 Task: Find connections with filter location Kaarina with filter topic #Advertisingandmarketingwith filter profile language English with filter current company JCB with filter school INSAID with filter industry Alternative Medicine with filter service category Pricing Strategy with filter keywords title Event Planner
Action: Mouse moved to (332, 266)
Screenshot: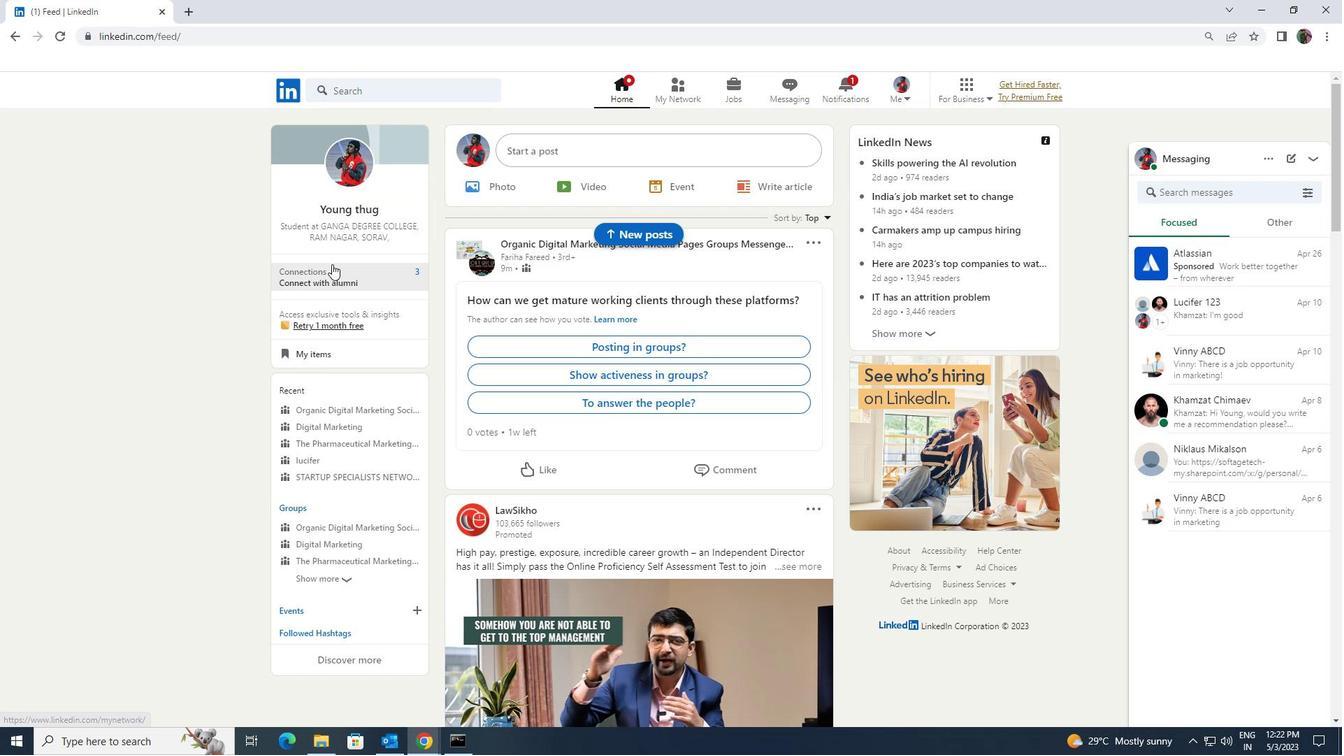 
Action: Mouse pressed left at (332, 266)
Screenshot: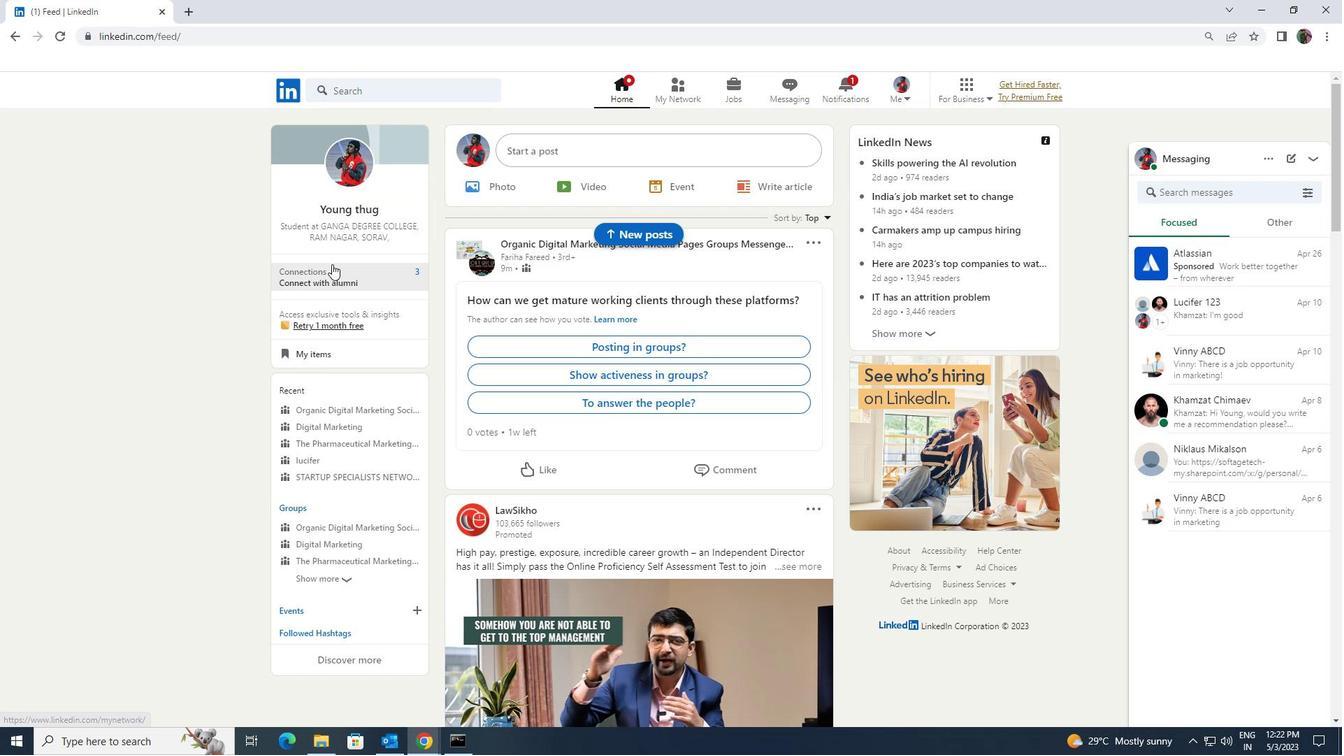 
Action: Mouse moved to (360, 161)
Screenshot: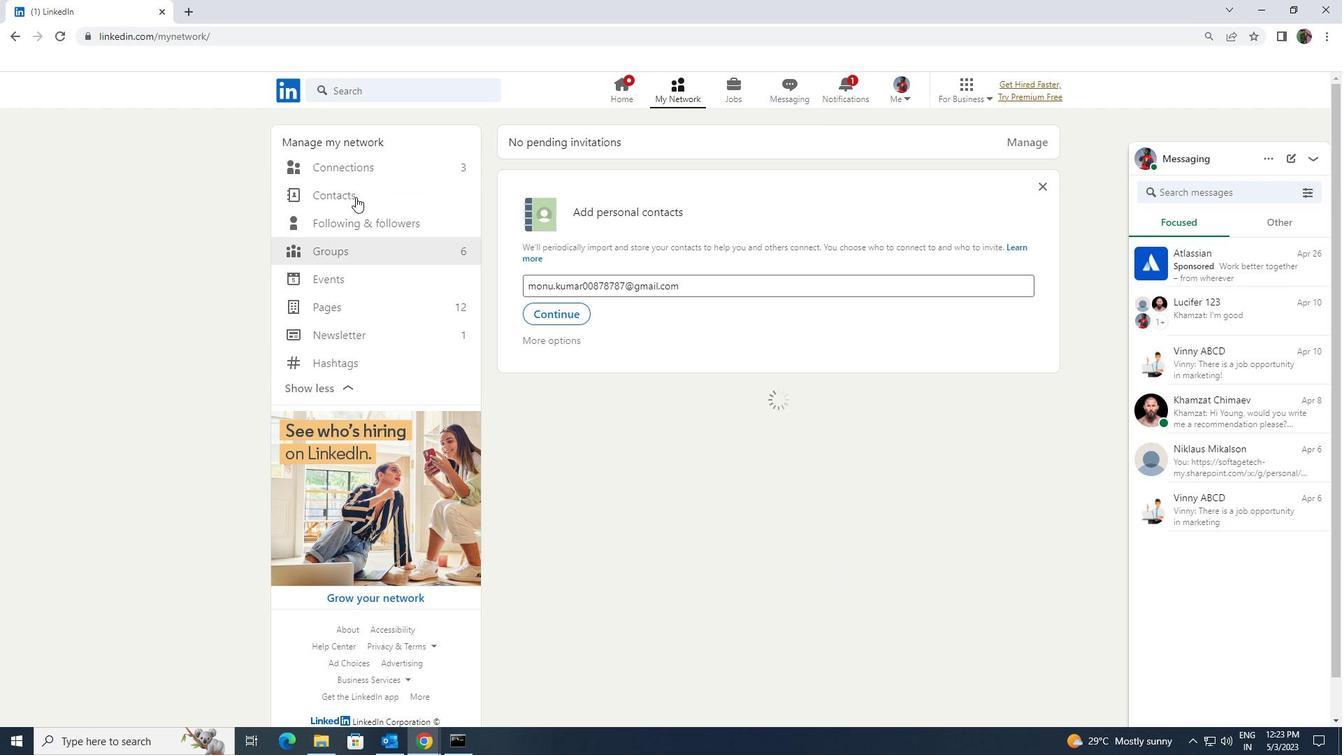 
Action: Mouse pressed left at (360, 161)
Screenshot: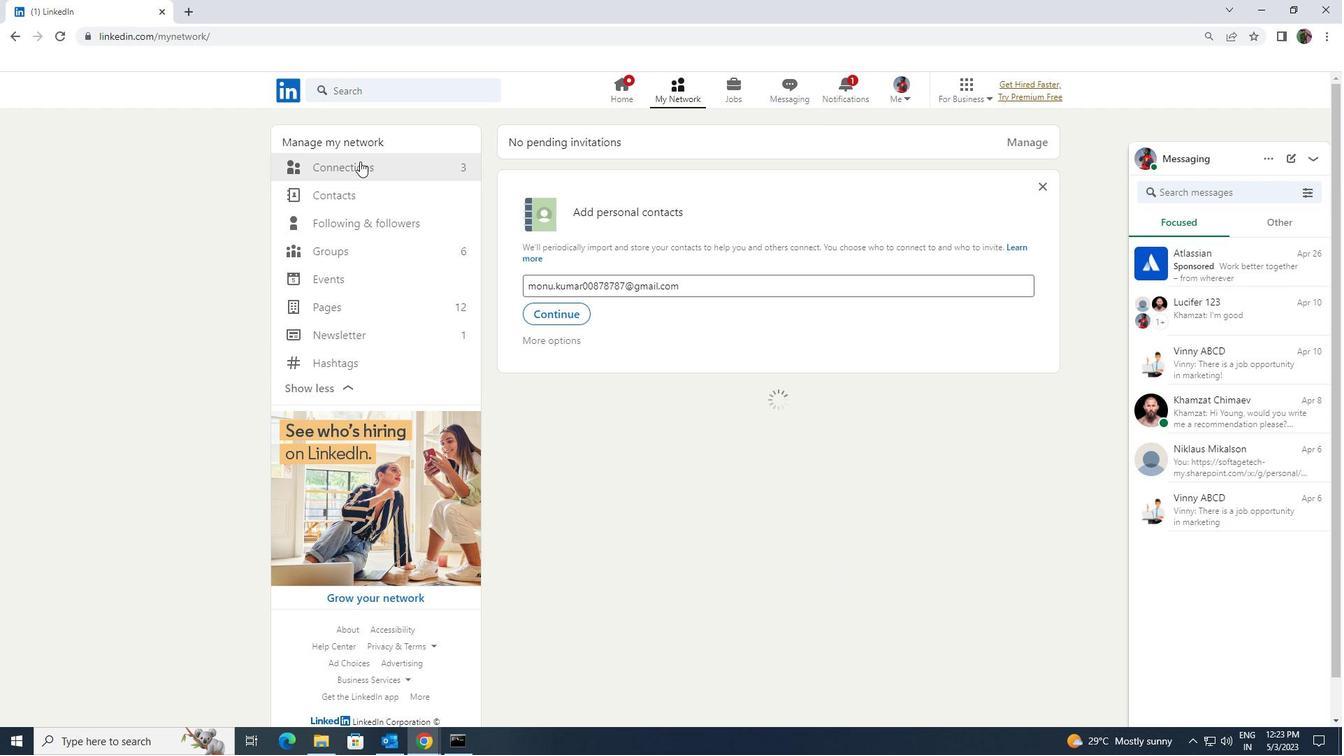 
Action: Mouse moved to (761, 165)
Screenshot: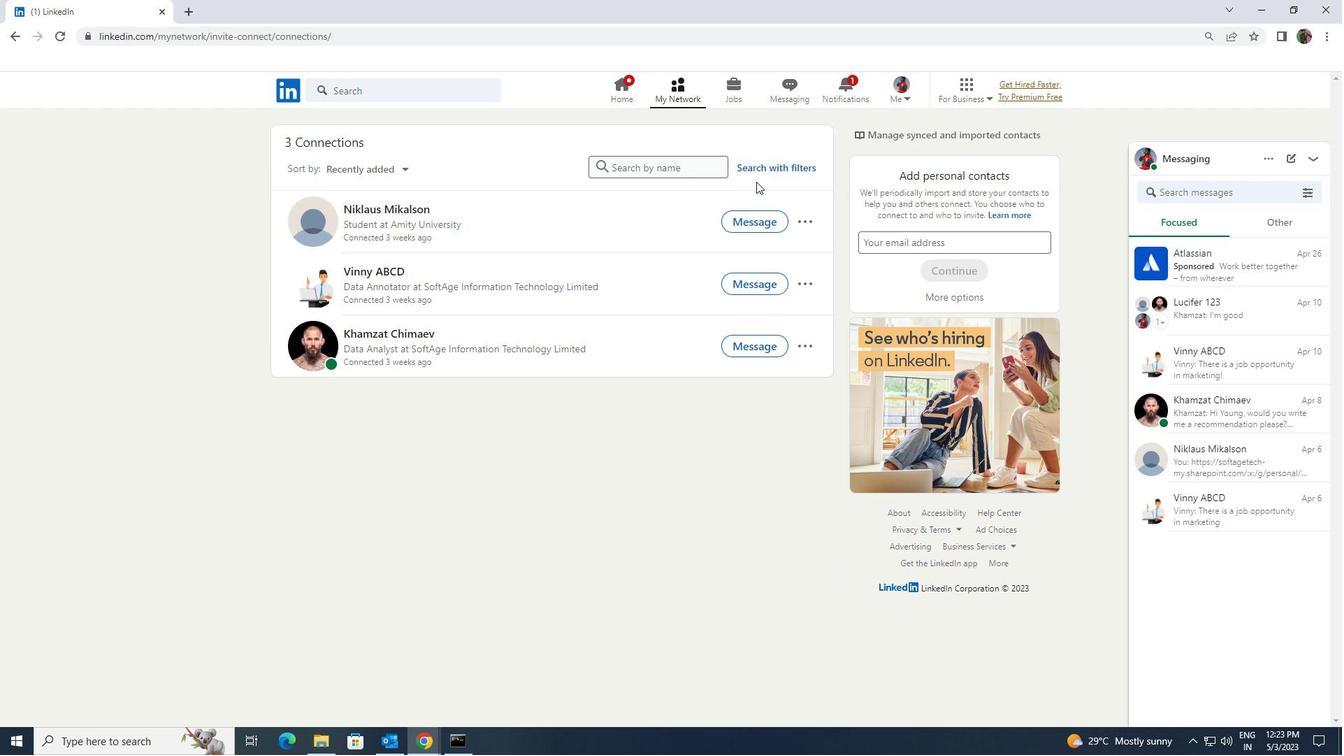 
Action: Mouse pressed left at (761, 165)
Screenshot: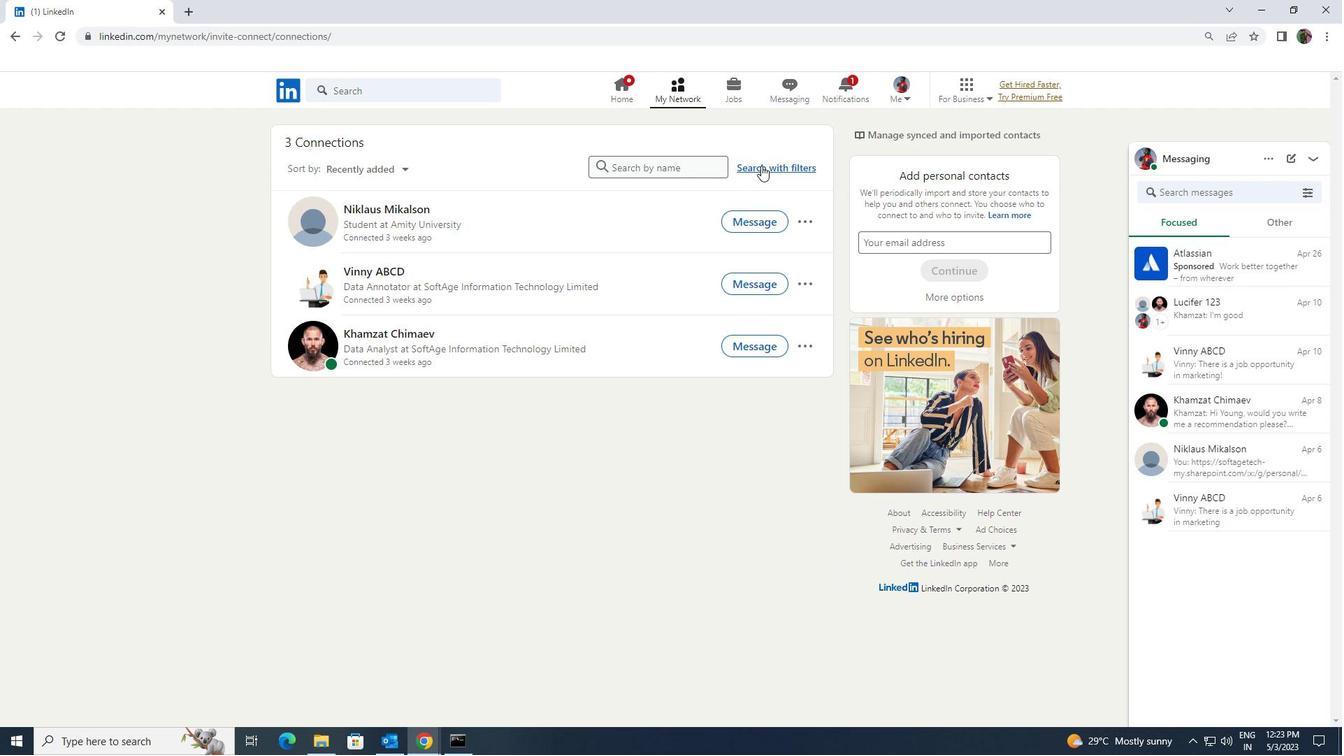 
Action: Mouse moved to (719, 132)
Screenshot: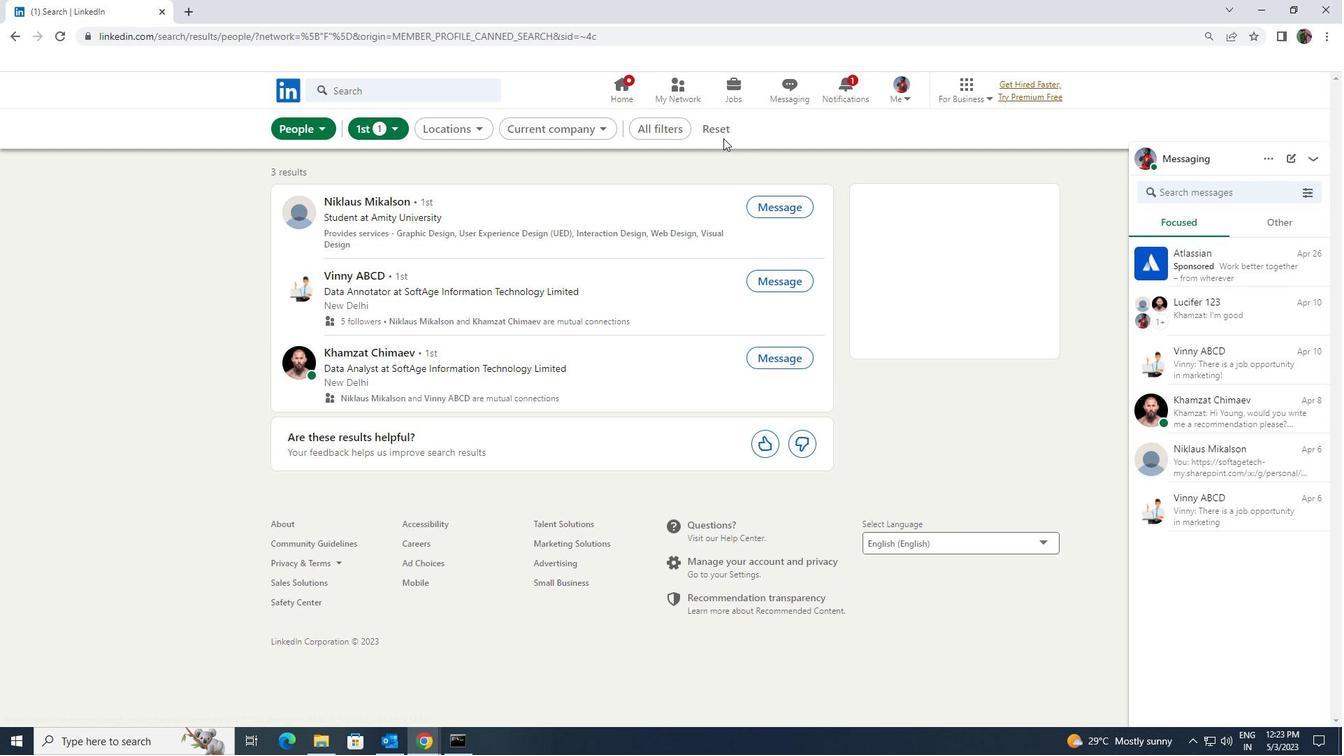 
Action: Mouse pressed left at (719, 132)
Screenshot: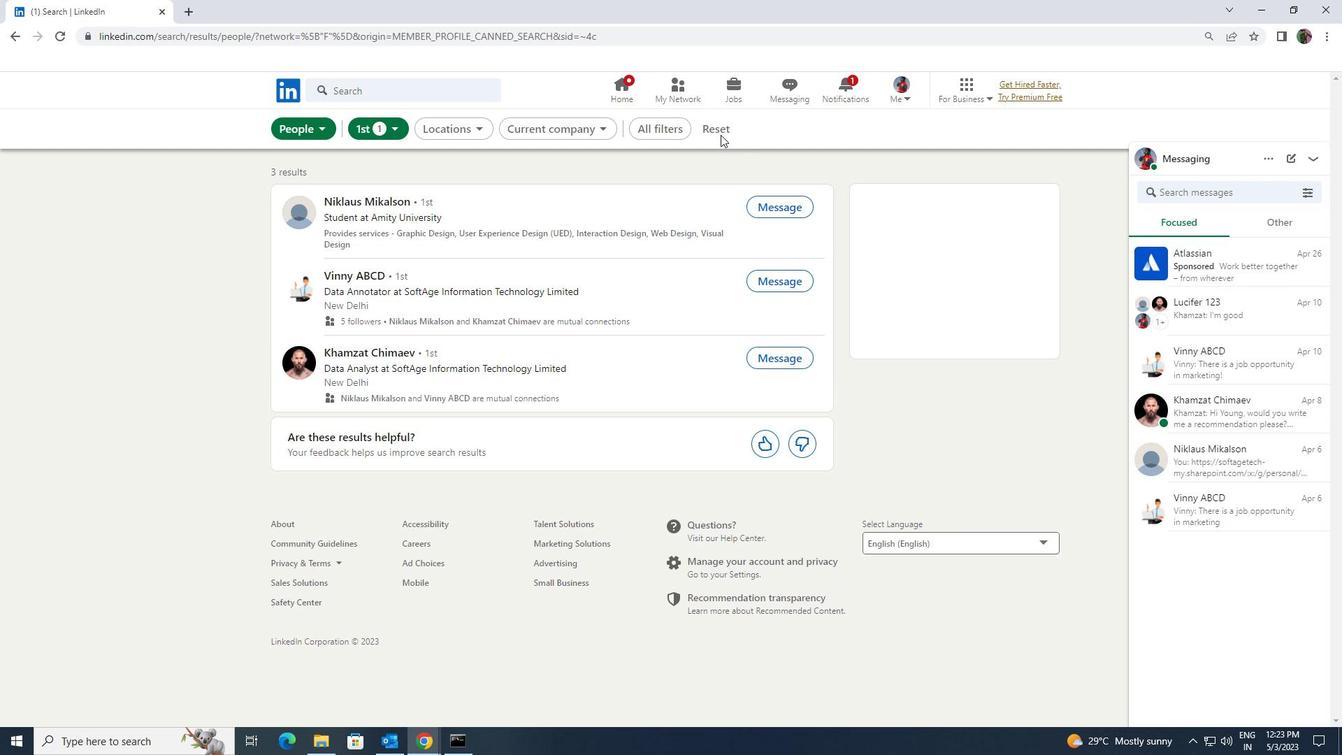 
Action: Mouse moved to (691, 124)
Screenshot: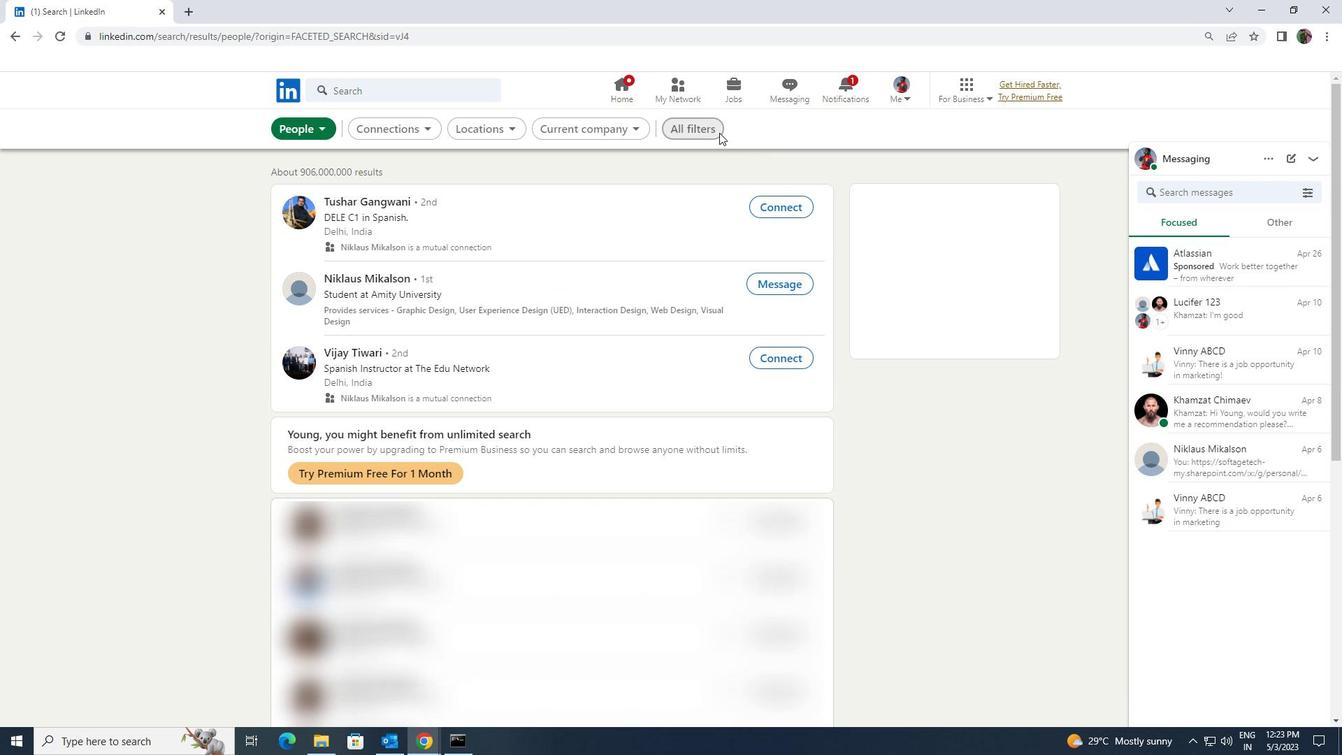 
Action: Mouse pressed left at (691, 124)
Screenshot: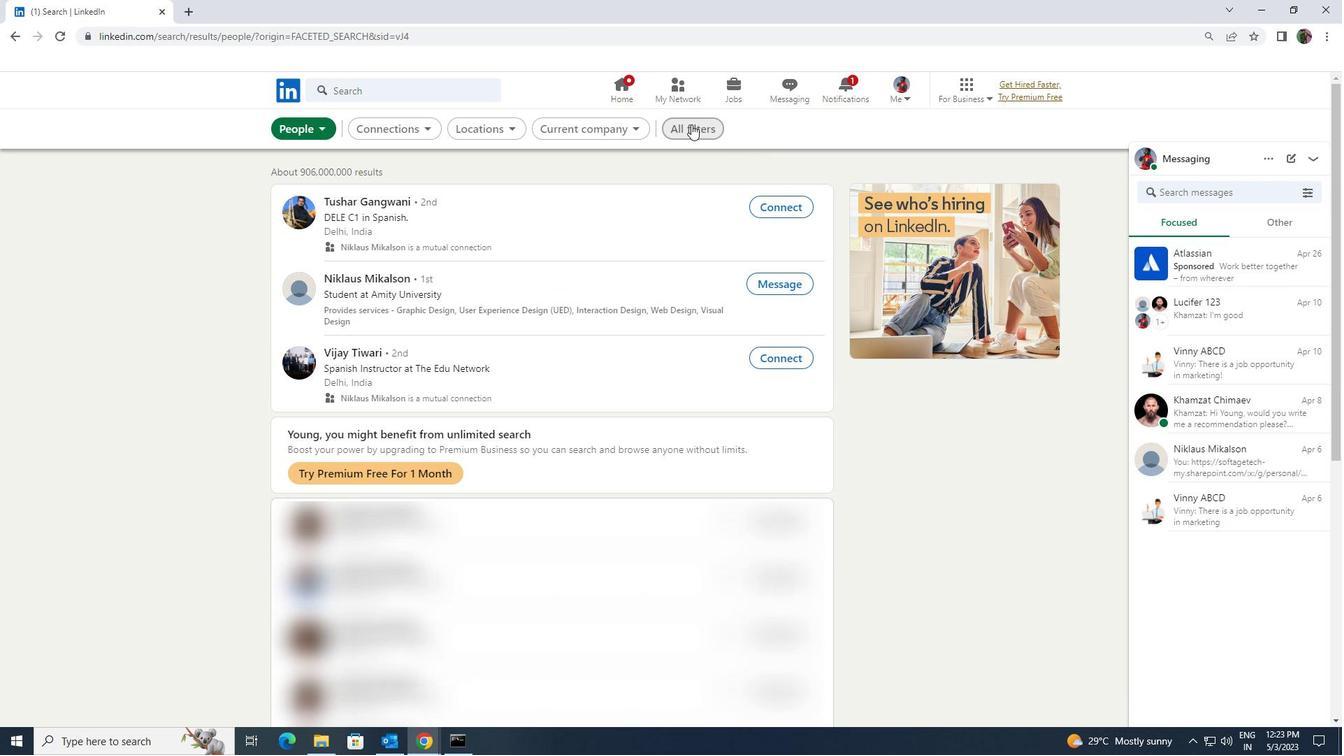 
Action: Mouse moved to (1208, 560)
Screenshot: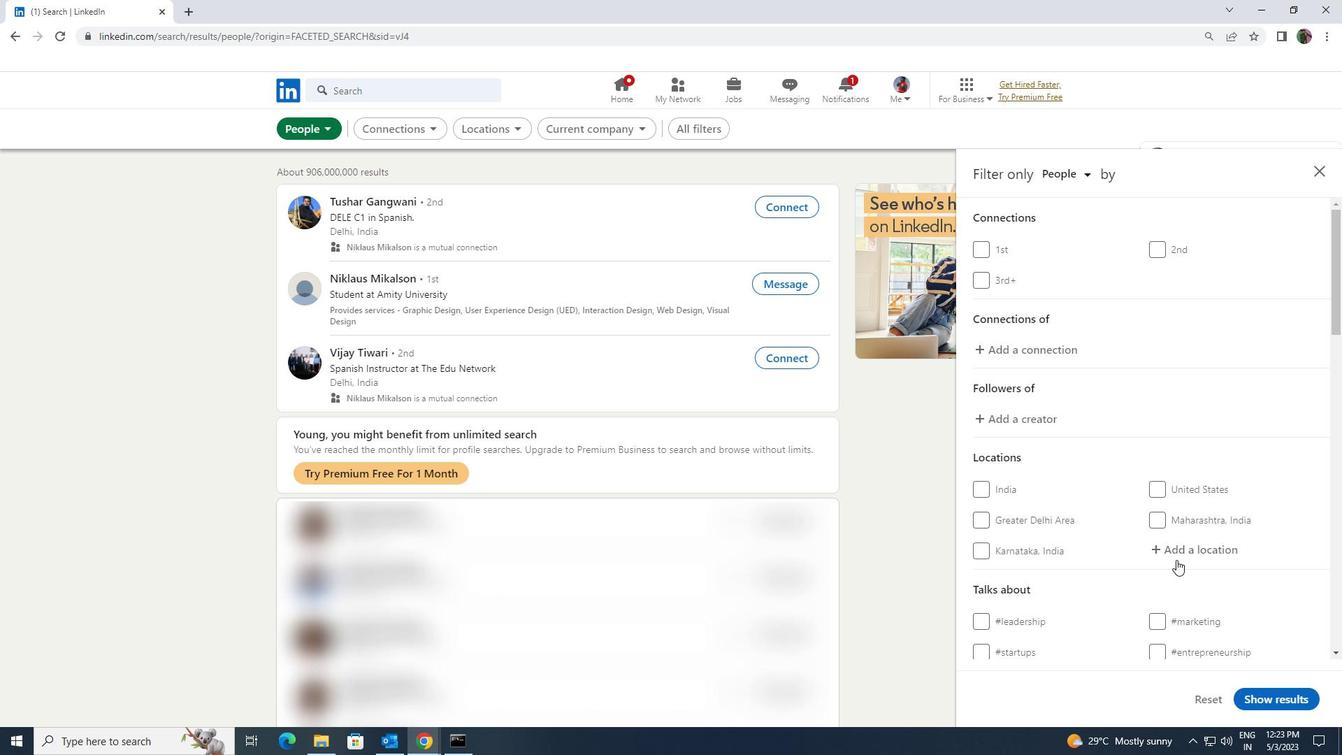 
Action: Mouse pressed left at (1208, 560)
Screenshot: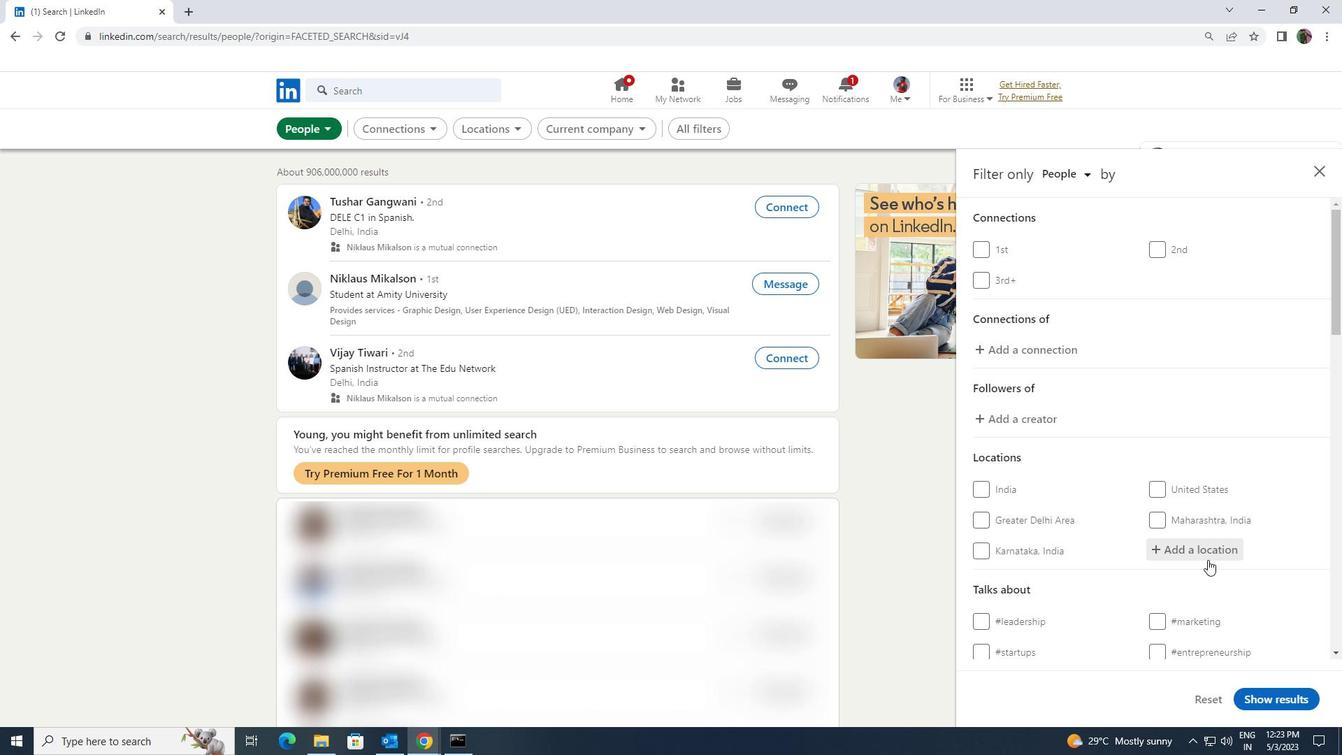 
Action: Key pressed <Key.shift><Key.shift><Key.shift><Key.shift><Key.shift><Key.shift><Key.shift>KAARINA
Screenshot: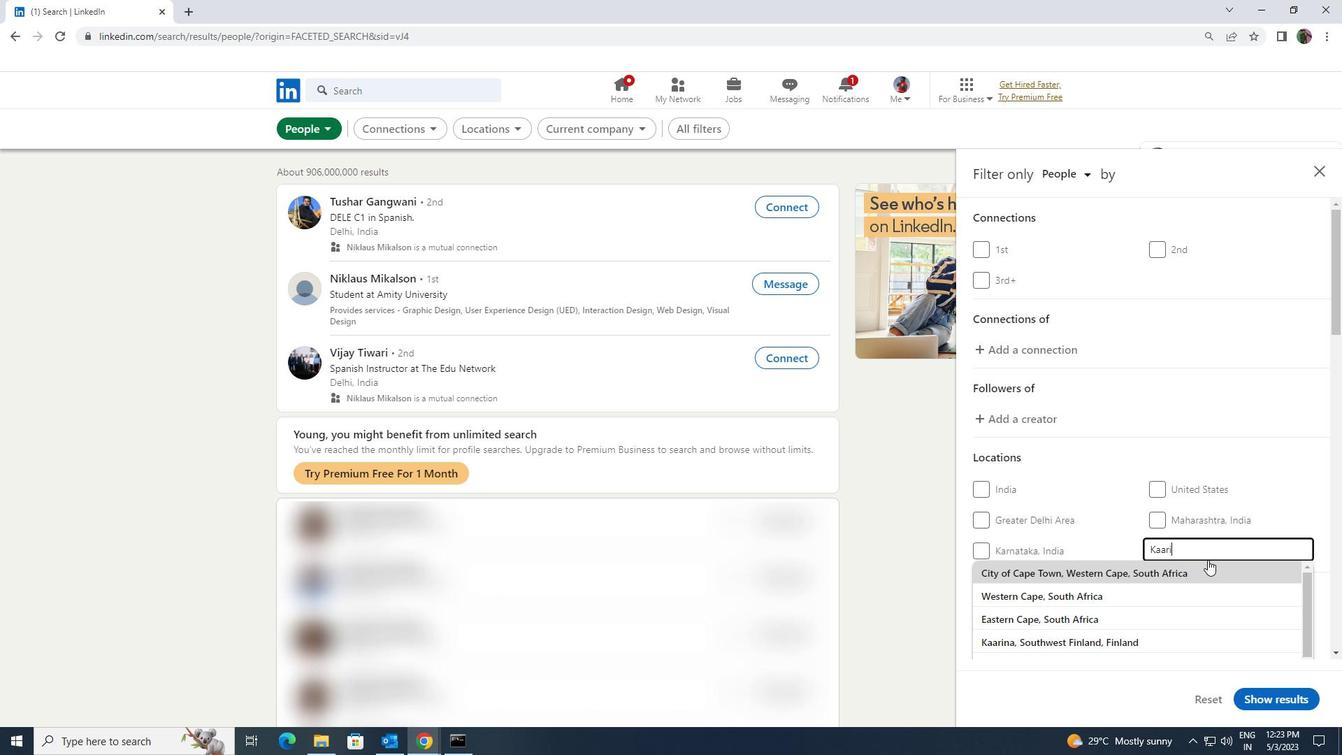 
Action: Mouse pressed left at (1208, 560)
Screenshot: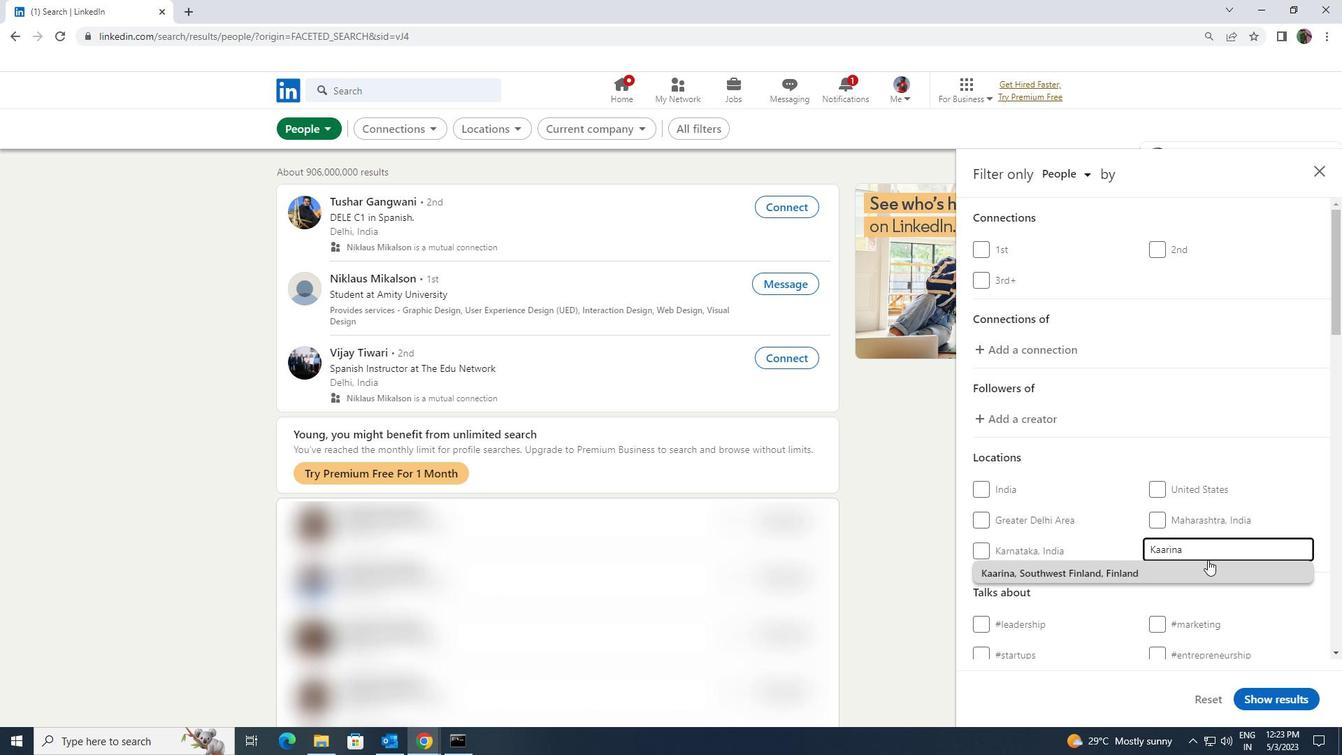 
Action: Mouse scrolled (1208, 559) with delta (0, 0)
Screenshot: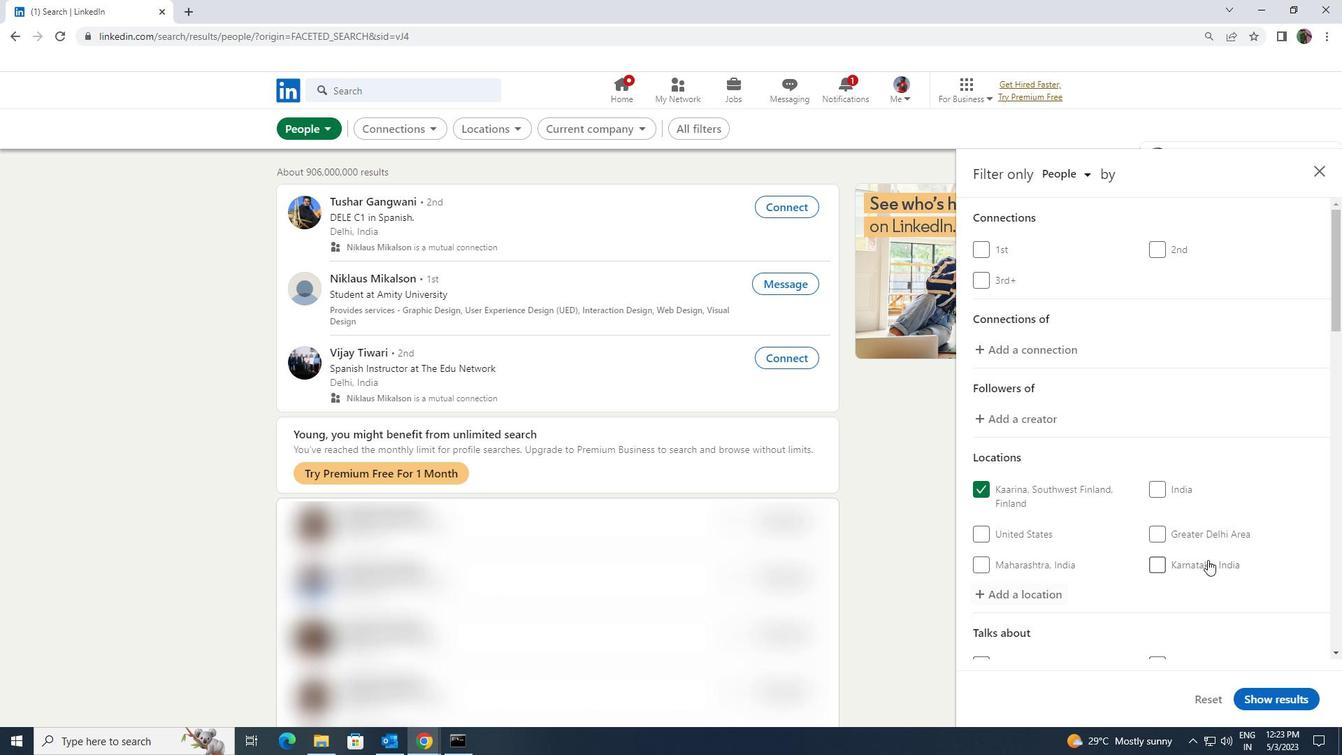 
Action: Mouse scrolled (1208, 559) with delta (0, 0)
Screenshot: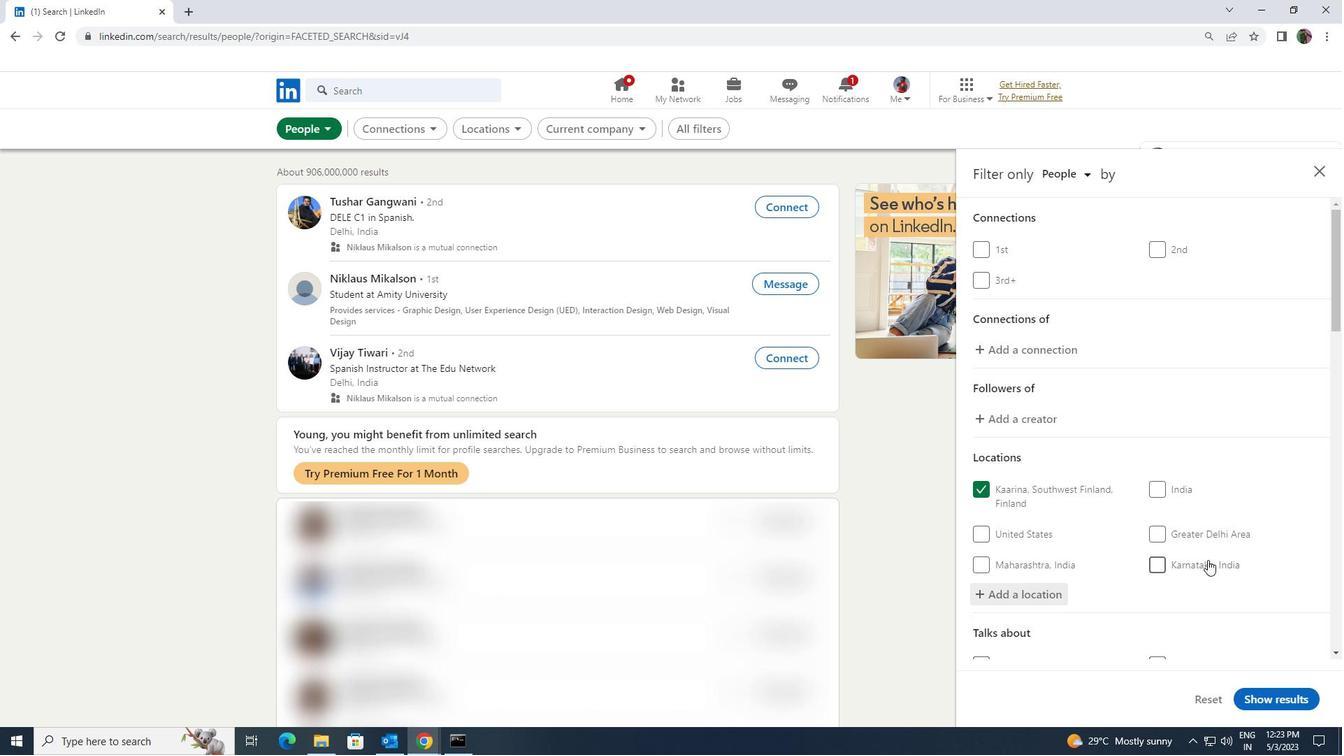 
Action: Mouse moved to (1199, 580)
Screenshot: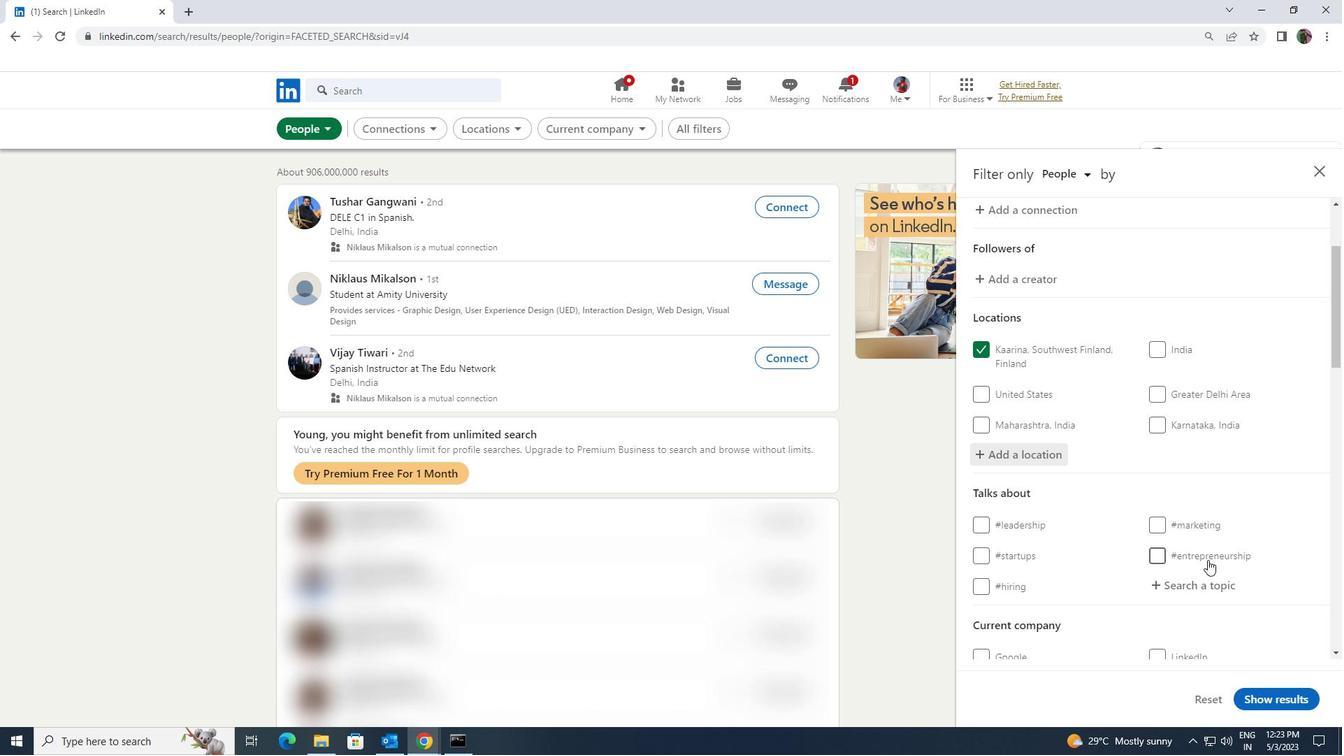 
Action: Mouse pressed left at (1199, 580)
Screenshot: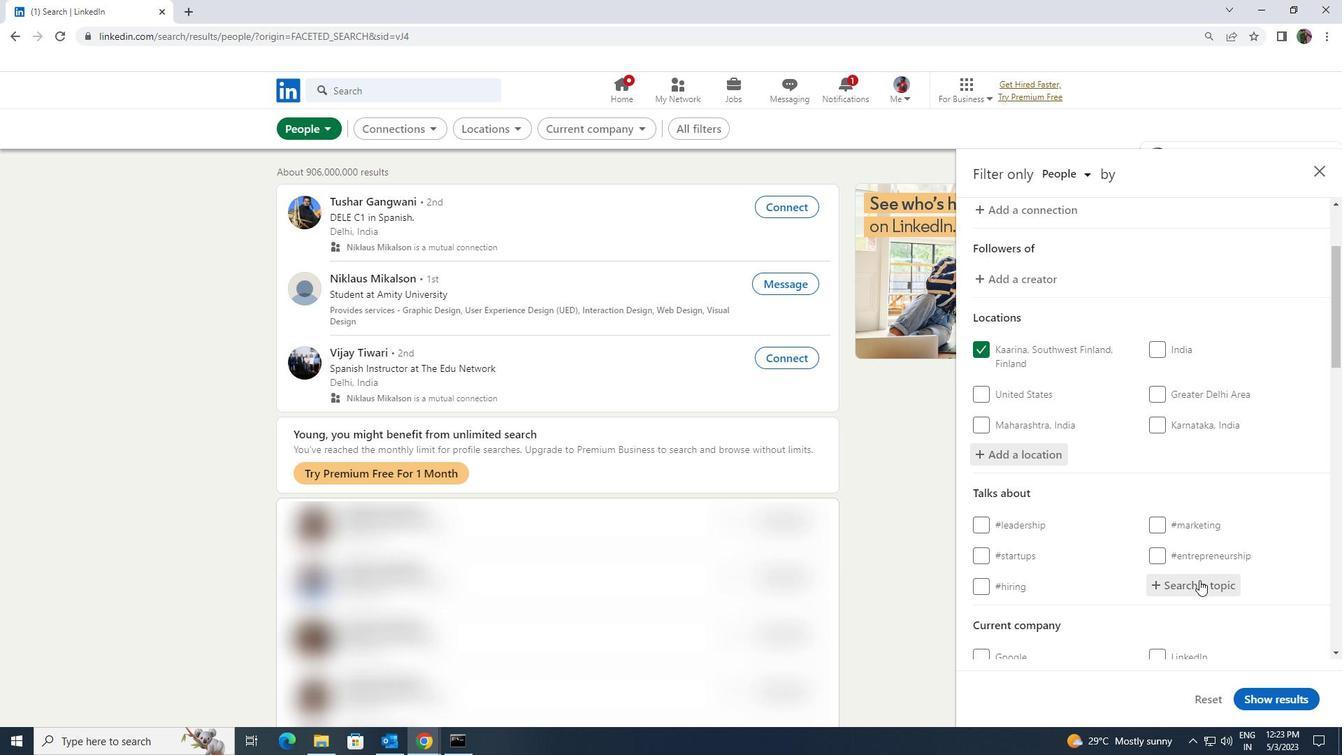 
Action: Key pressed <Key.shift><Key.shift><Key.shift><Key.shift><Key.shift><Key.shift><Key.shift><Key.shift><Key.shift><Key.shift><Key.shift><Key.shift><Key.shift><Key.shift><Key.shift><Key.shift><Key.shift><Key.shift><Key.shift><Key.shift><Key.shift><Key.shift><Key.shift><Key.shift><Key.shift>ADVERTISINGAND
Screenshot: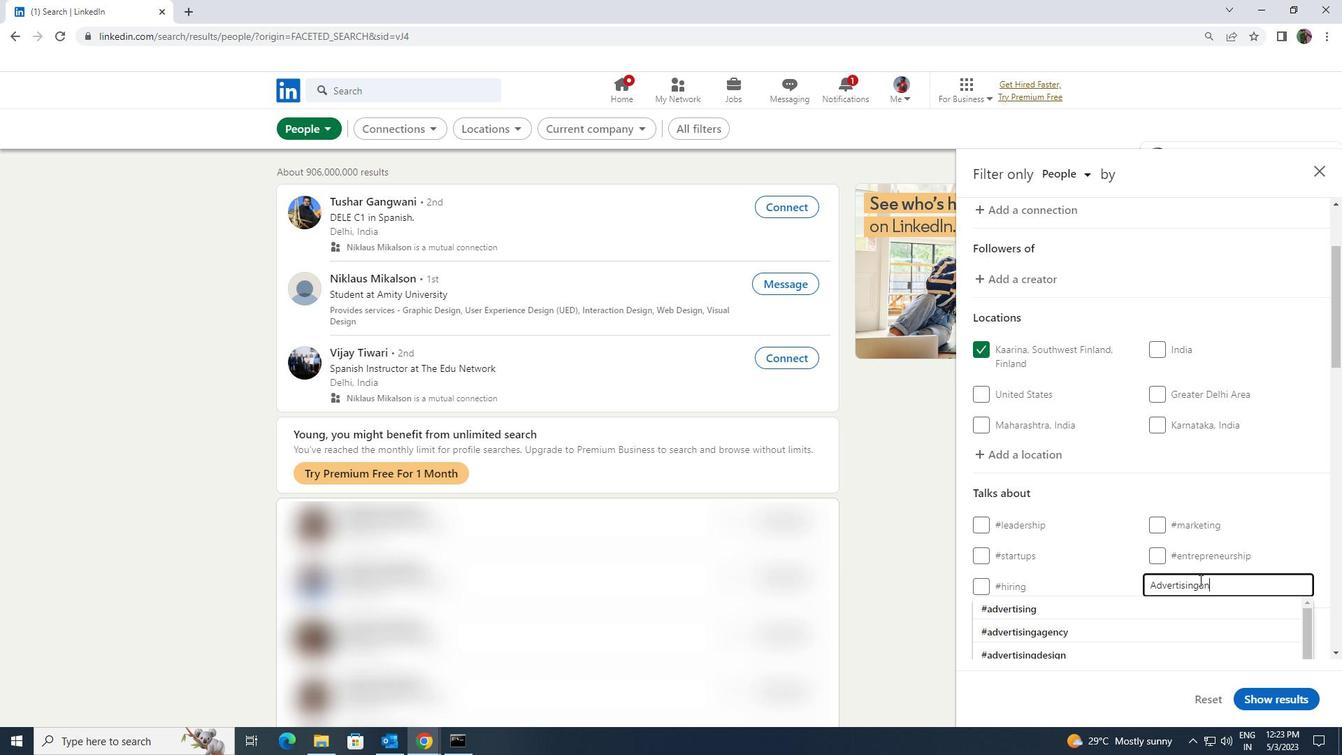 
Action: Mouse moved to (1148, 605)
Screenshot: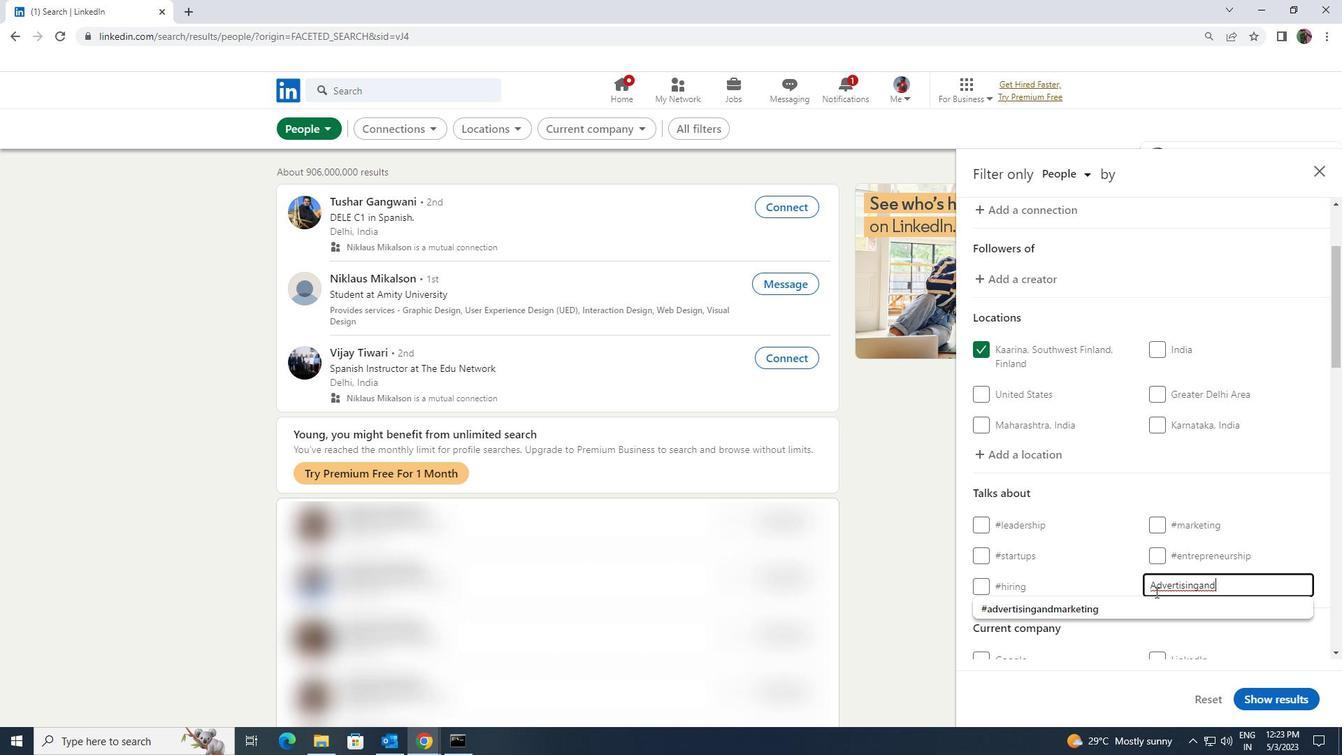 
Action: Mouse pressed left at (1148, 605)
Screenshot: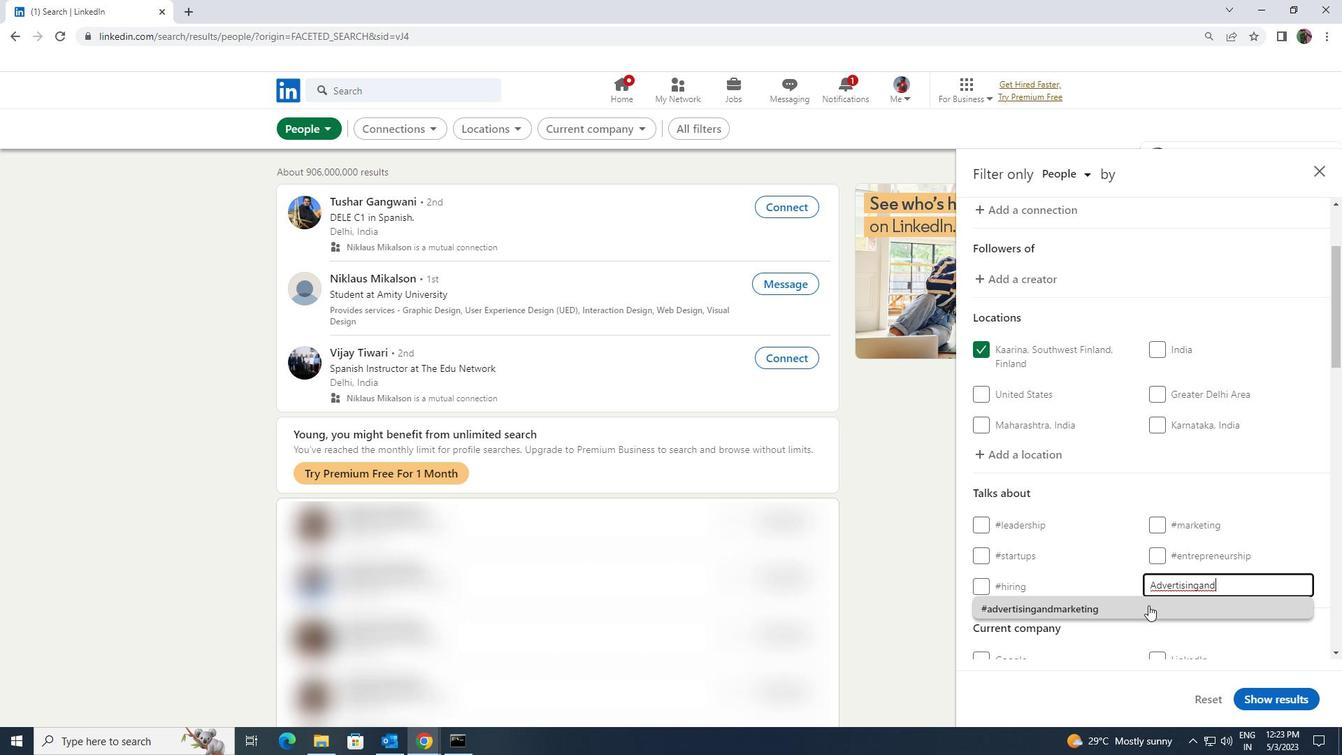 
Action: Mouse scrolled (1148, 604) with delta (0, 0)
Screenshot: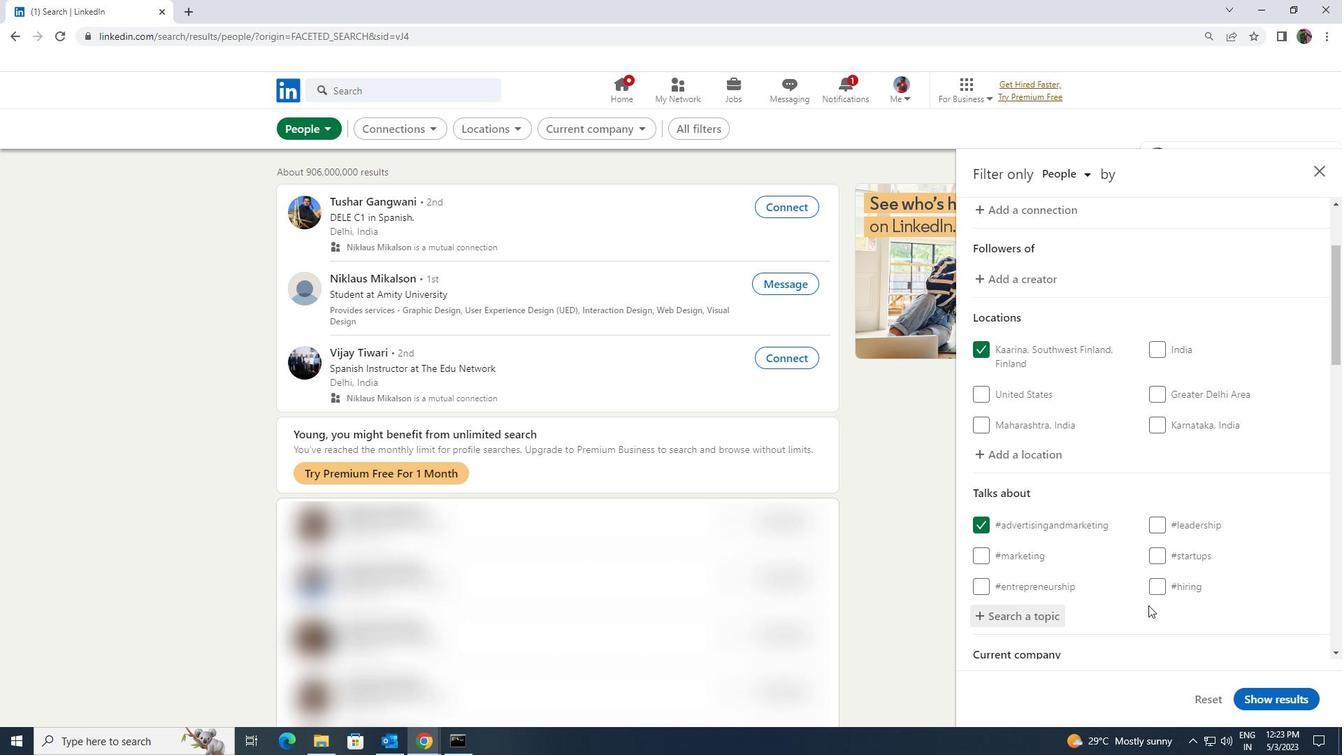 
Action: Mouse scrolled (1148, 604) with delta (0, 0)
Screenshot: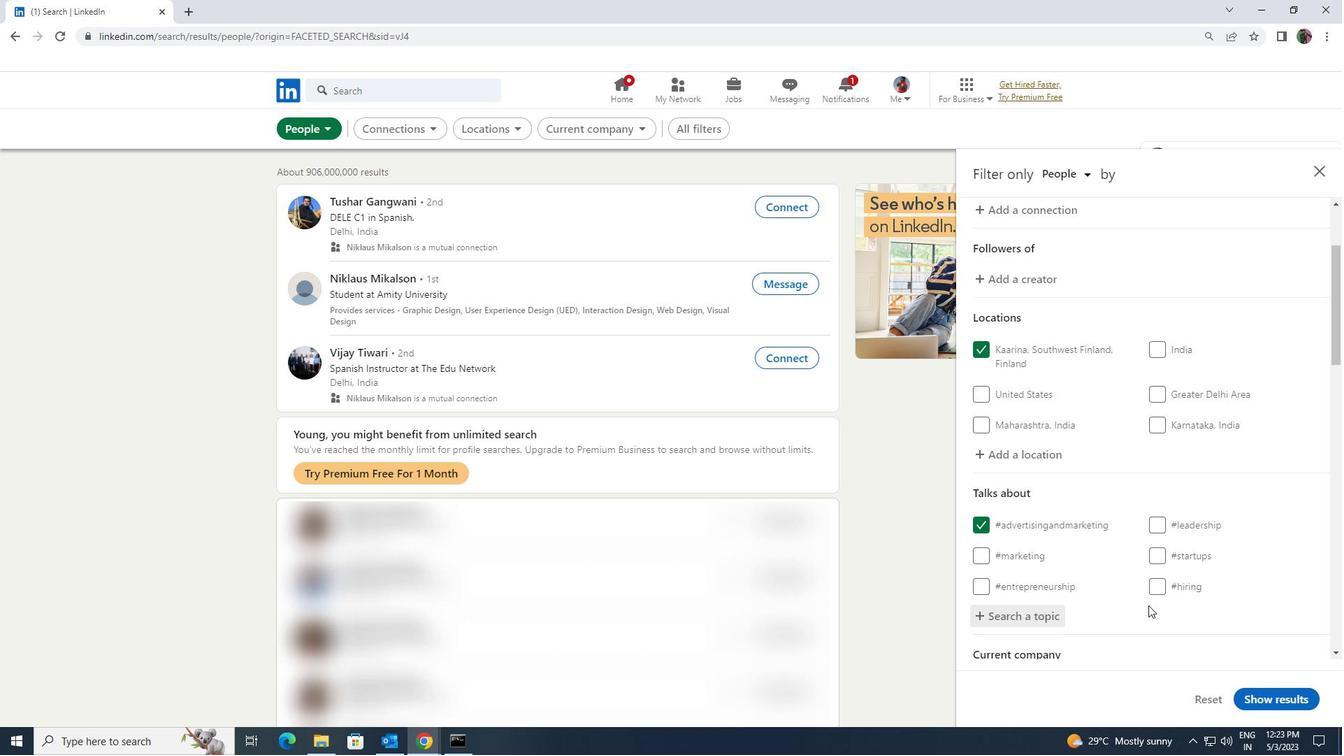 
Action: Mouse moved to (1148, 597)
Screenshot: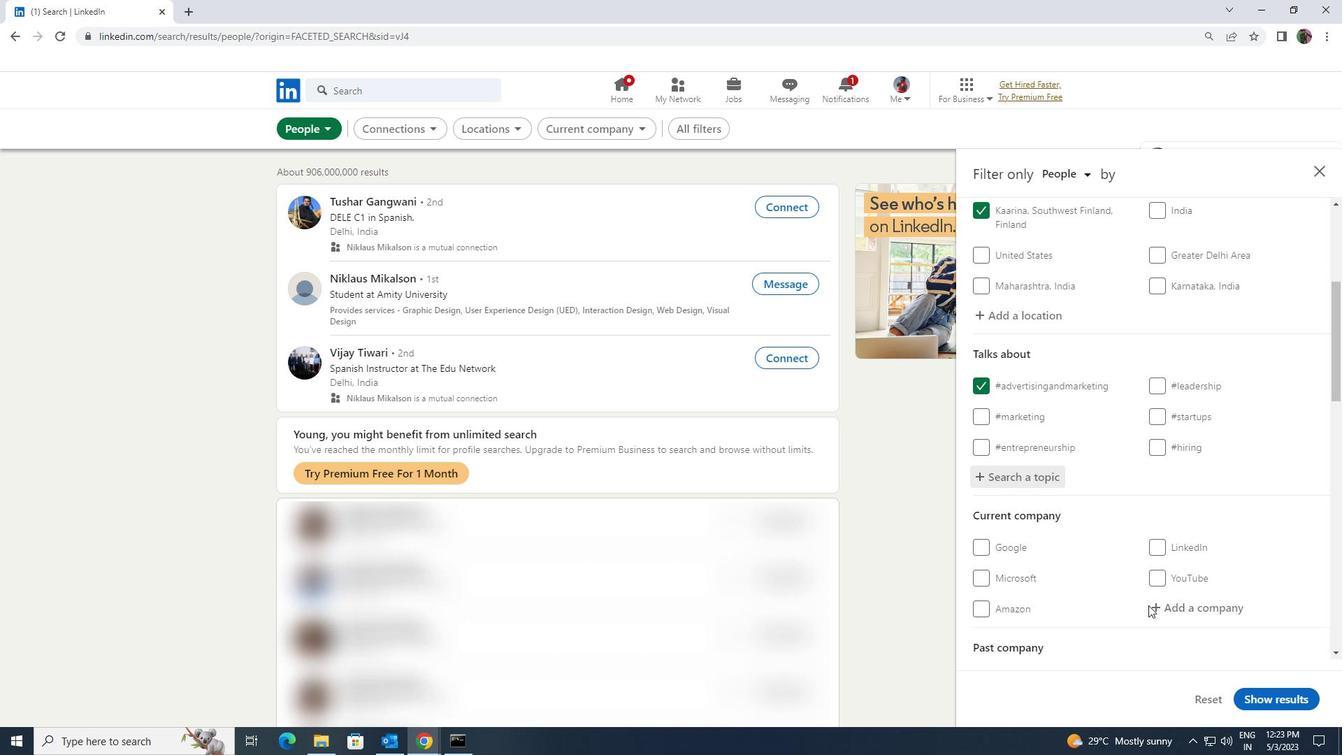 
Action: Mouse scrolled (1148, 597) with delta (0, 0)
Screenshot: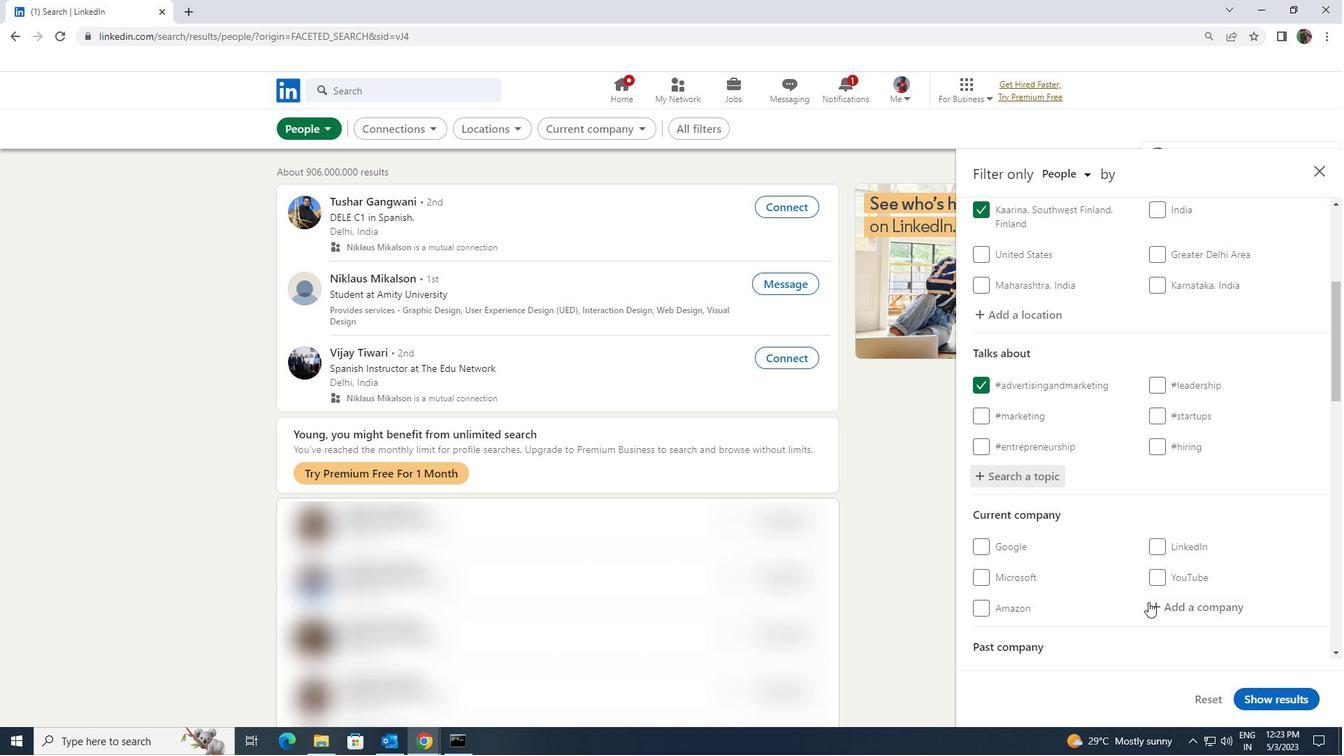 
Action: Mouse moved to (1148, 596)
Screenshot: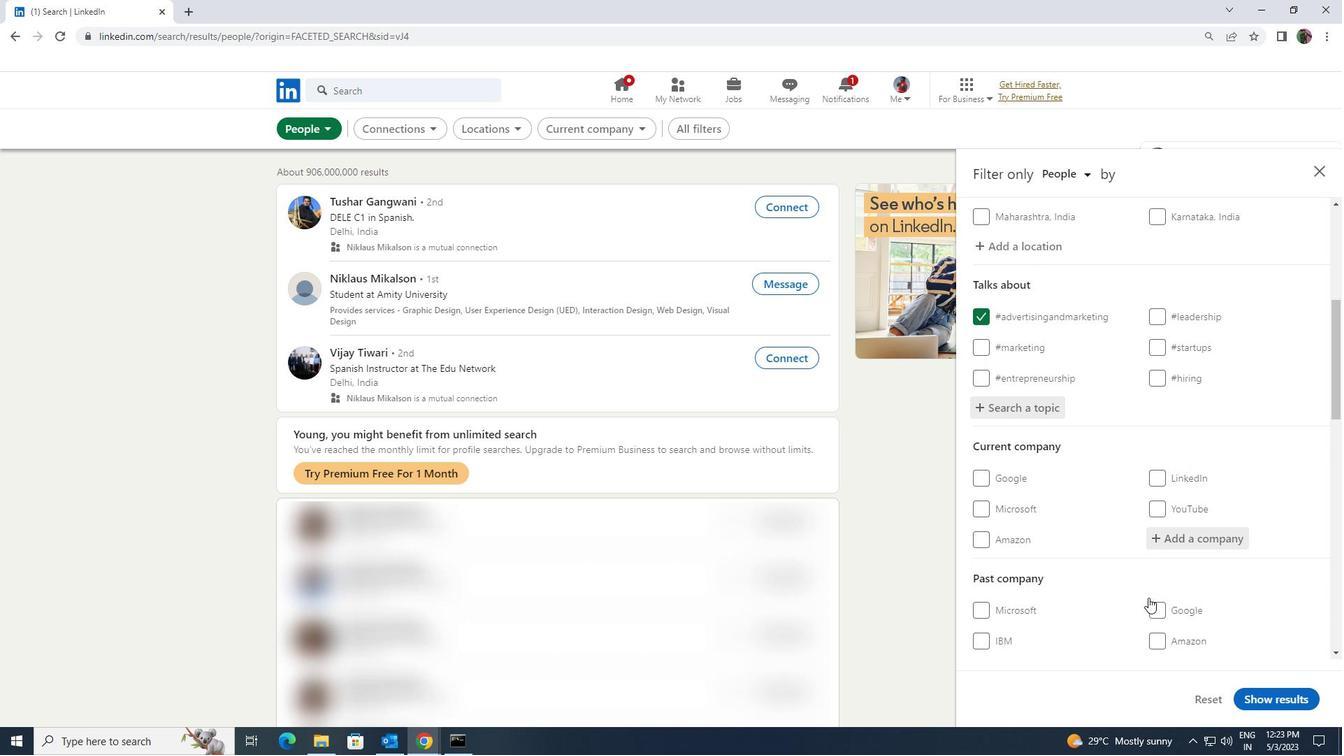 
Action: Mouse scrolled (1148, 595) with delta (0, 0)
Screenshot: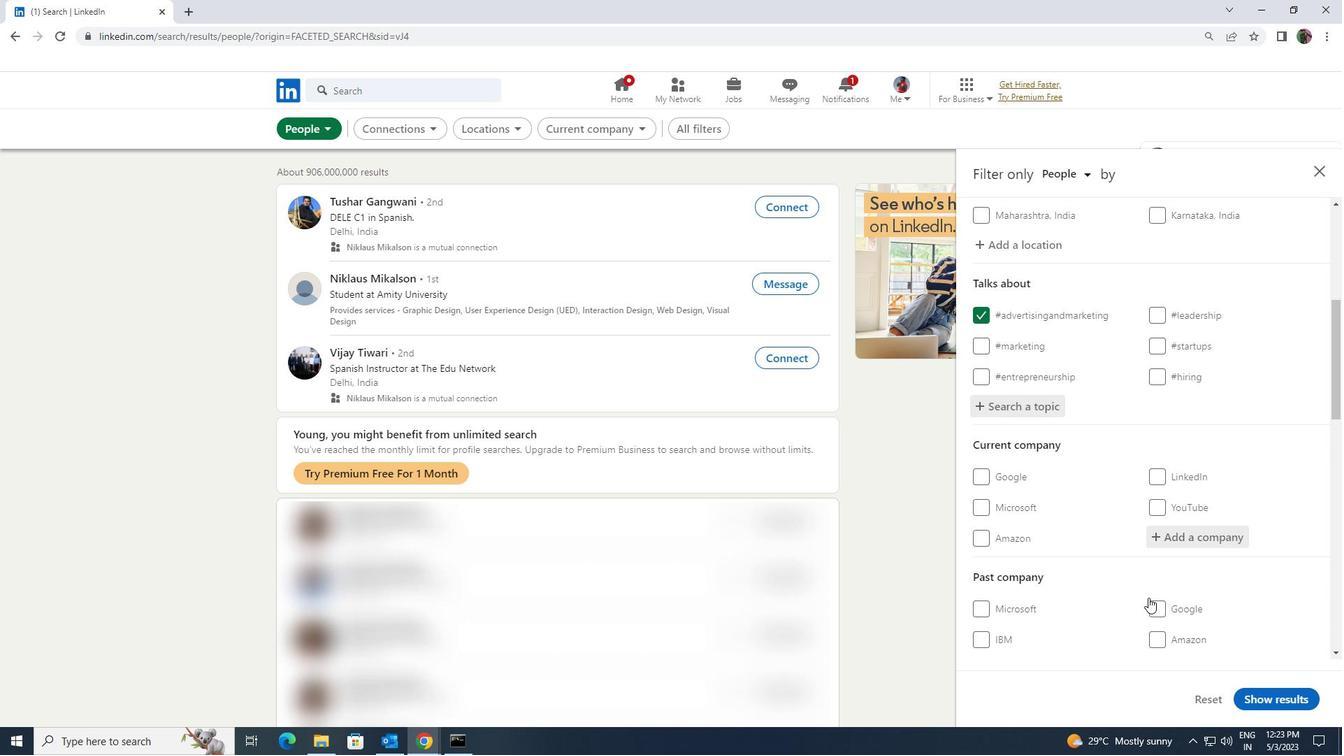 
Action: Mouse scrolled (1148, 595) with delta (0, 0)
Screenshot: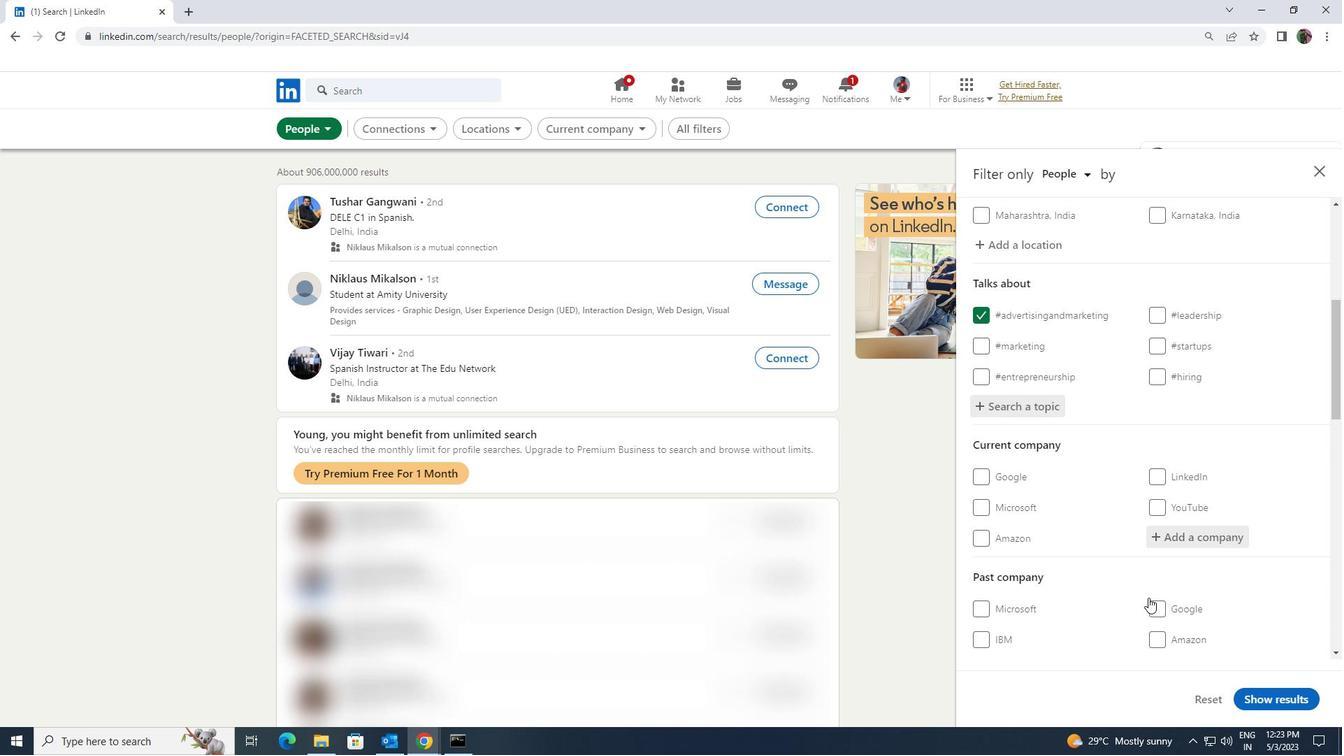 
Action: Mouse moved to (1152, 590)
Screenshot: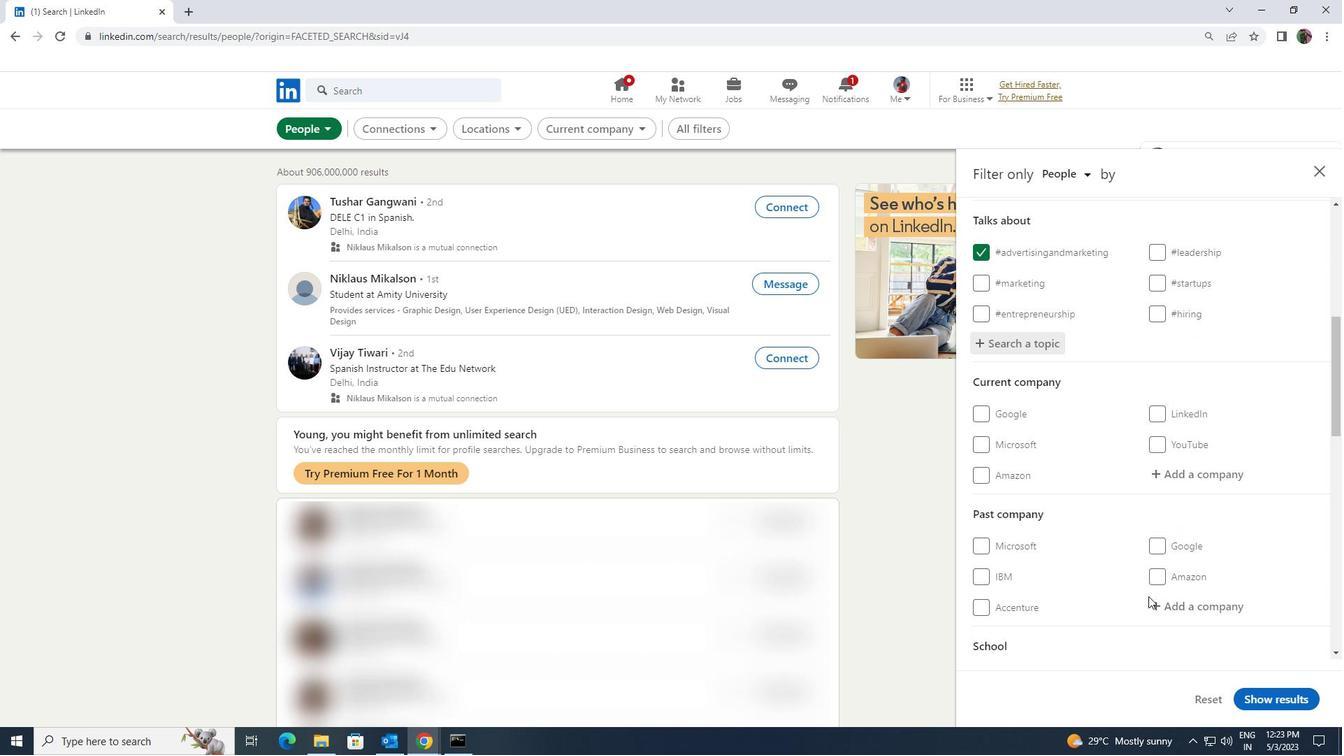 
Action: Mouse scrolled (1152, 590) with delta (0, 0)
Screenshot: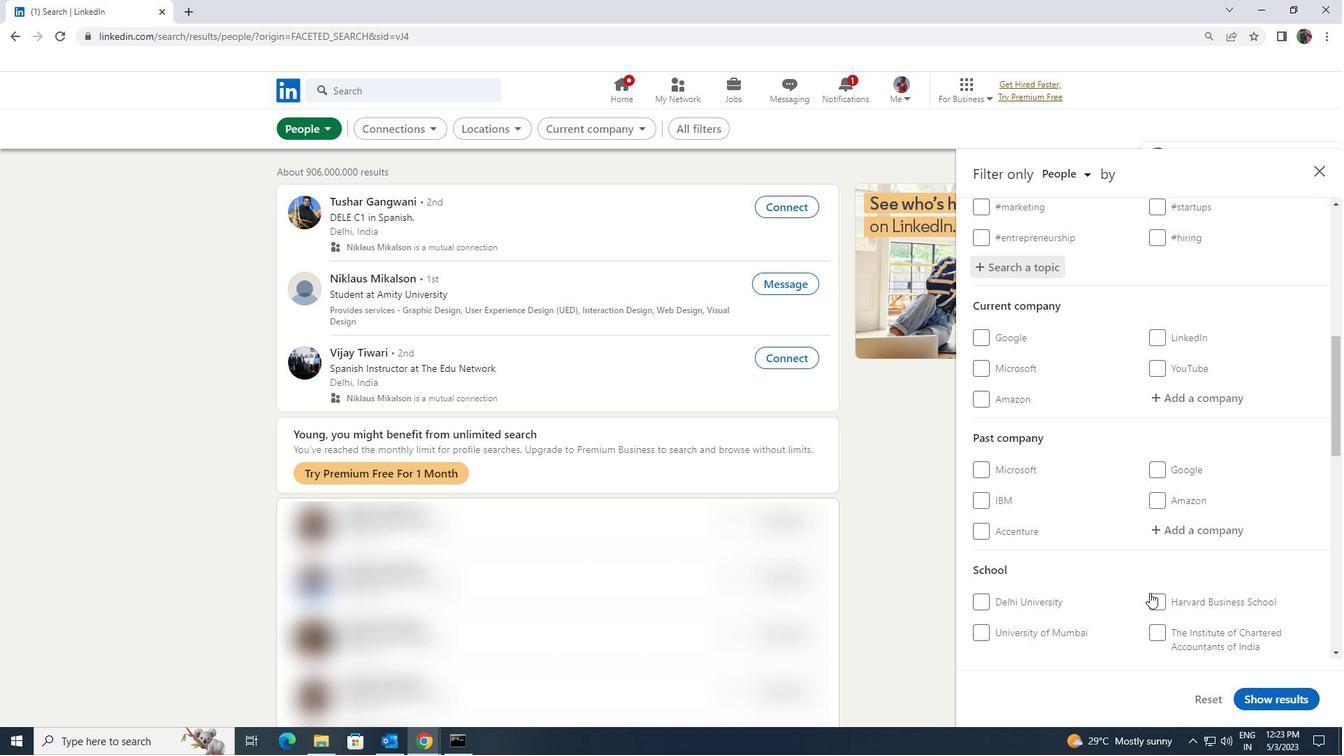 
Action: Mouse scrolled (1152, 590) with delta (0, 0)
Screenshot: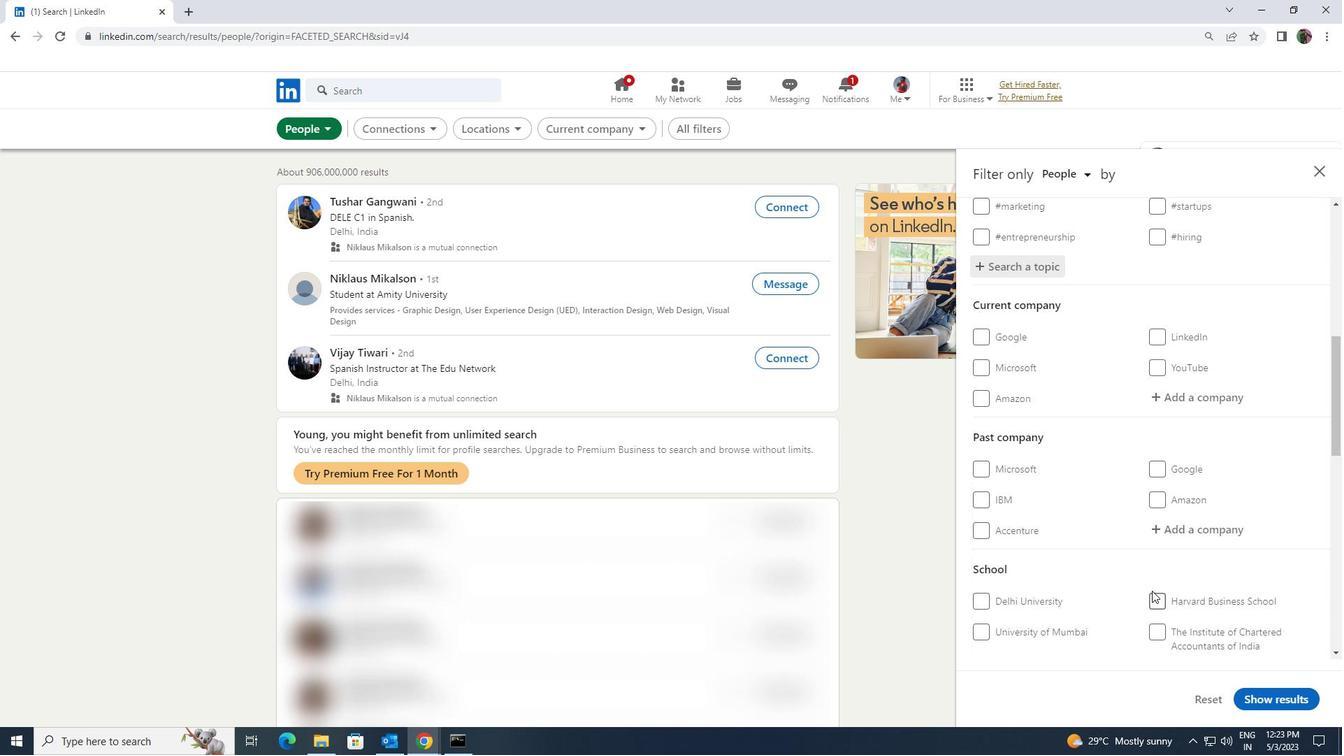 
Action: Mouse moved to (1157, 586)
Screenshot: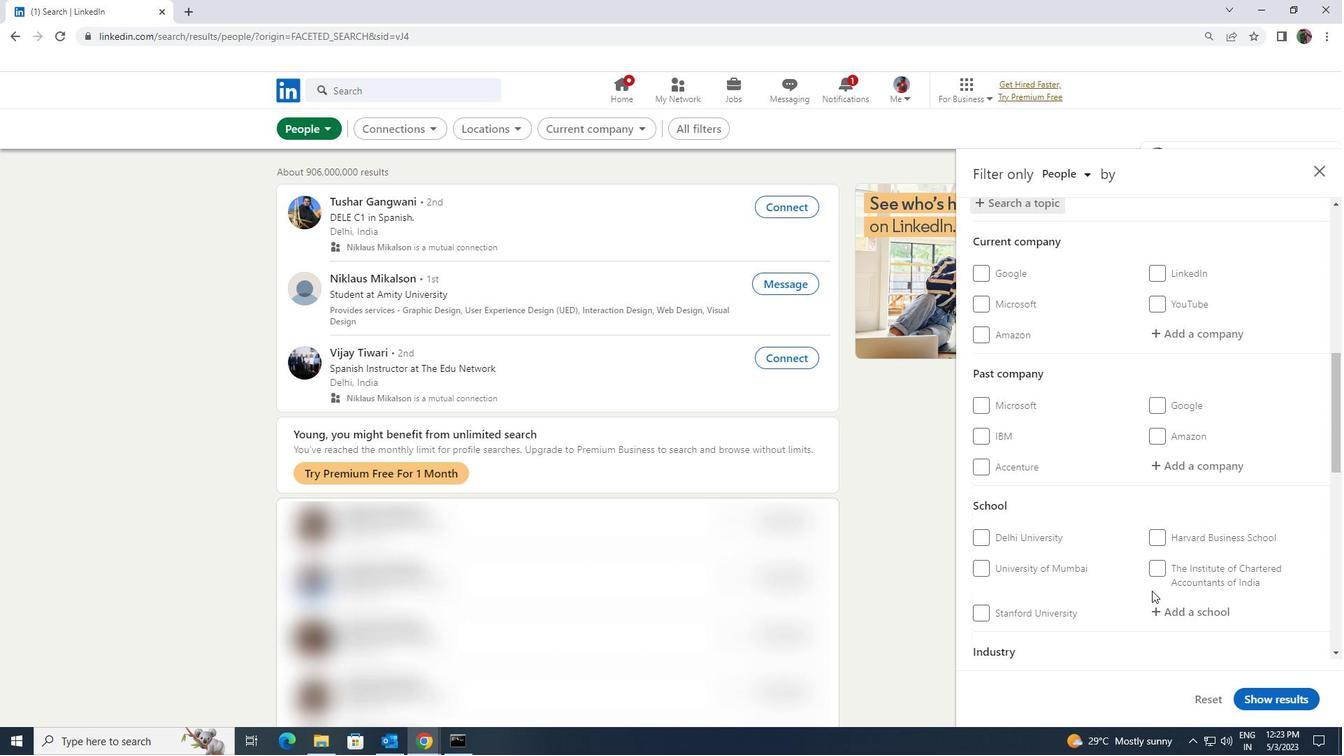 
Action: Mouse scrolled (1157, 585) with delta (0, 0)
Screenshot: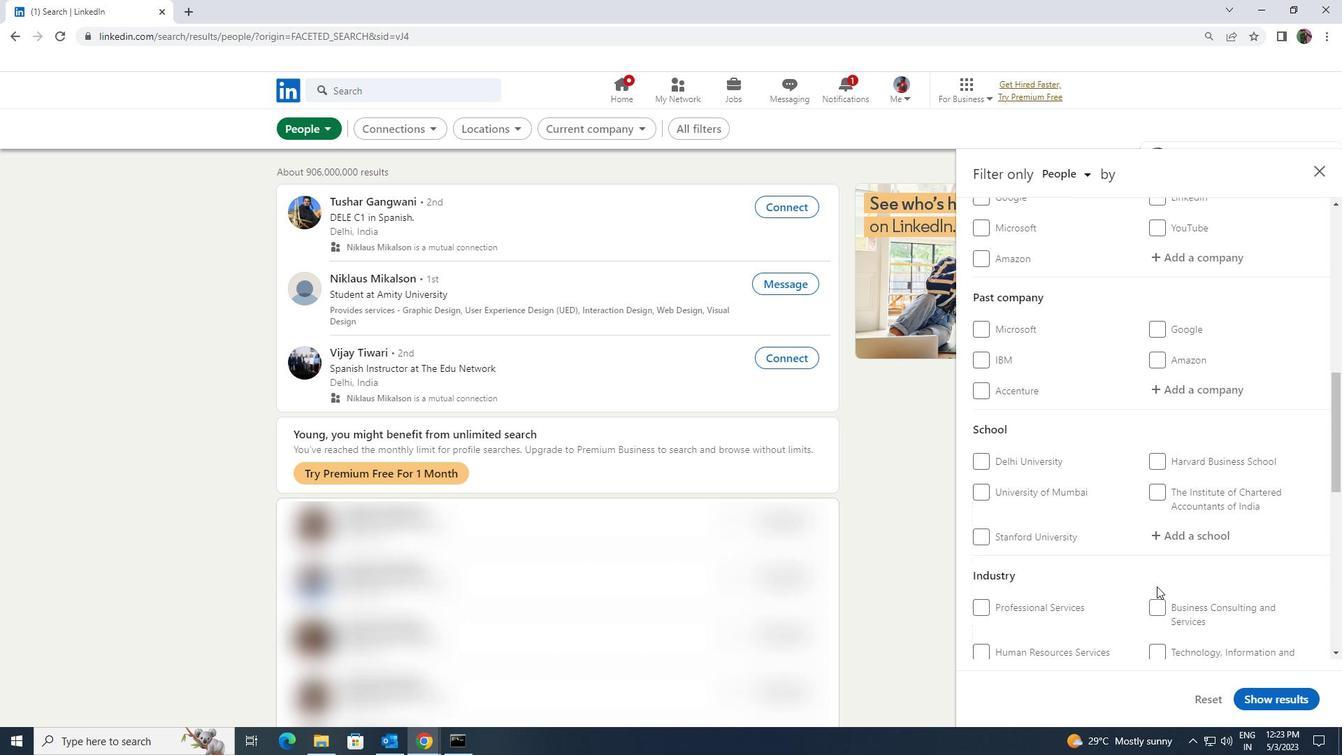 
Action: Mouse moved to (1157, 586)
Screenshot: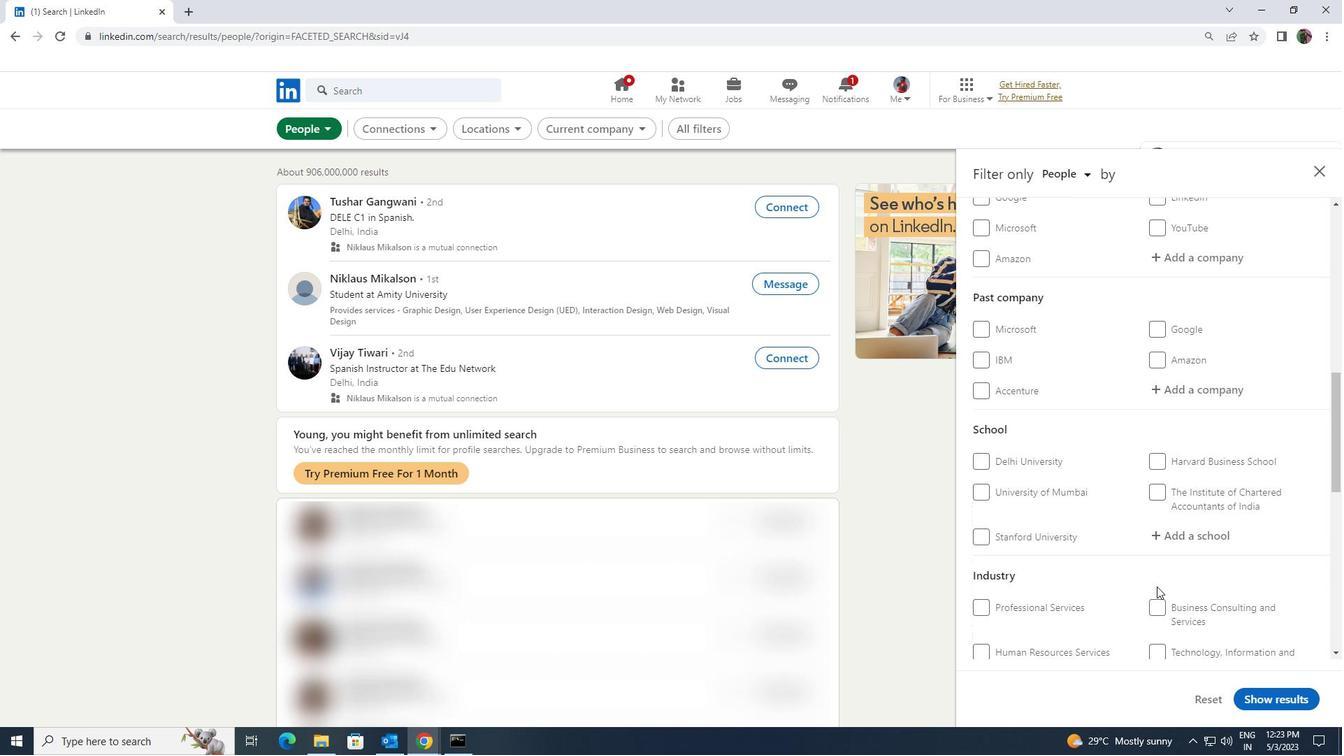 
Action: Mouse scrolled (1157, 585) with delta (0, 0)
Screenshot: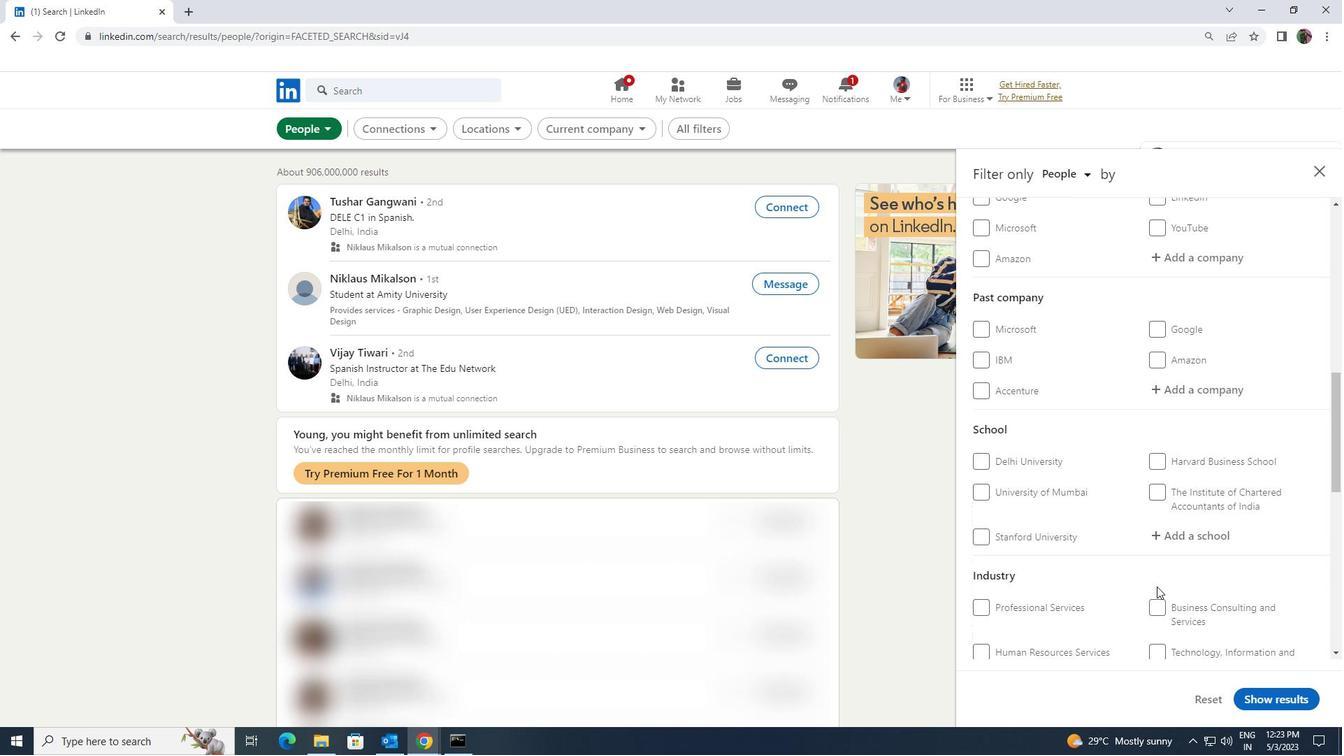 
Action: Mouse moved to (1157, 585)
Screenshot: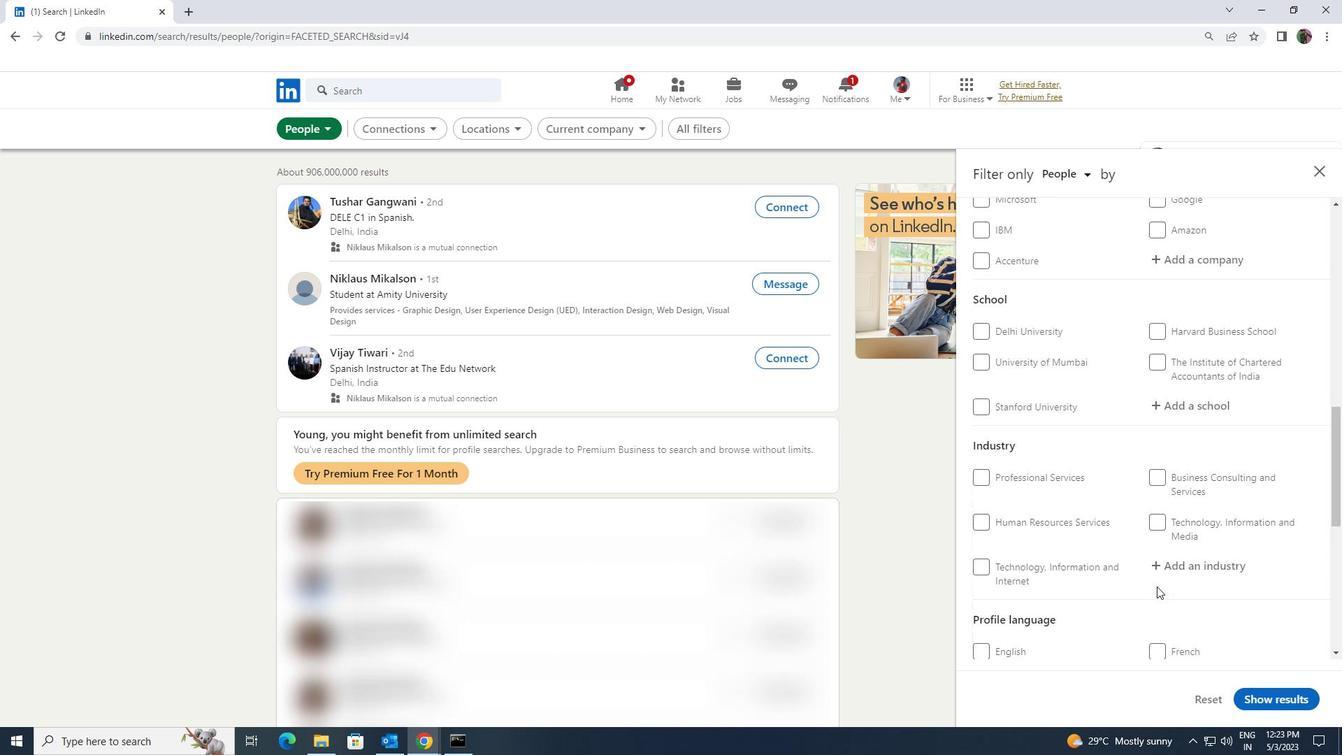 
Action: Mouse scrolled (1157, 585) with delta (0, 0)
Screenshot: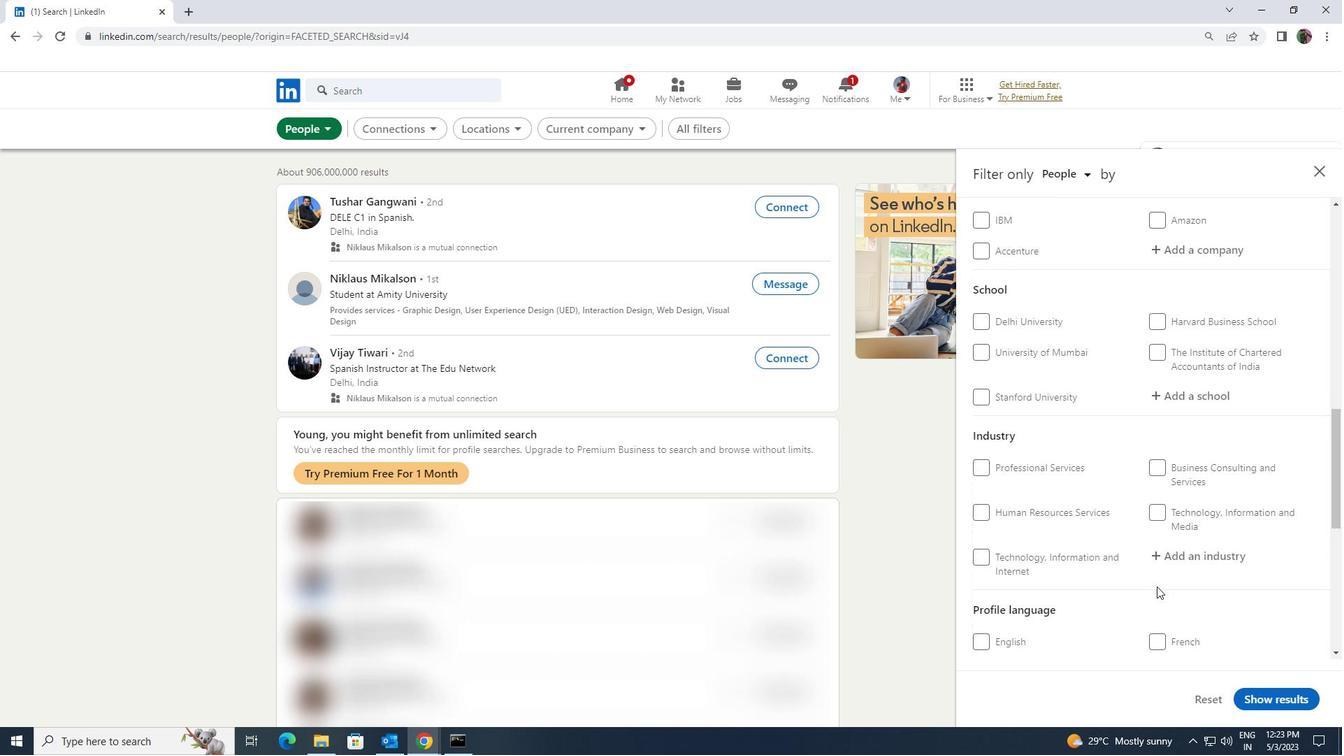 
Action: Mouse moved to (1157, 585)
Screenshot: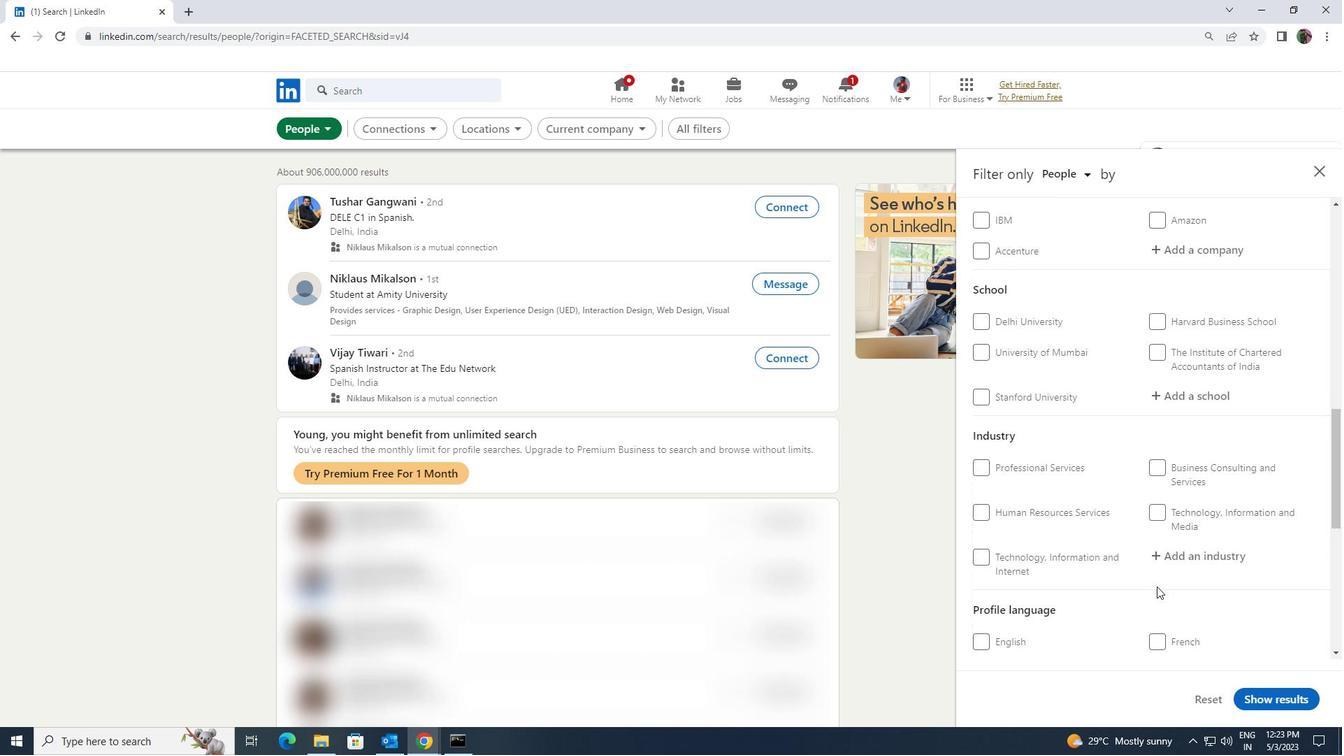 
Action: Mouse scrolled (1157, 584) with delta (0, 0)
Screenshot: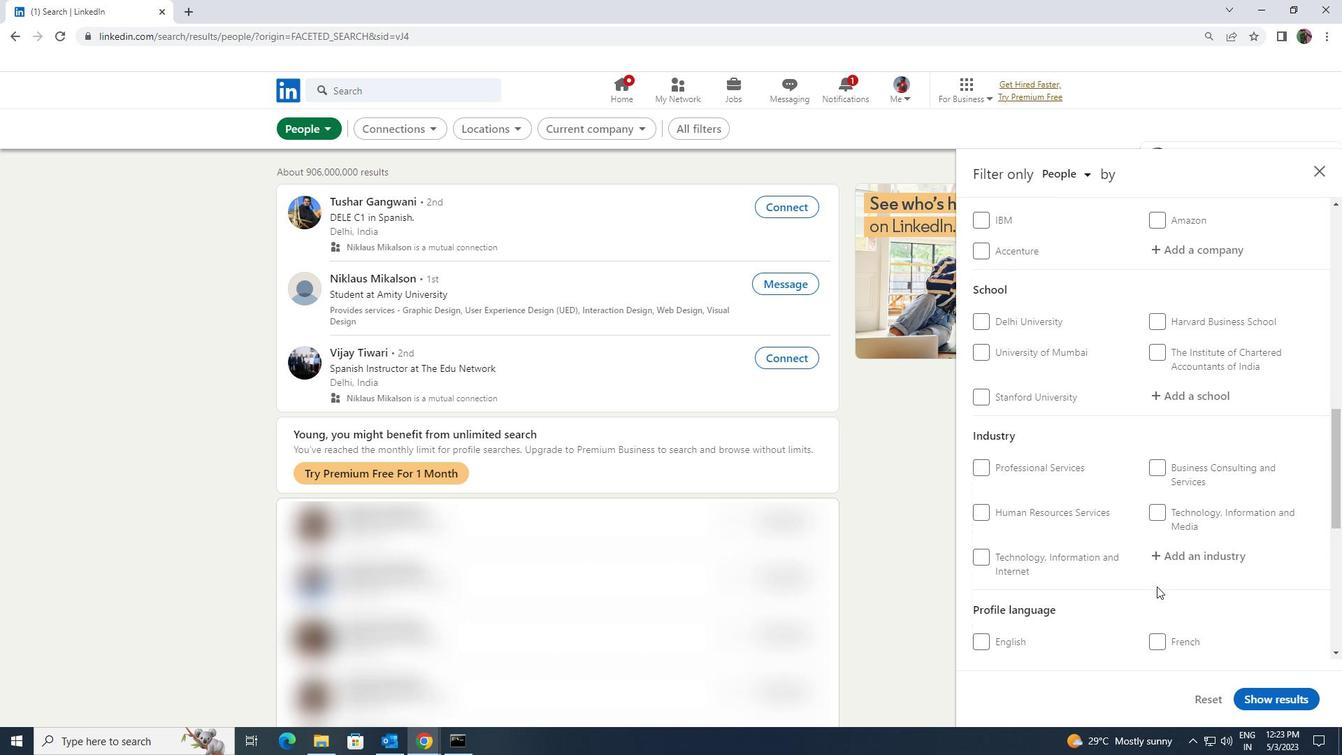 
Action: Mouse moved to (988, 503)
Screenshot: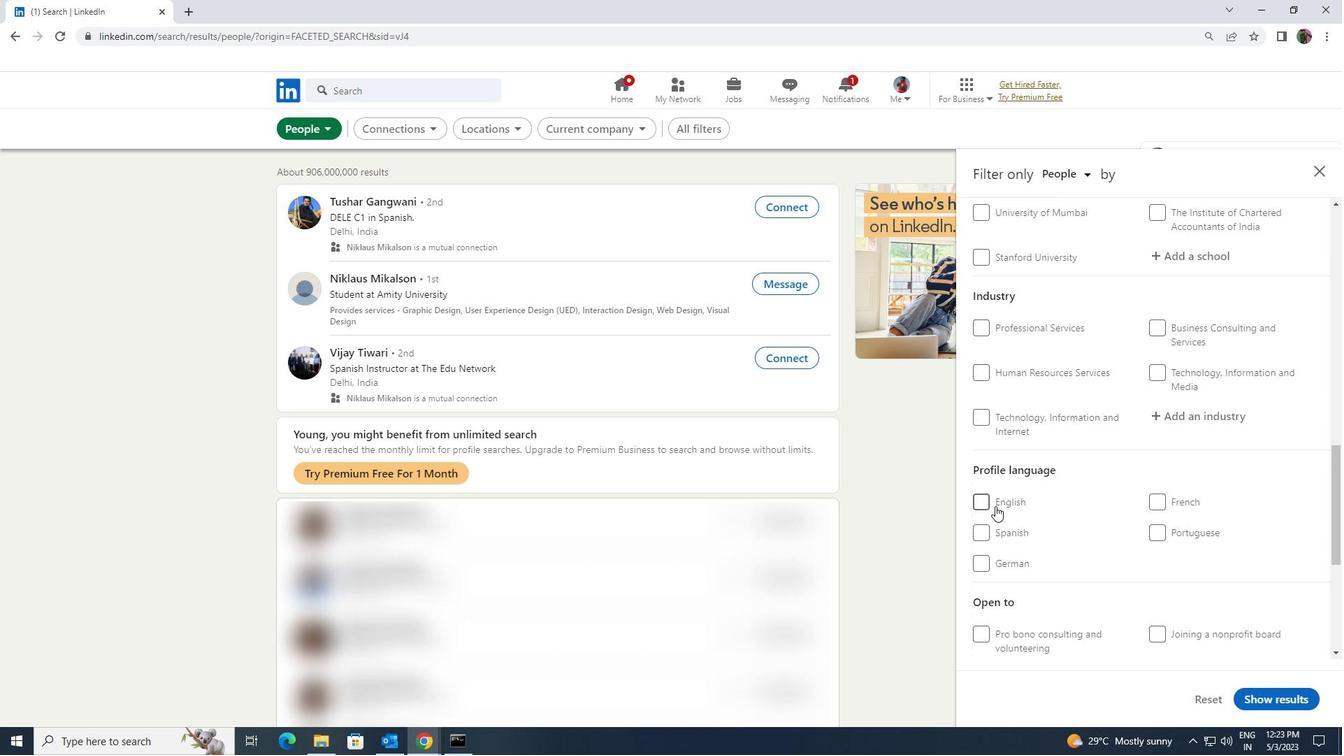 
Action: Mouse pressed left at (988, 503)
Screenshot: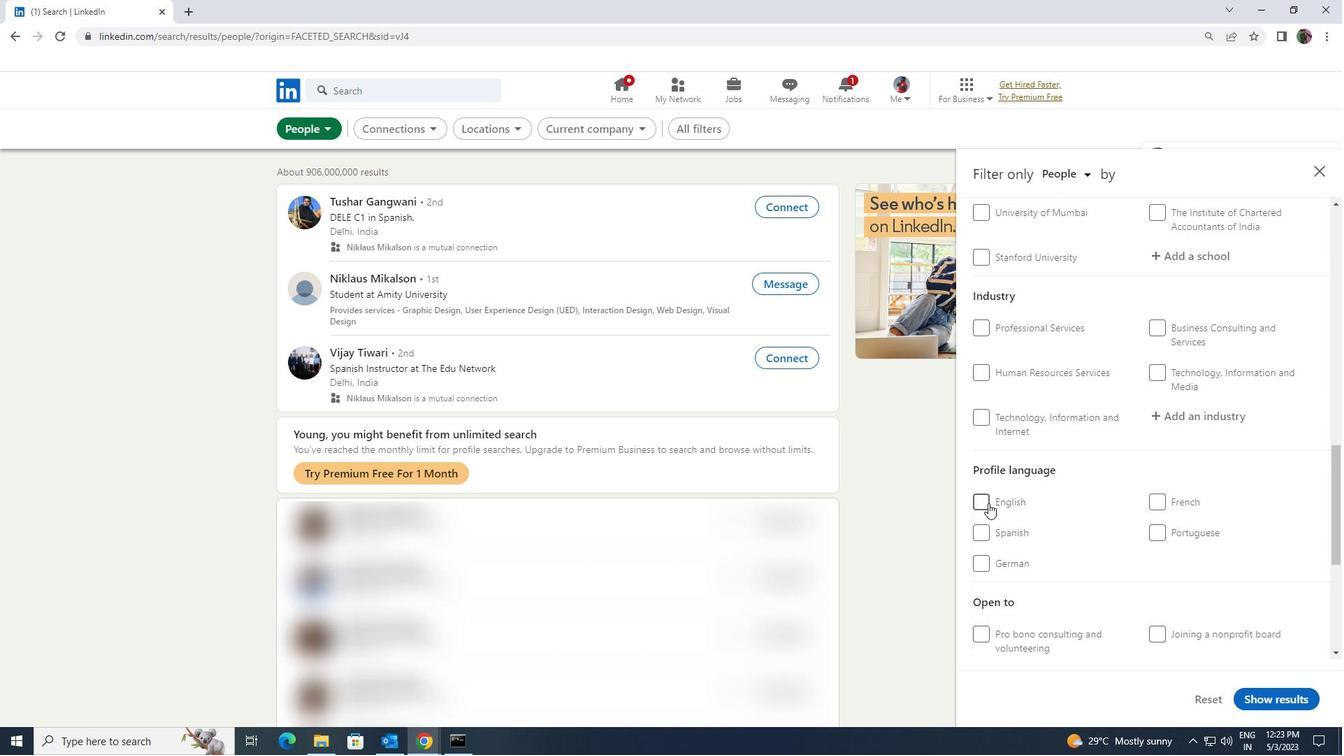 
Action: Mouse moved to (1093, 506)
Screenshot: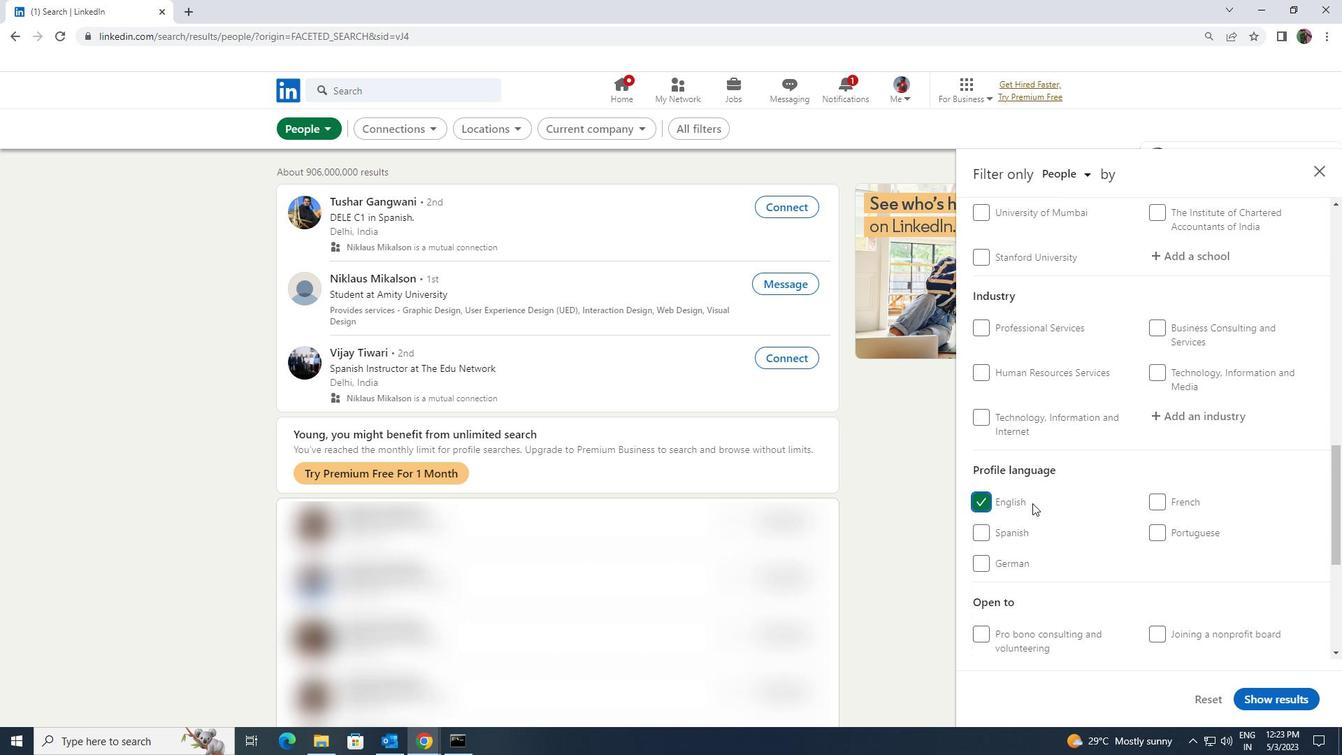 
Action: Mouse scrolled (1093, 507) with delta (0, 0)
Screenshot: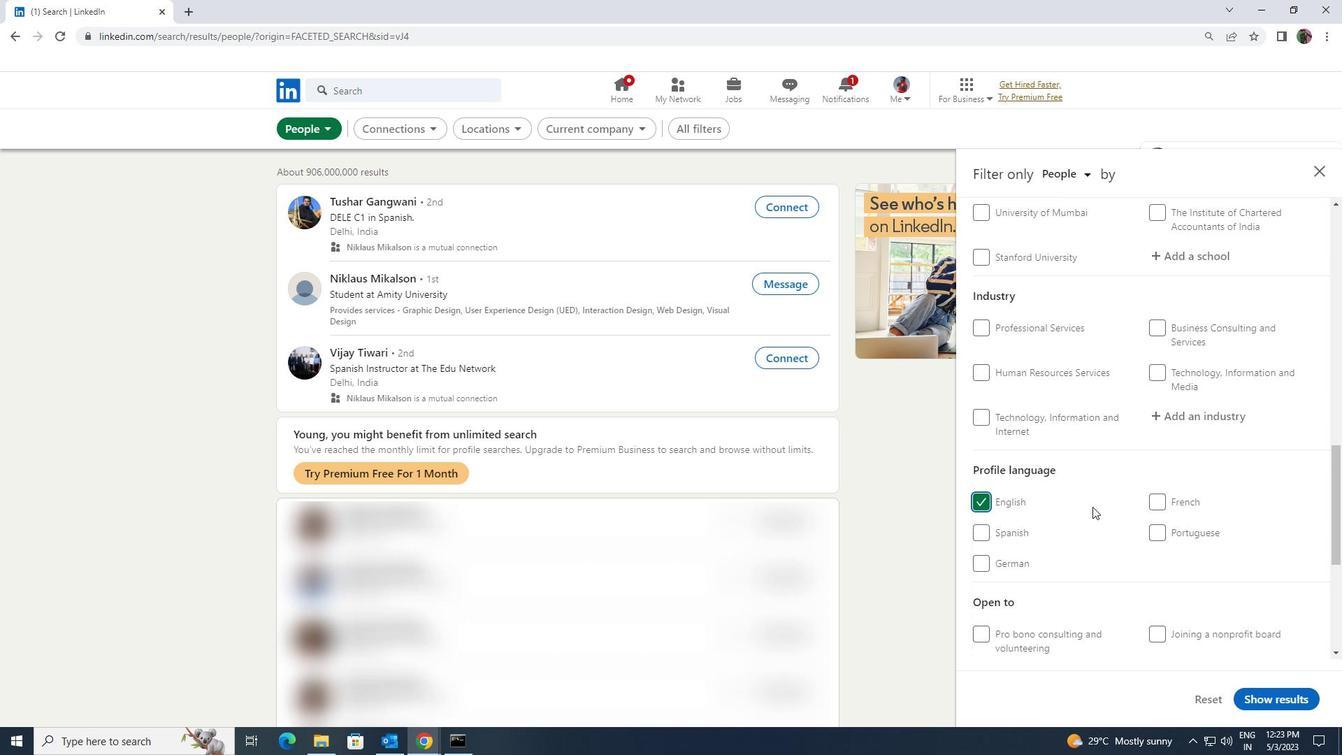 
Action: Mouse moved to (1094, 506)
Screenshot: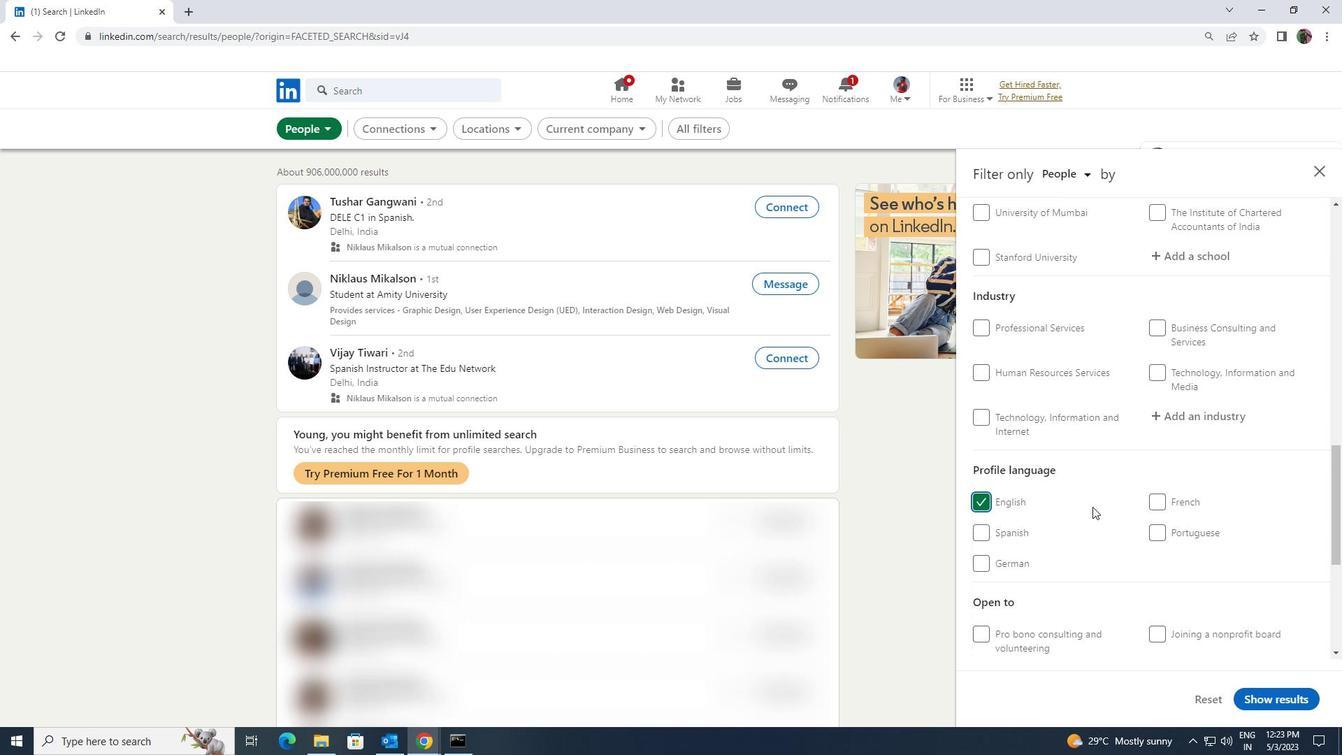 
Action: Mouse scrolled (1094, 507) with delta (0, 0)
Screenshot: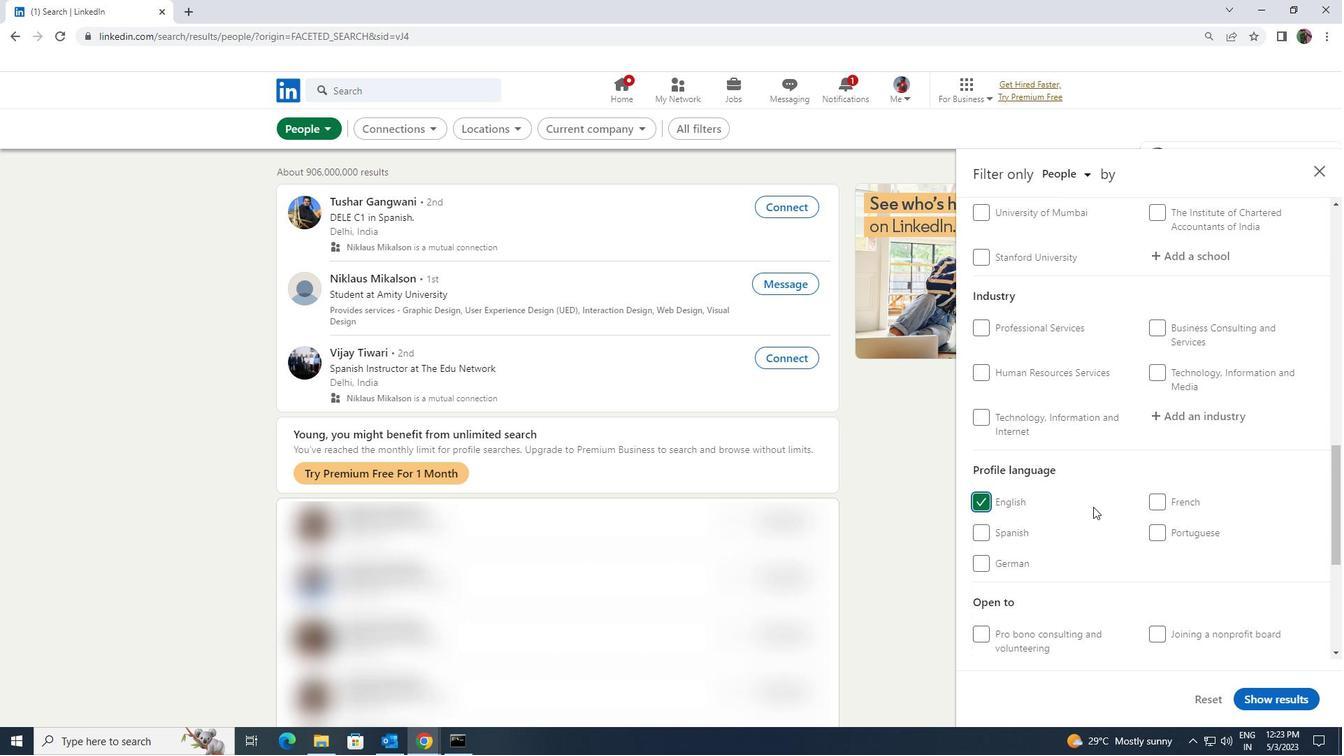 
Action: Mouse moved to (1097, 509)
Screenshot: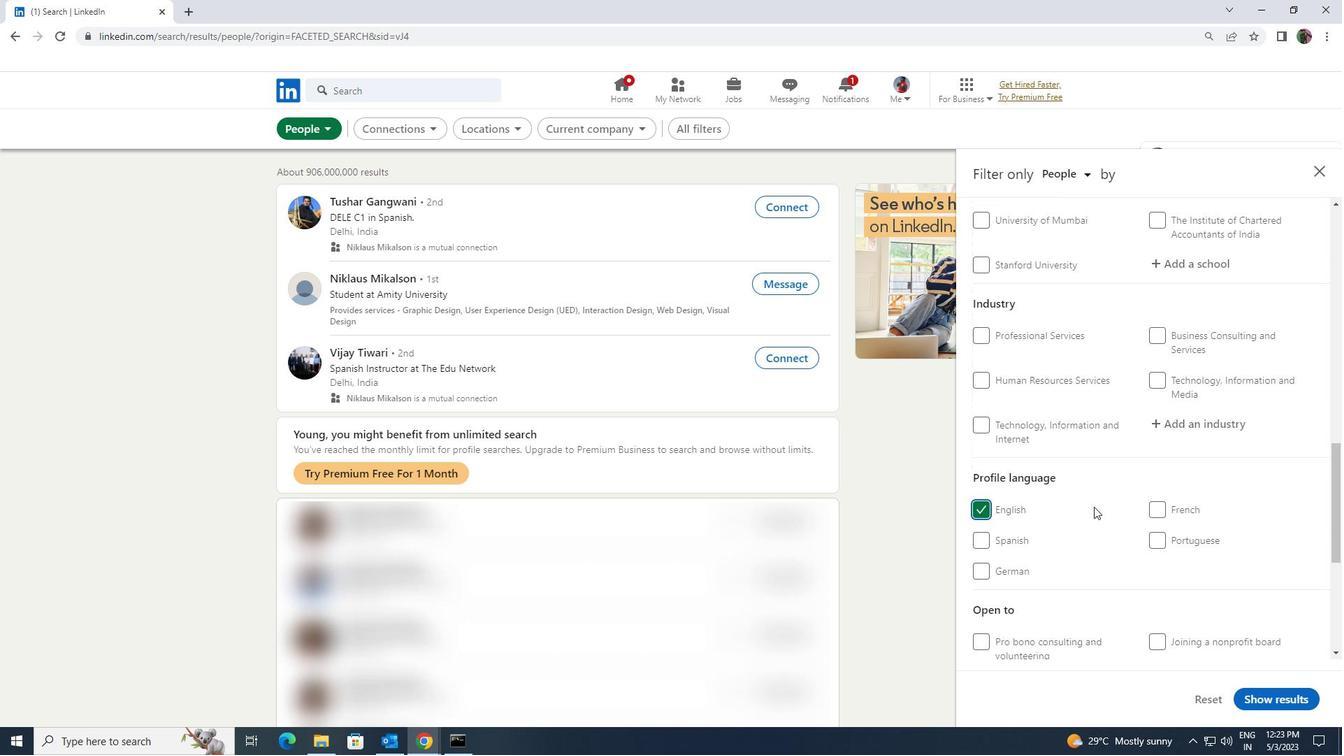 
Action: Mouse scrolled (1097, 510) with delta (0, 0)
Screenshot: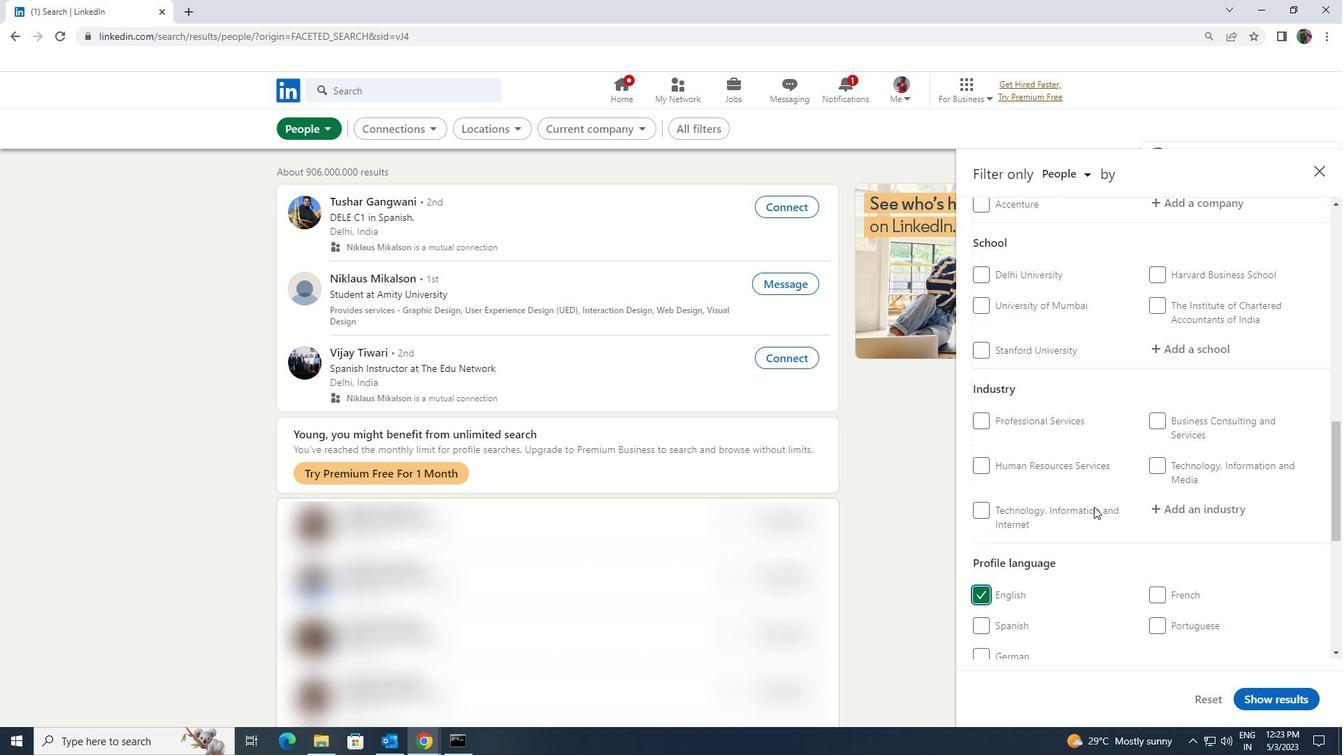 
Action: Mouse scrolled (1097, 510) with delta (0, 0)
Screenshot: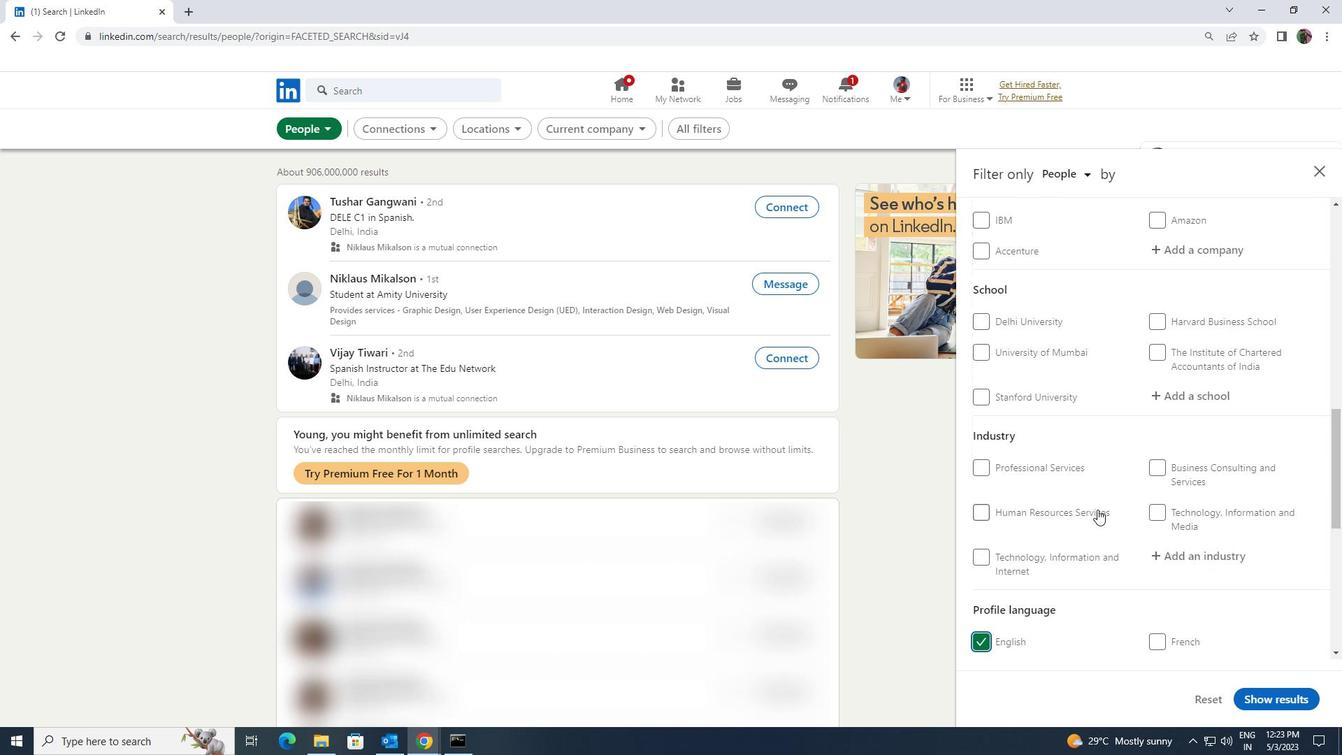 
Action: Mouse scrolled (1097, 510) with delta (0, 0)
Screenshot: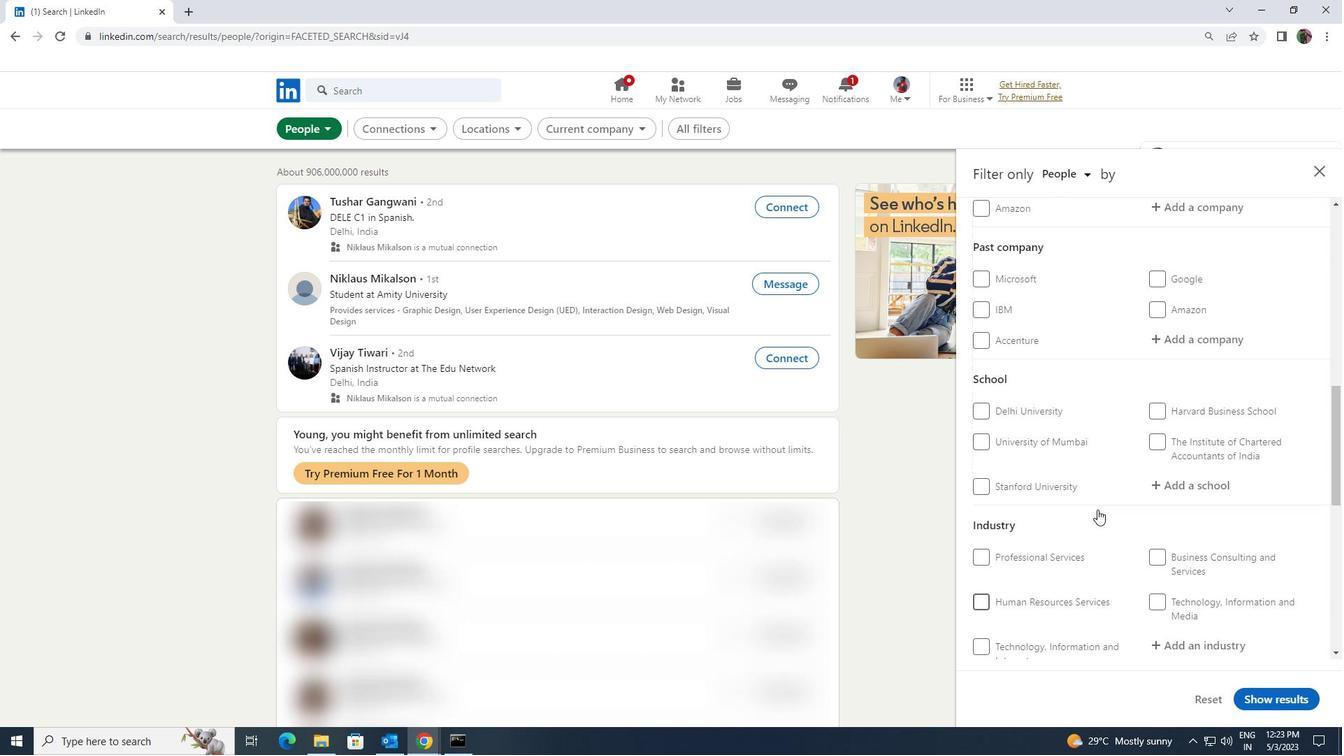 
Action: Mouse scrolled (1097, 510) with delta (0, 0)
Screenshot: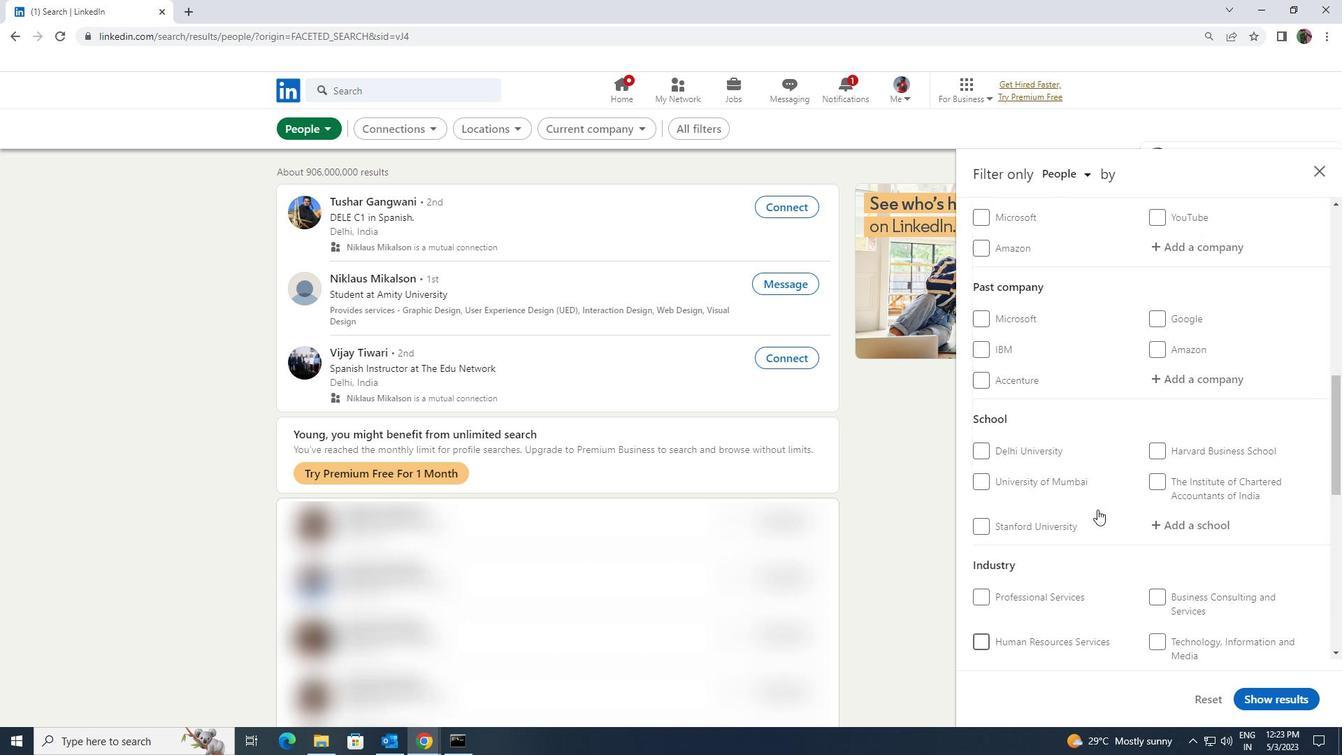 
Action: Mouse scrolled (1097, 510) with delta (0, 0)
Screenshot: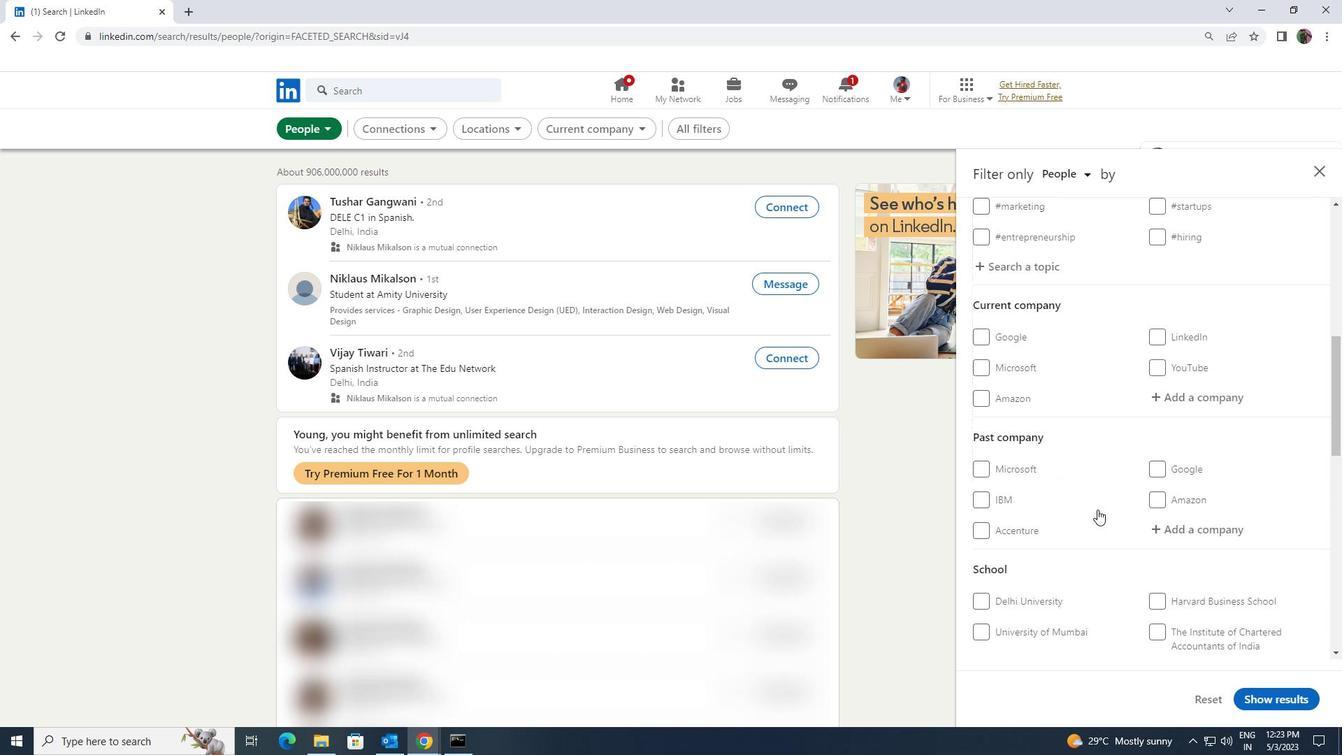 
Action: Mouse moved to (1155, 467)
Screenshot: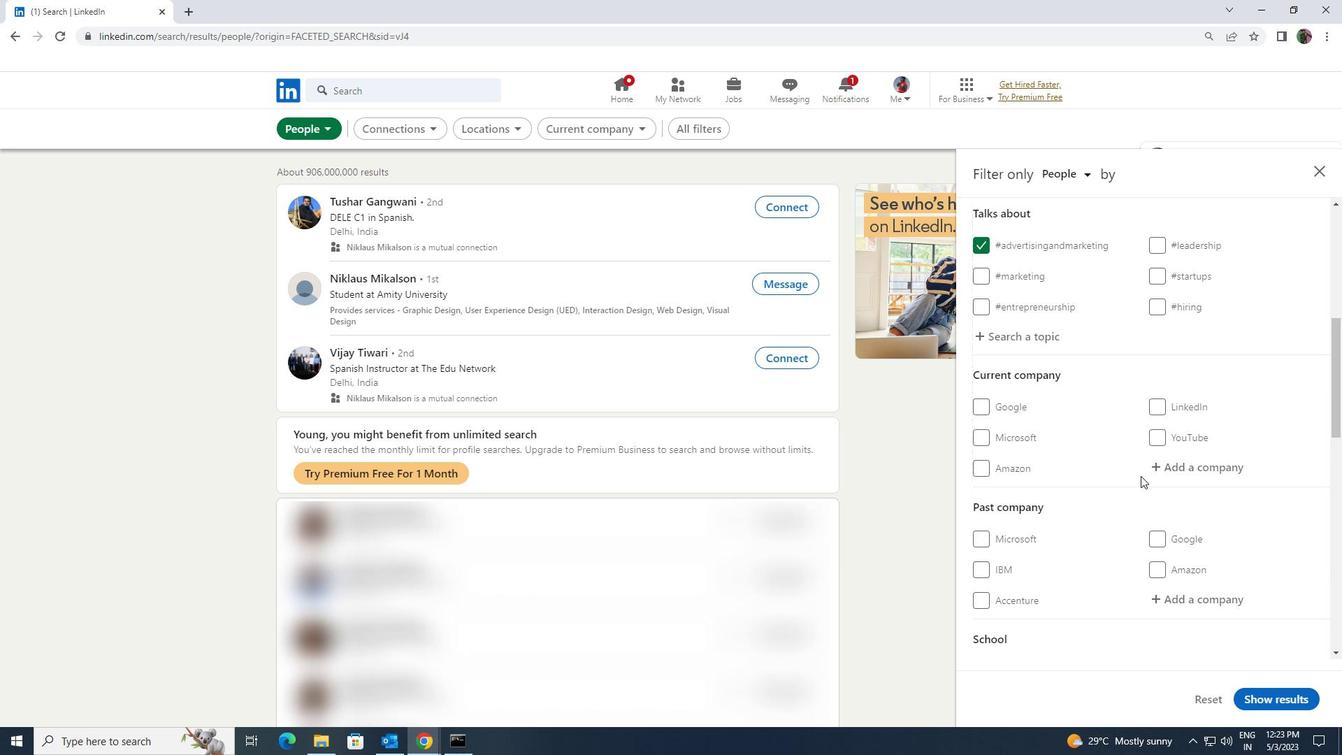 
Action: Mouse pressed left at (1155, 467)
Screenshot: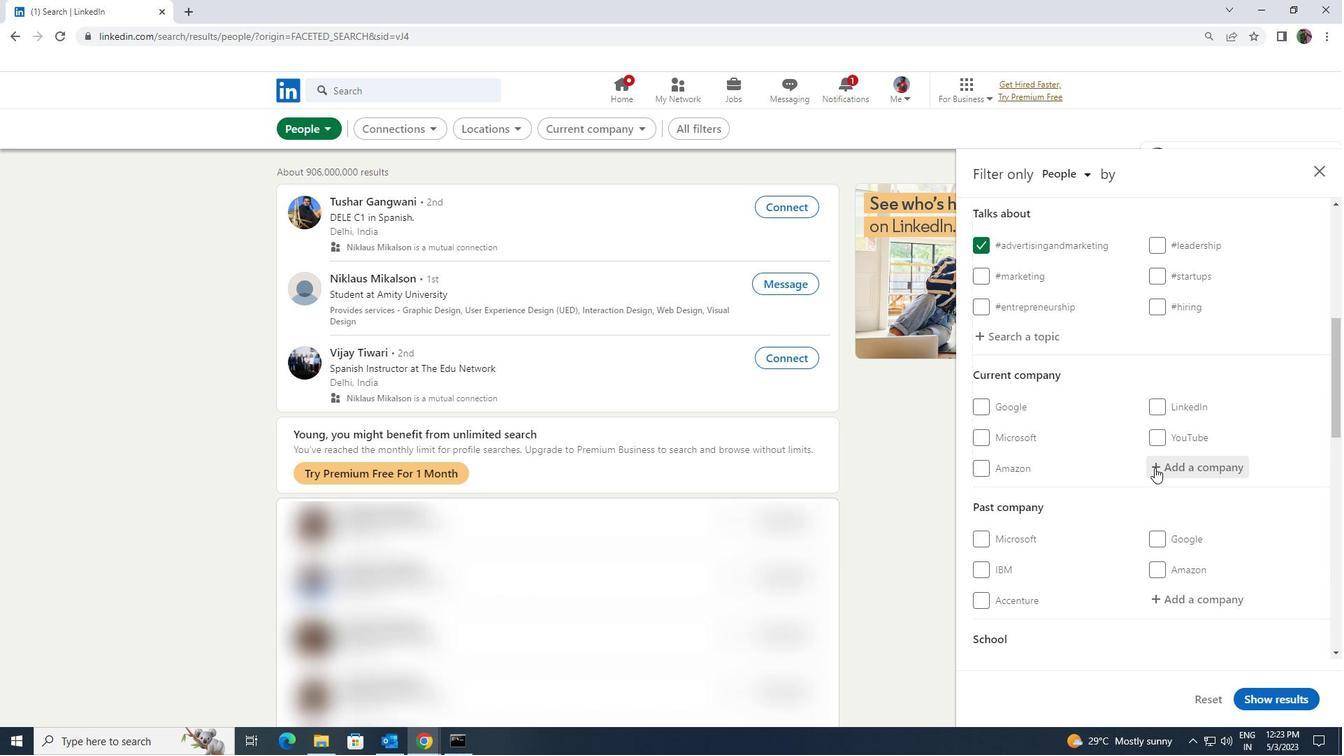 
Action: Key pressed <Key.shift>JCB
Screenshot: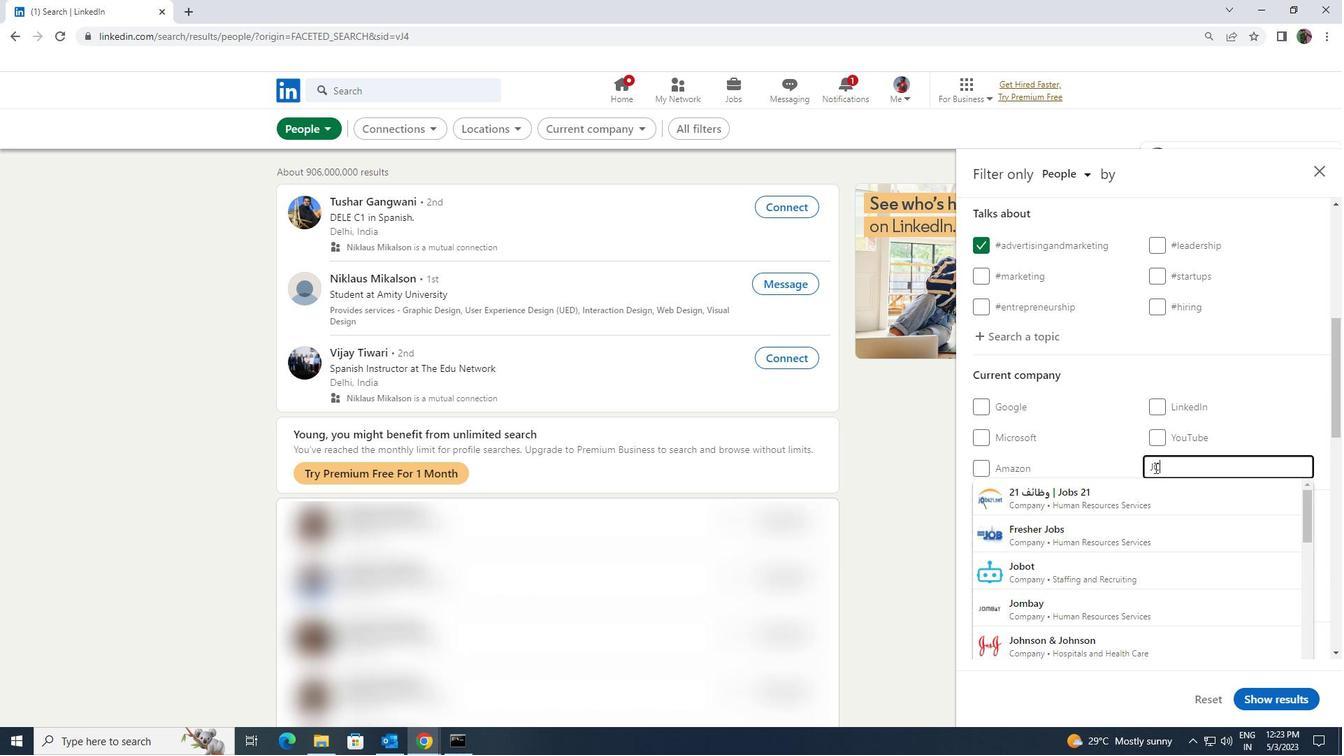 
Action: Mouse moved to (1144, 488)
Screenshot: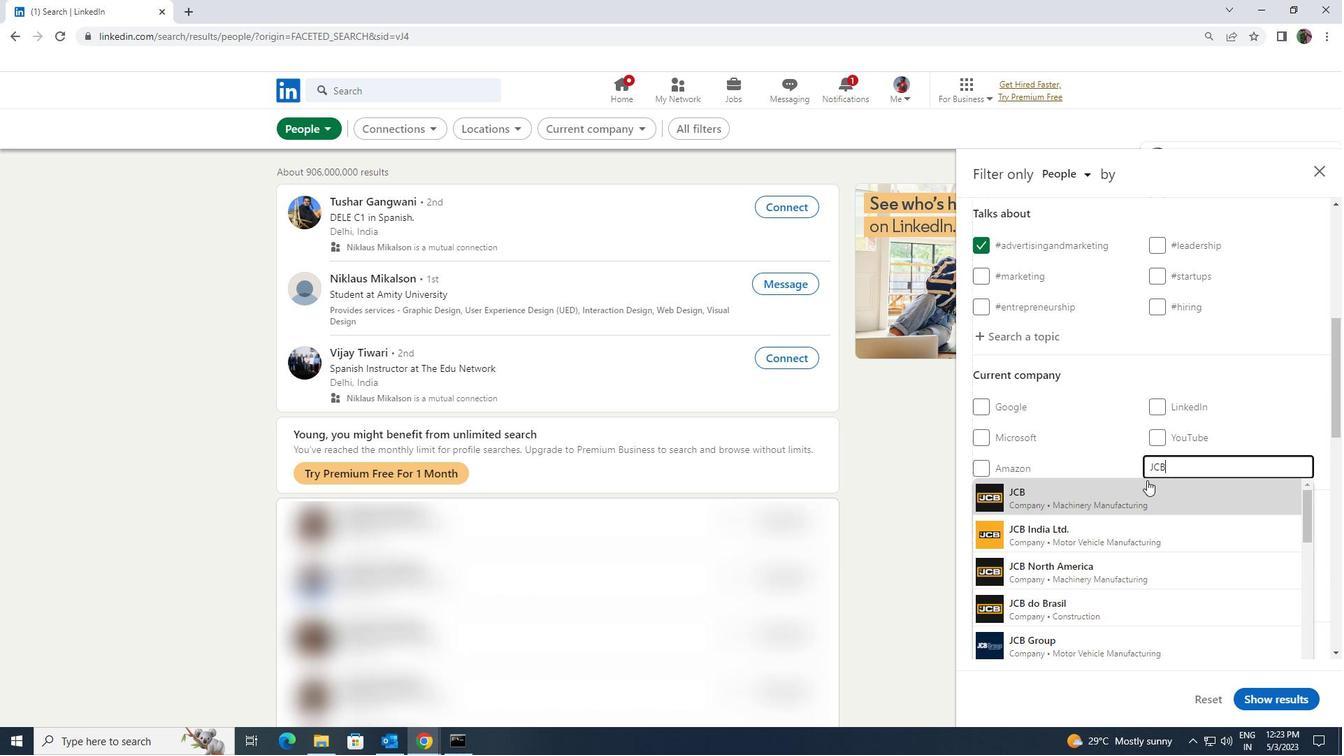 
Action: Mouse pressed left at (1144, 488)
Screenshot: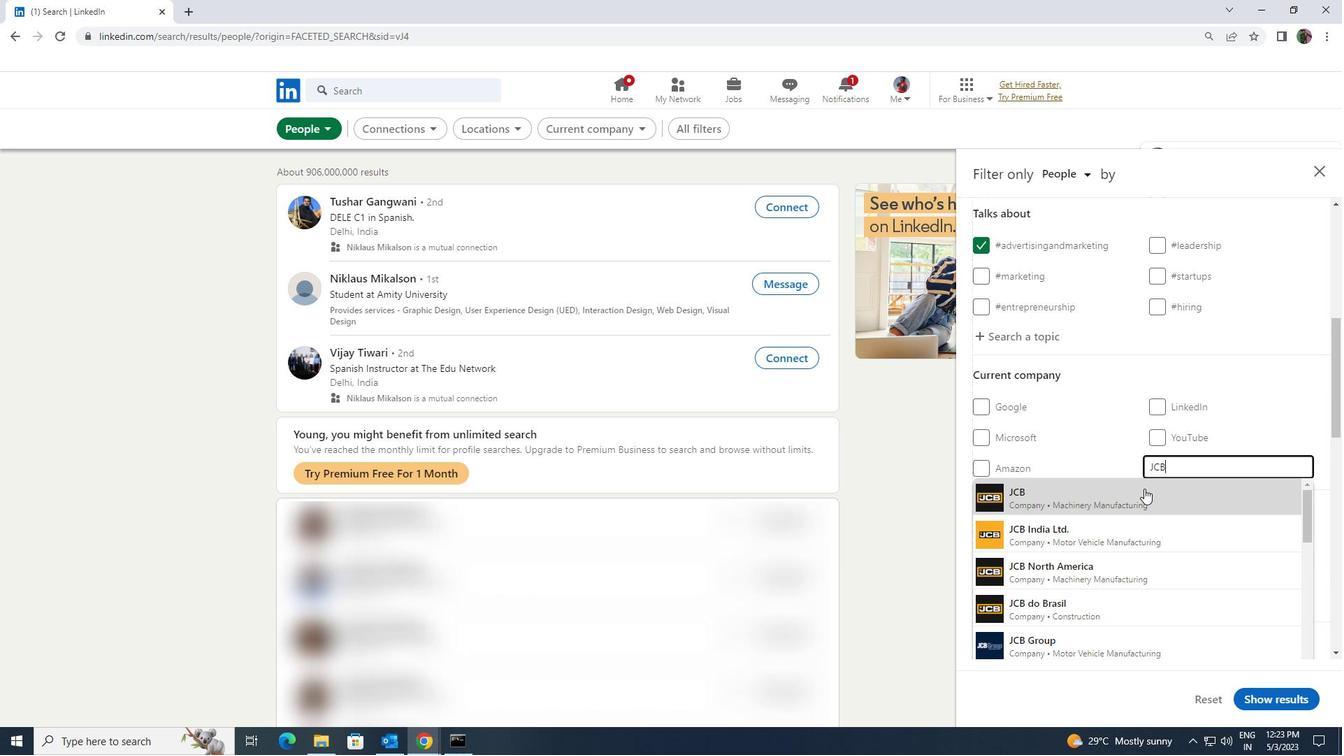
Action: Mouse scrolled (1144, 488) with delta (0, 0)
Screenshot: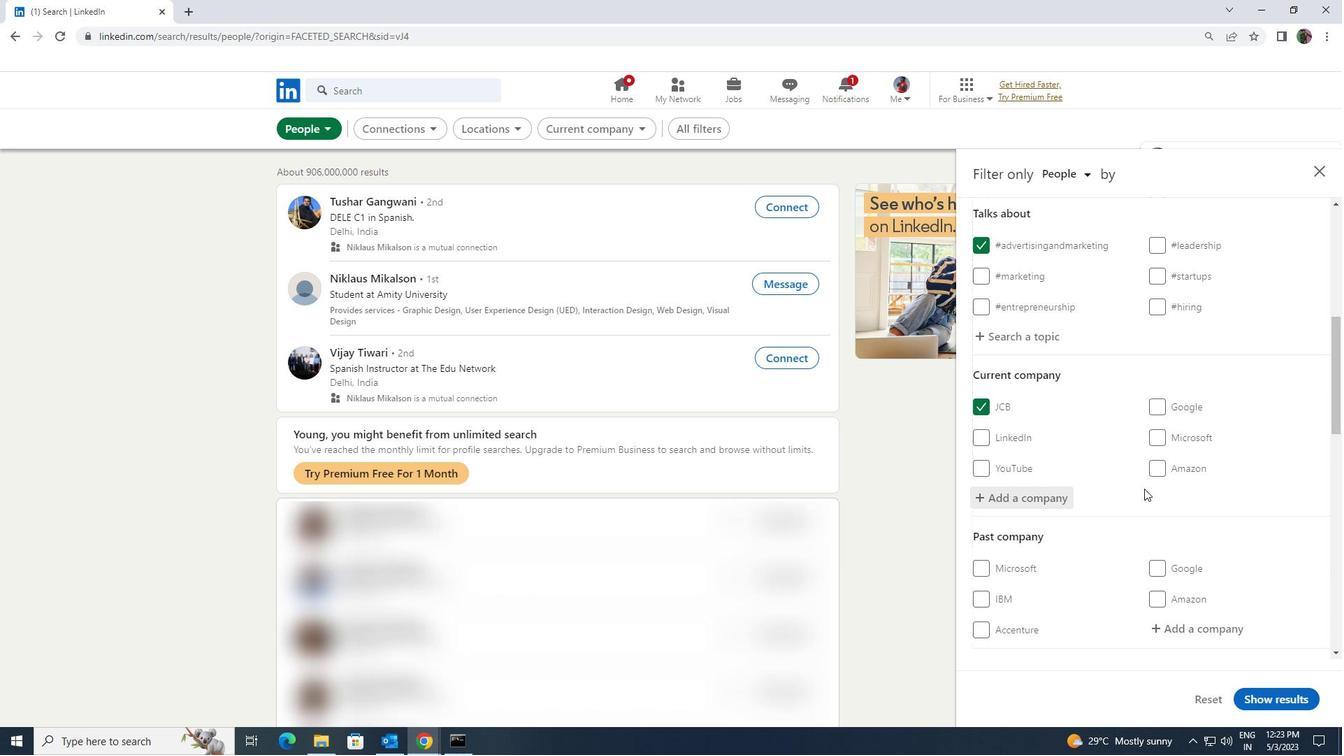 
Action: Mouse scrolled (1144, 488) with delta (0, 0)
Screenshot: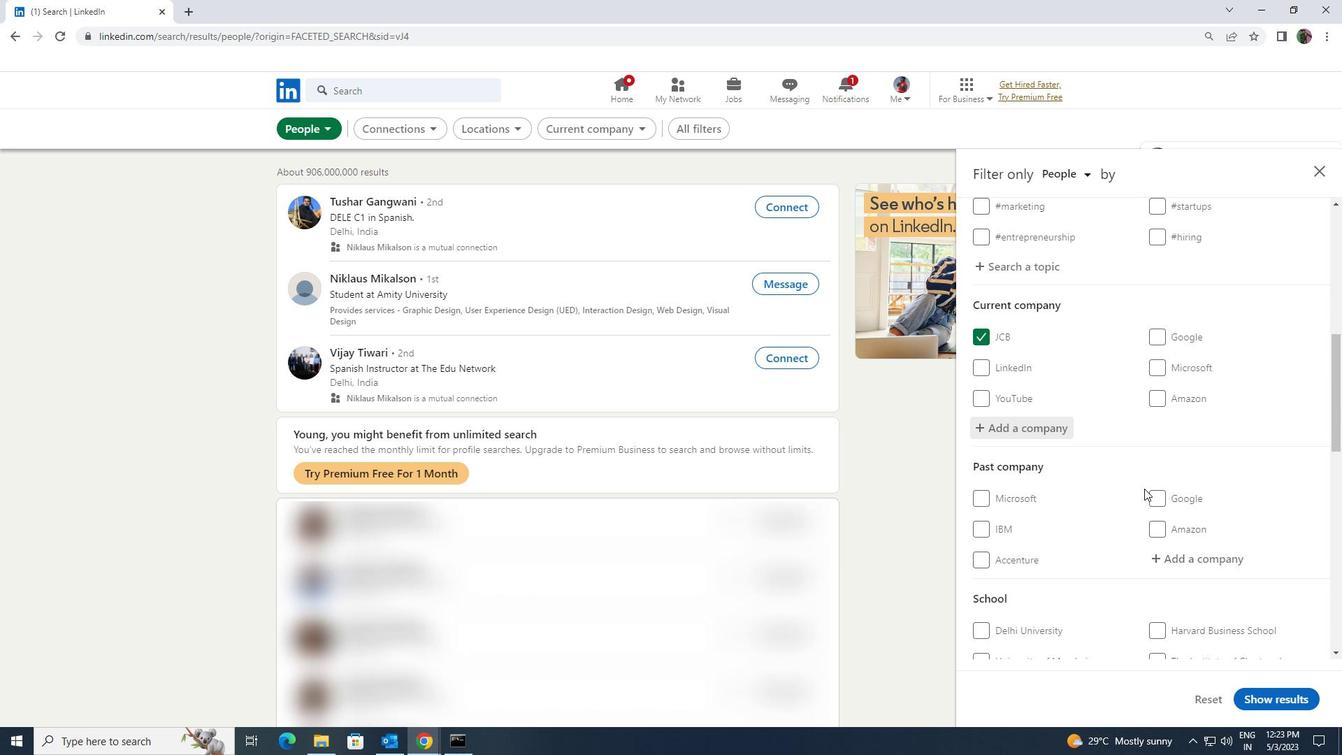 
Action: Mouse scrolled (1144, 488) with delta (0, 0)
Screenshot: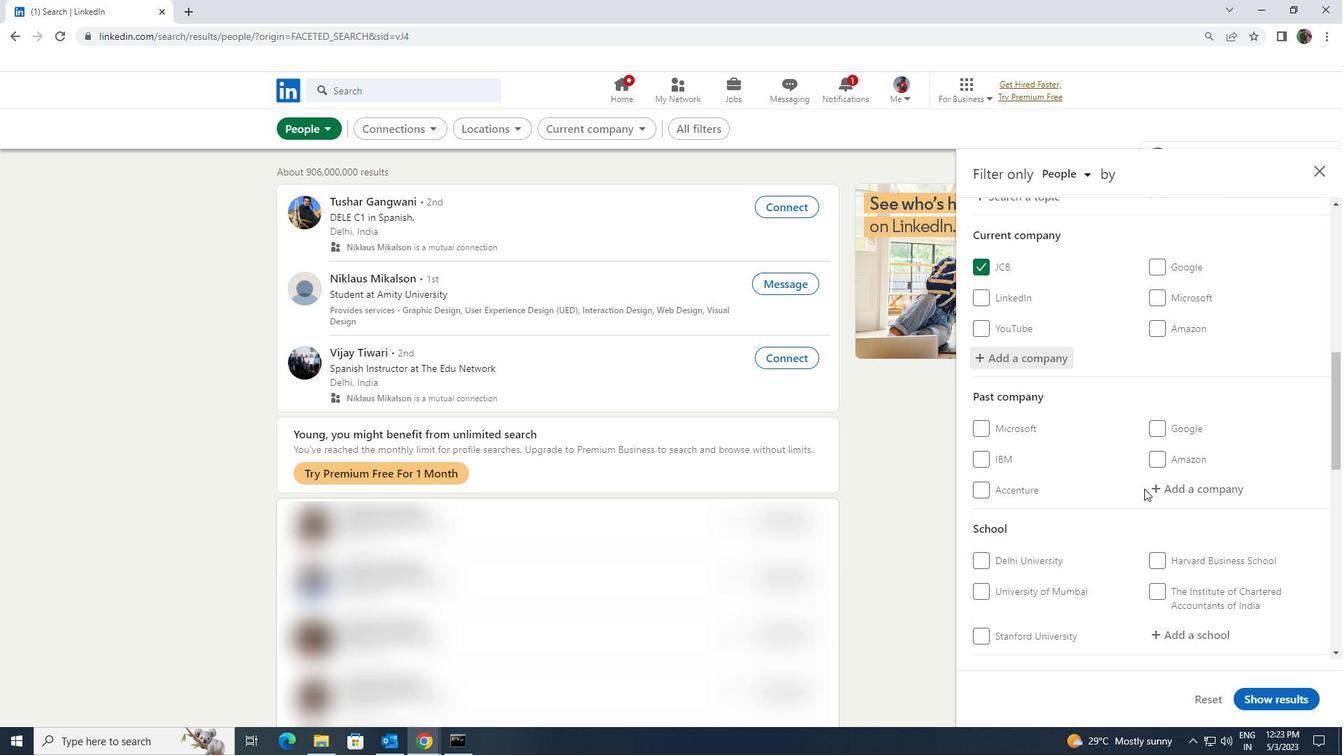
Action: Mouse scrolled (1144, 488) with delta (0, 0)
Screenshot: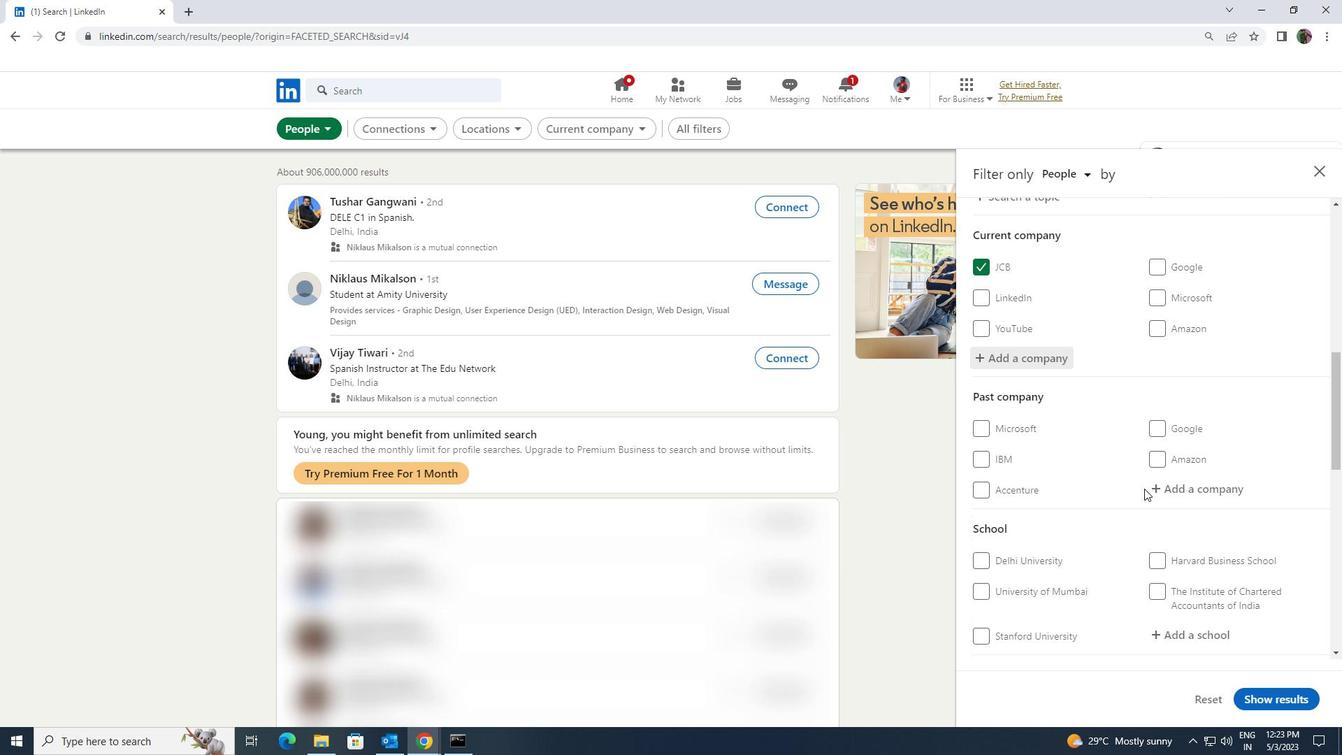 
Action: Mouse moved to (1150, 488)
Screenshot: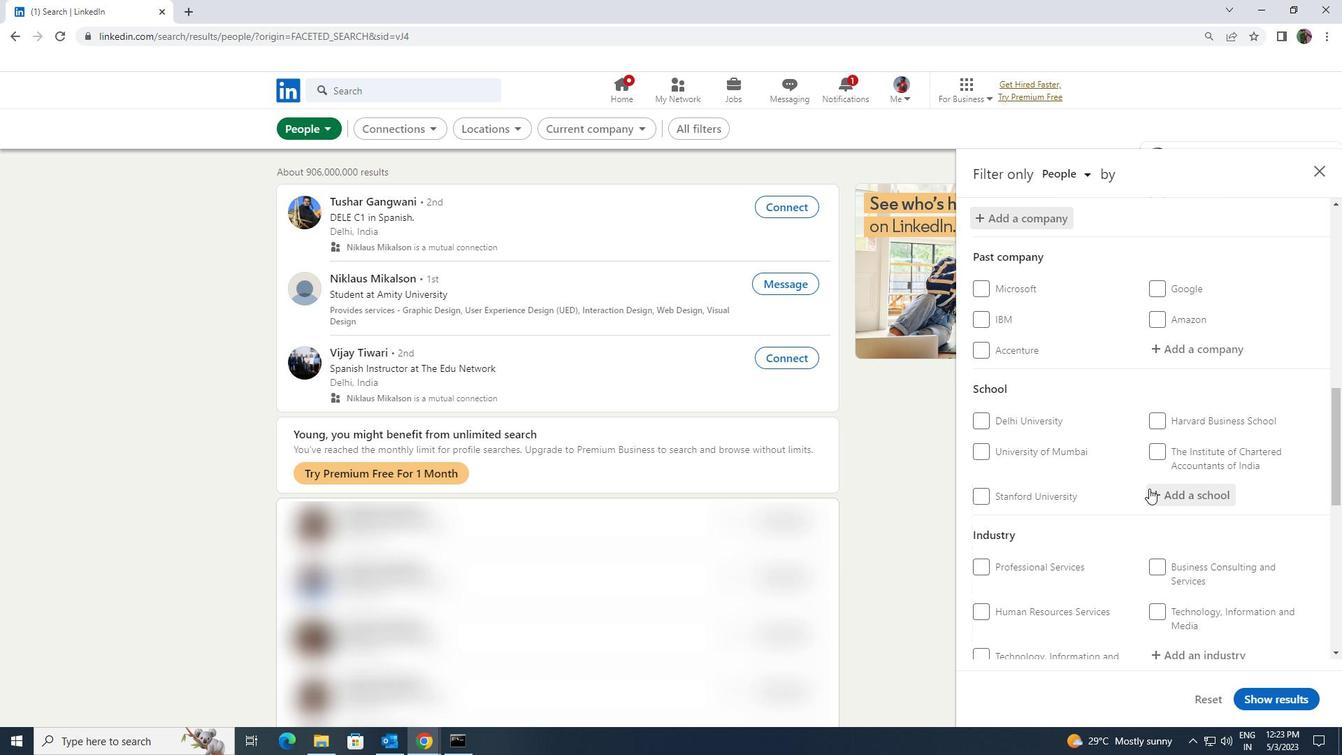 
Action: Mouse pressed left at (1150, 488)
Screenshot: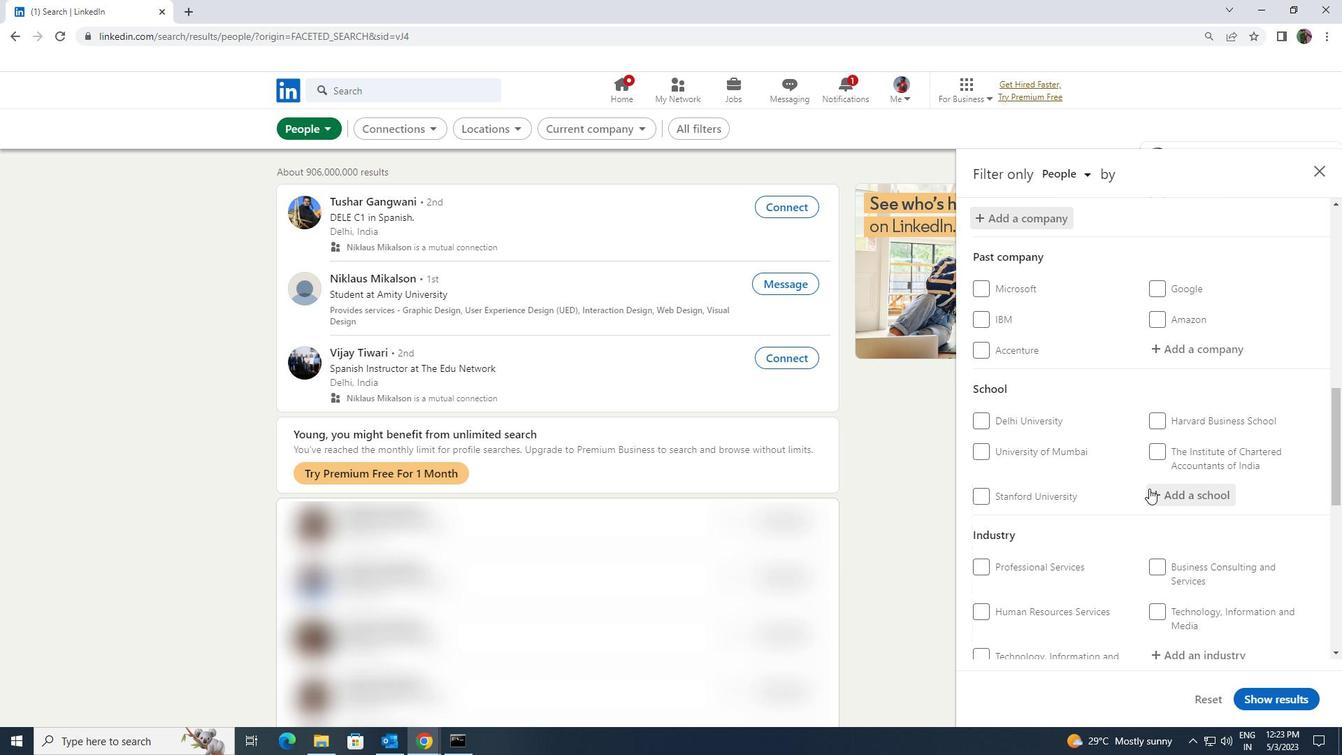 
Action: Key pressed <Key.shift><Key.shift><Key.shift><Key.shift><Key.shift><Key.shift><Key.shift><Key.shift><Key.shift><Key.shift><Key.shift><Key.shift><Key.shift><Key.shift><Key.shift><Key.shift>INSAID
Screenshot: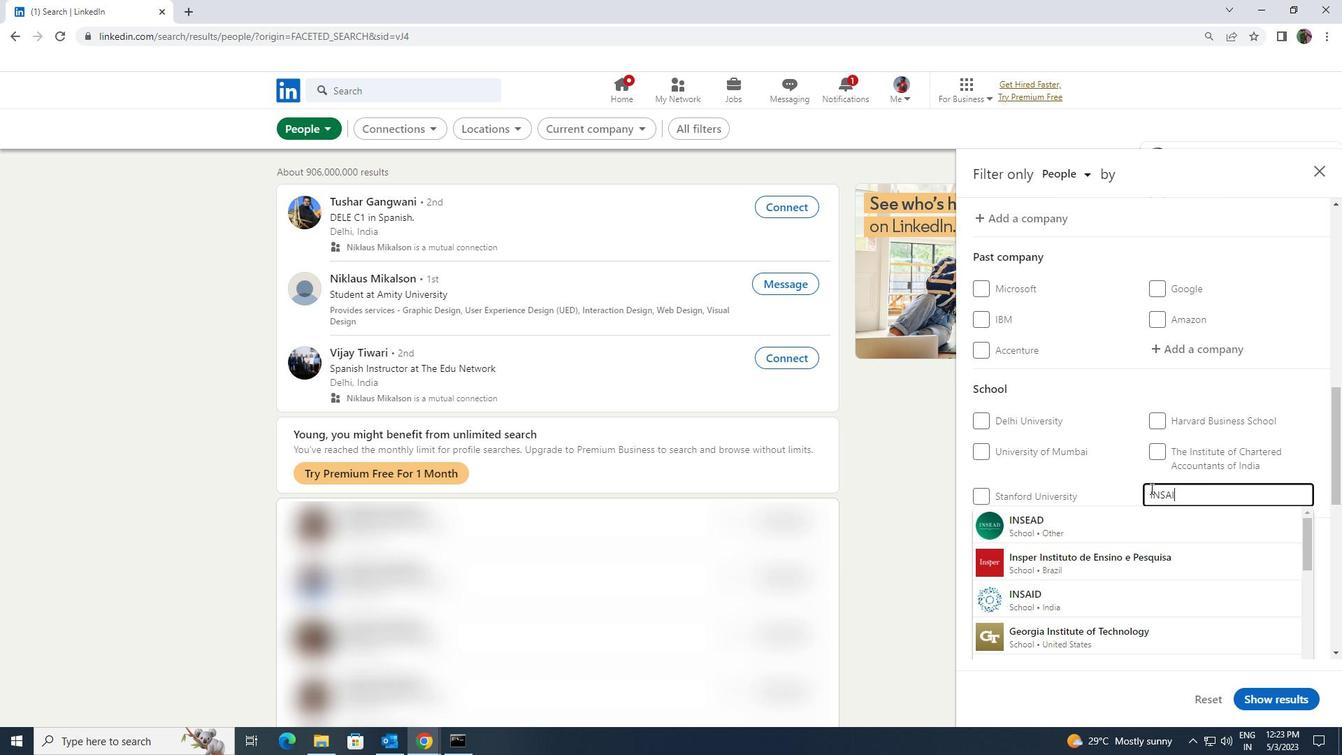 
Action: Mouse moved to (1154, 513)
Screenshot: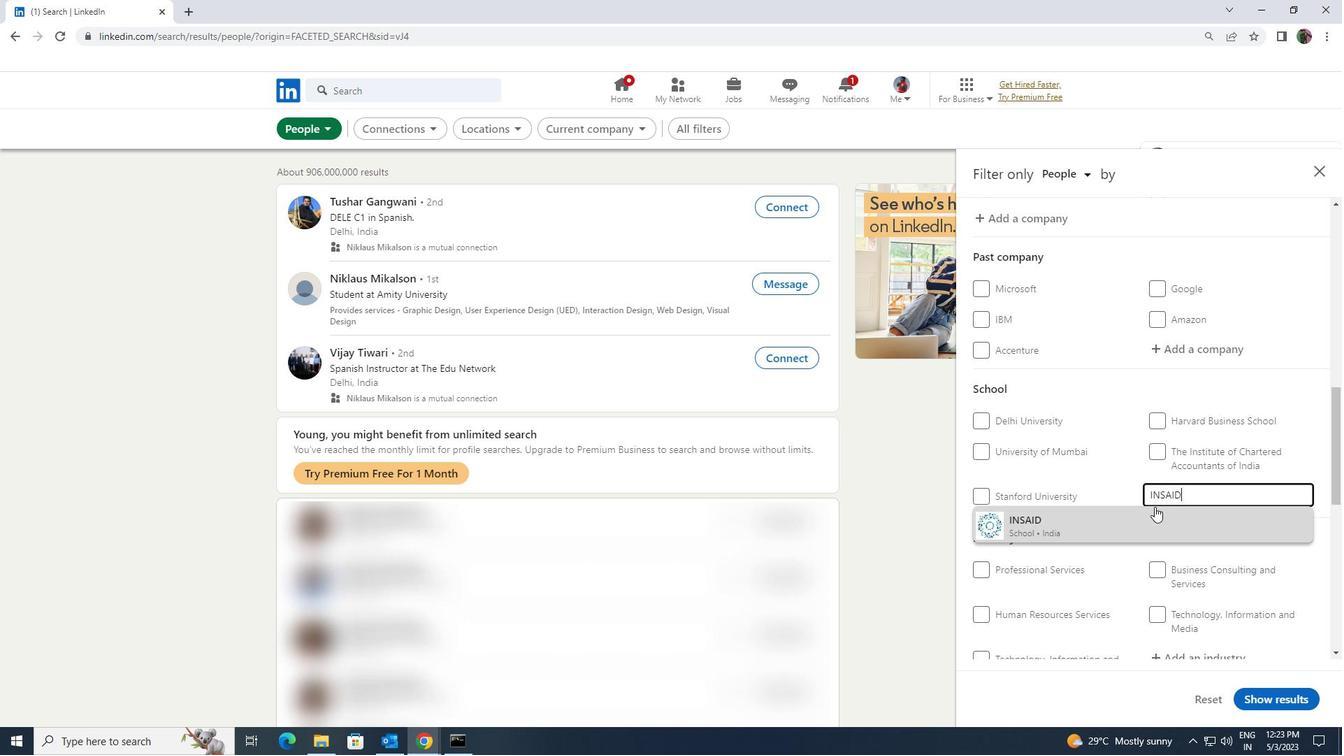 
Action: Mouse pressed left at (1154, 513)
Screenshot: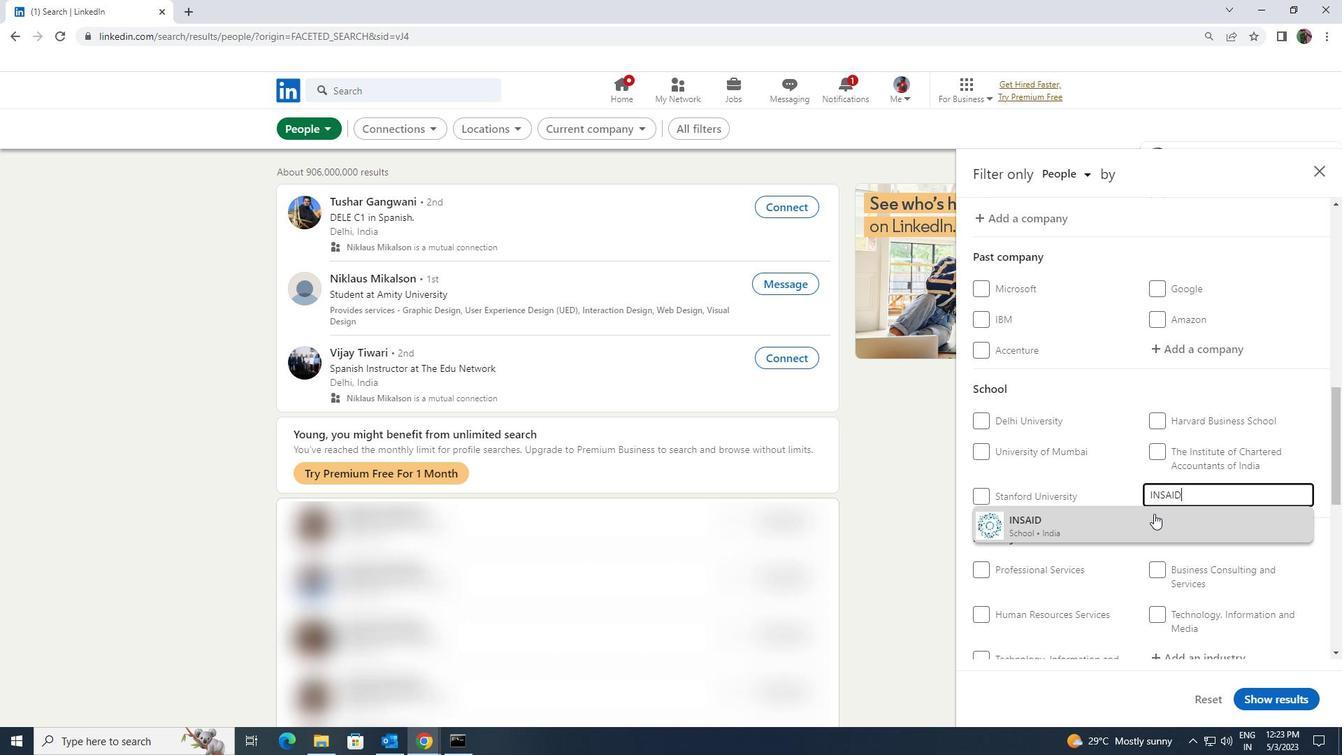 
Action: Mouse moved to (1152, 513)
Screenshot: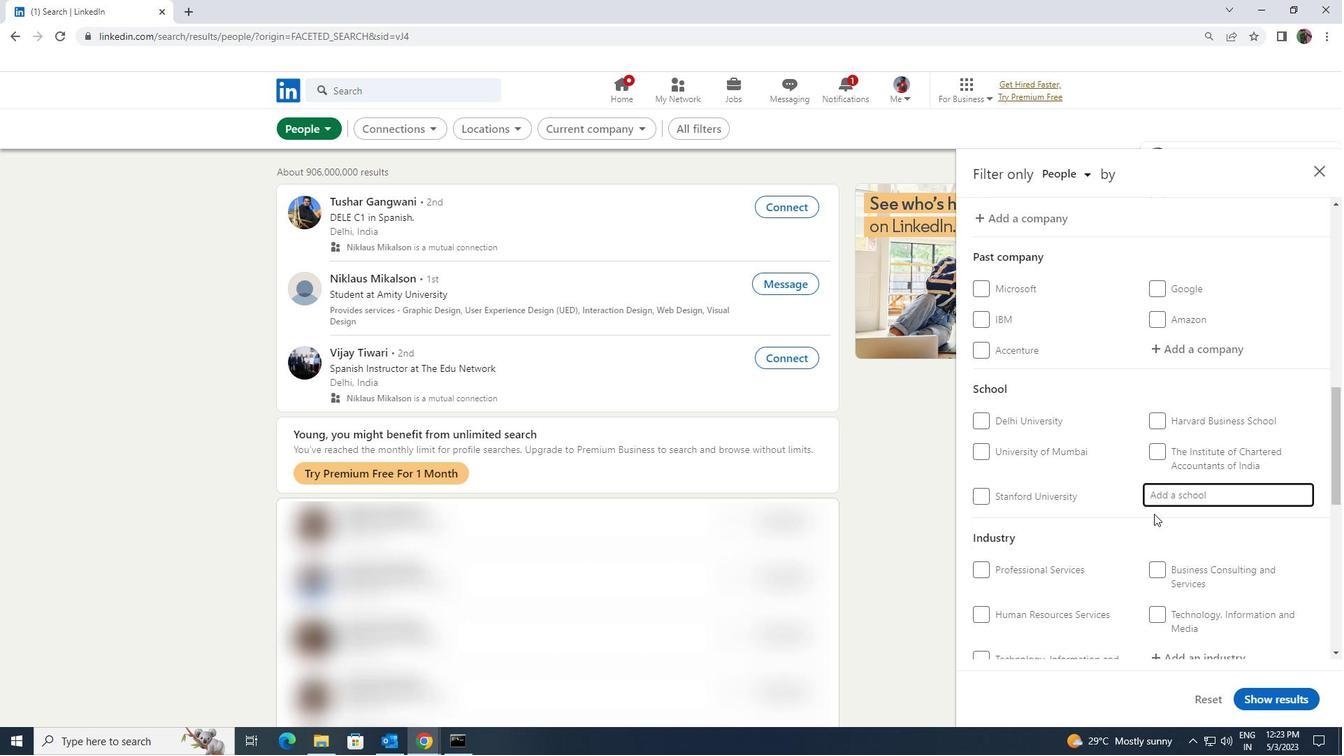 
Action: Mouse scrolled (1152, 512) with delta (0, 0)
Screenshot: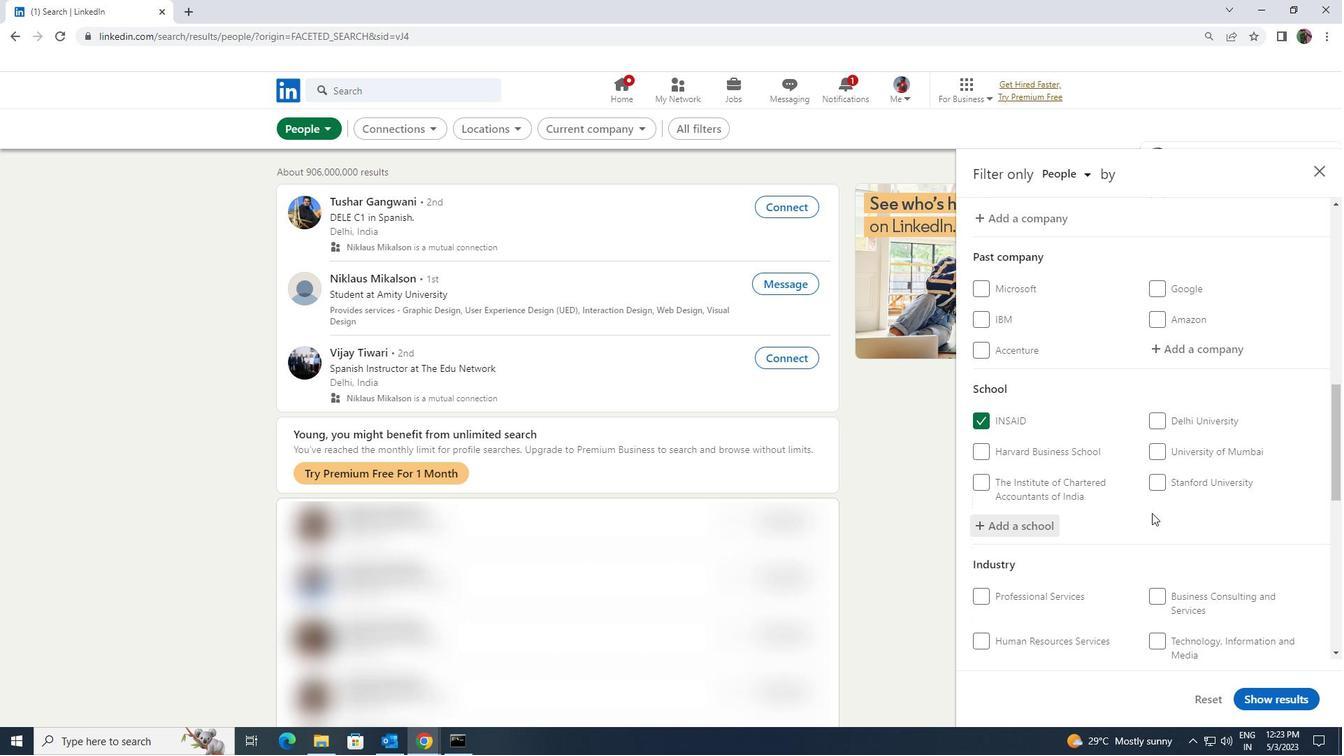 
Action: Mouse scrolled (1152, 512) with delta (0, 0)
Screenshot: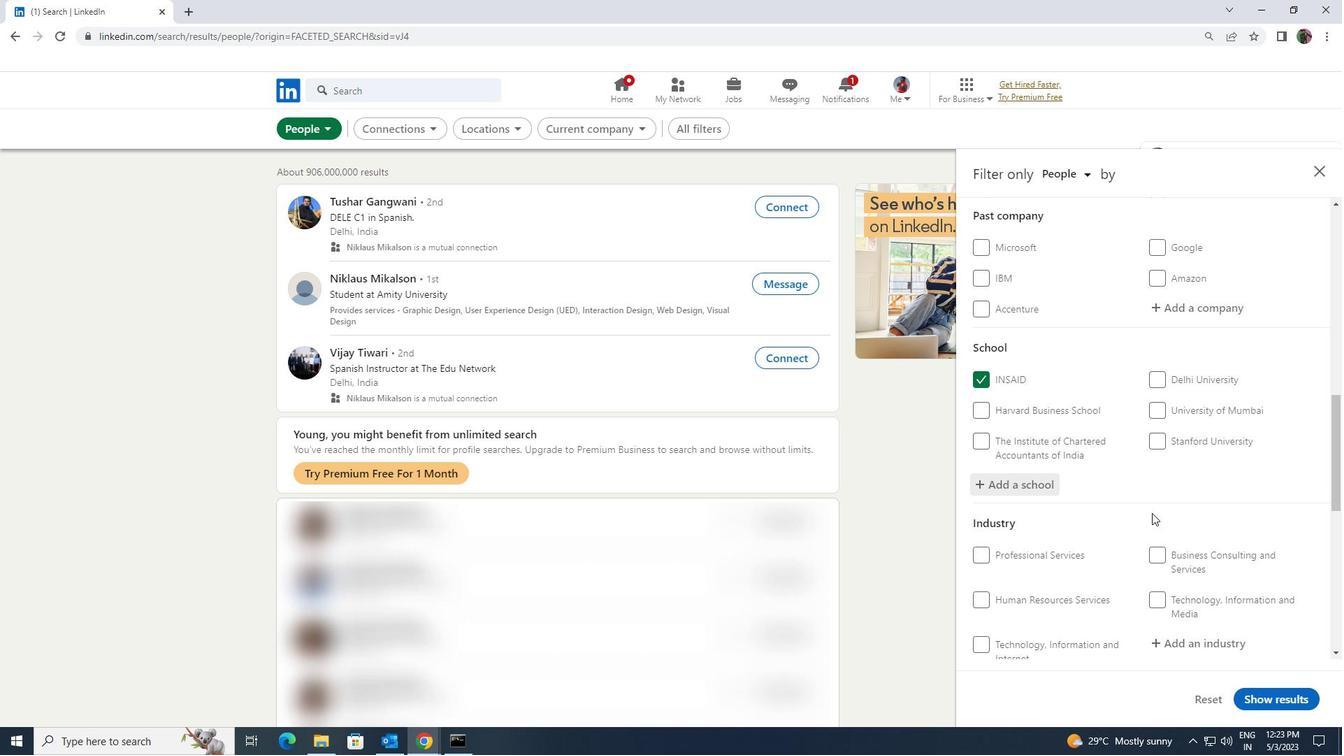
Action: Mouse scrolled (1152, 512) with delta (0, 0)
Screenshot: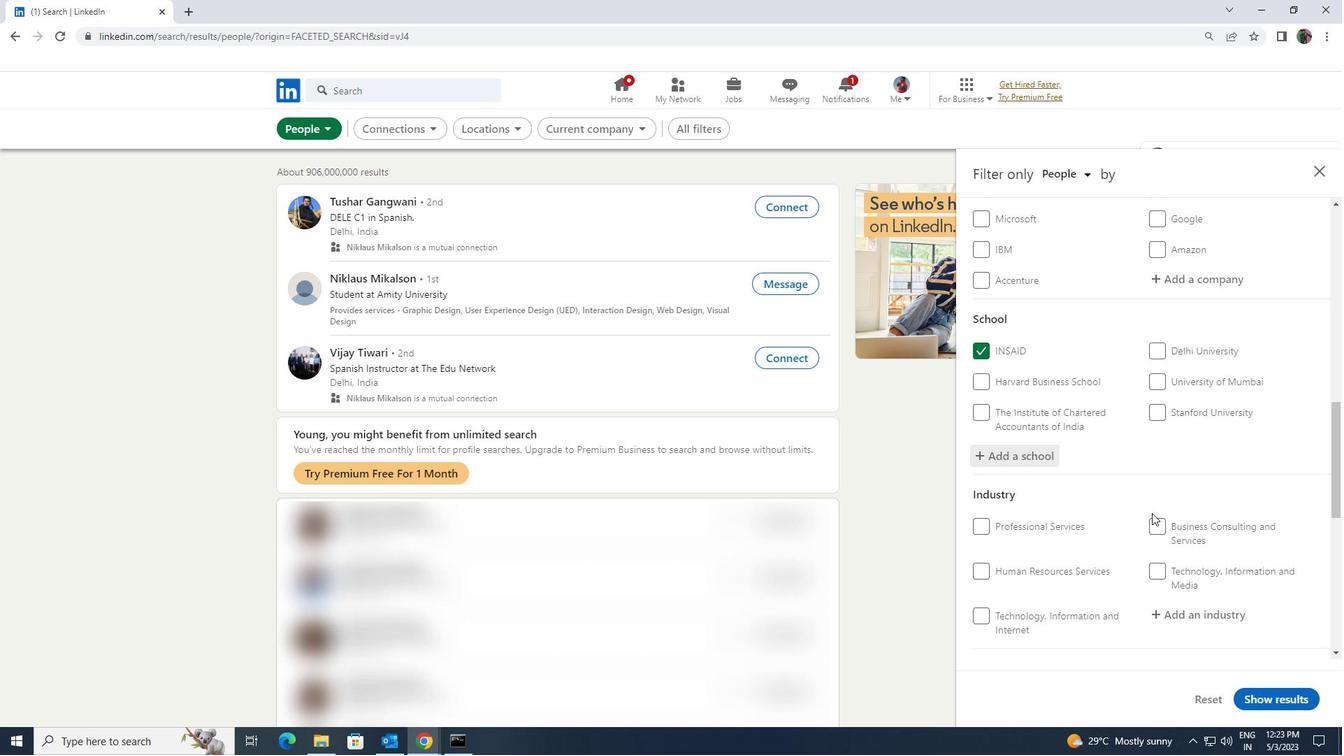 
Action: Mouse moved to (1203, 480)
Screenshot: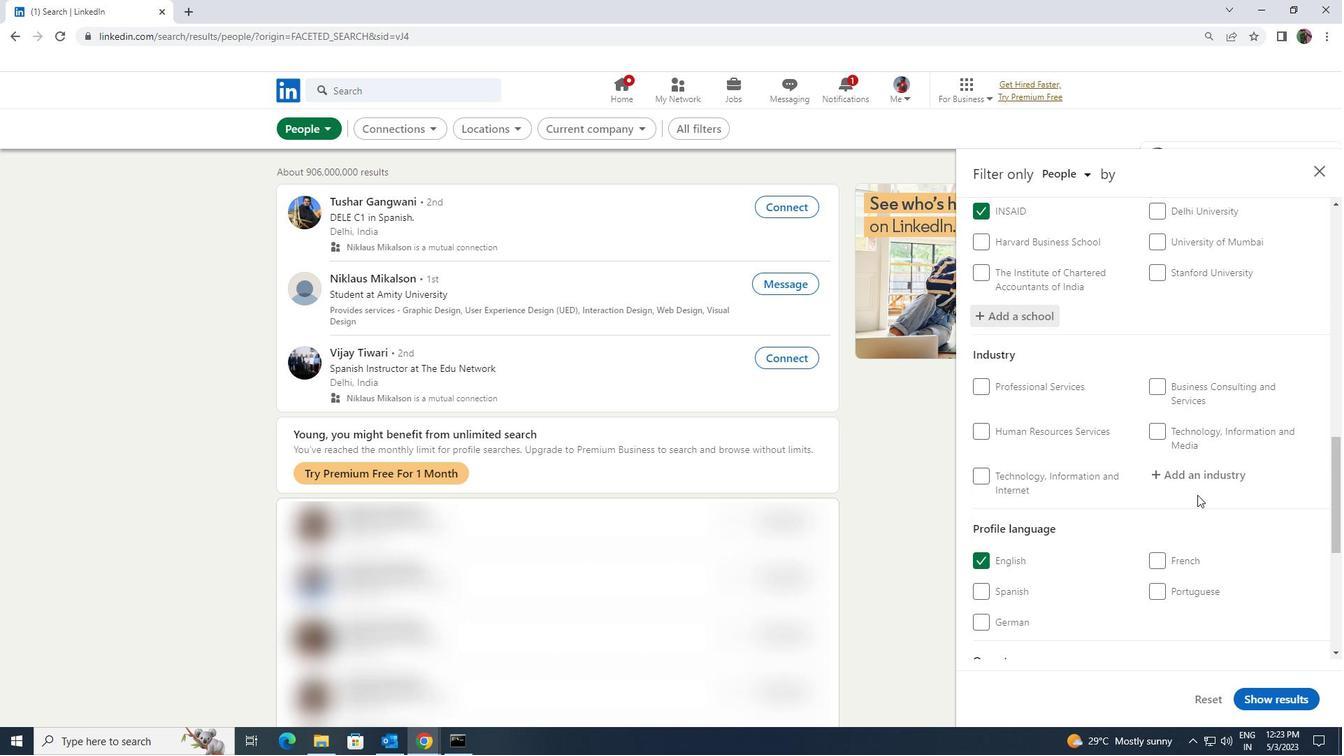 
Action: Mouse pressed left at (1203, 480)
Screenshot: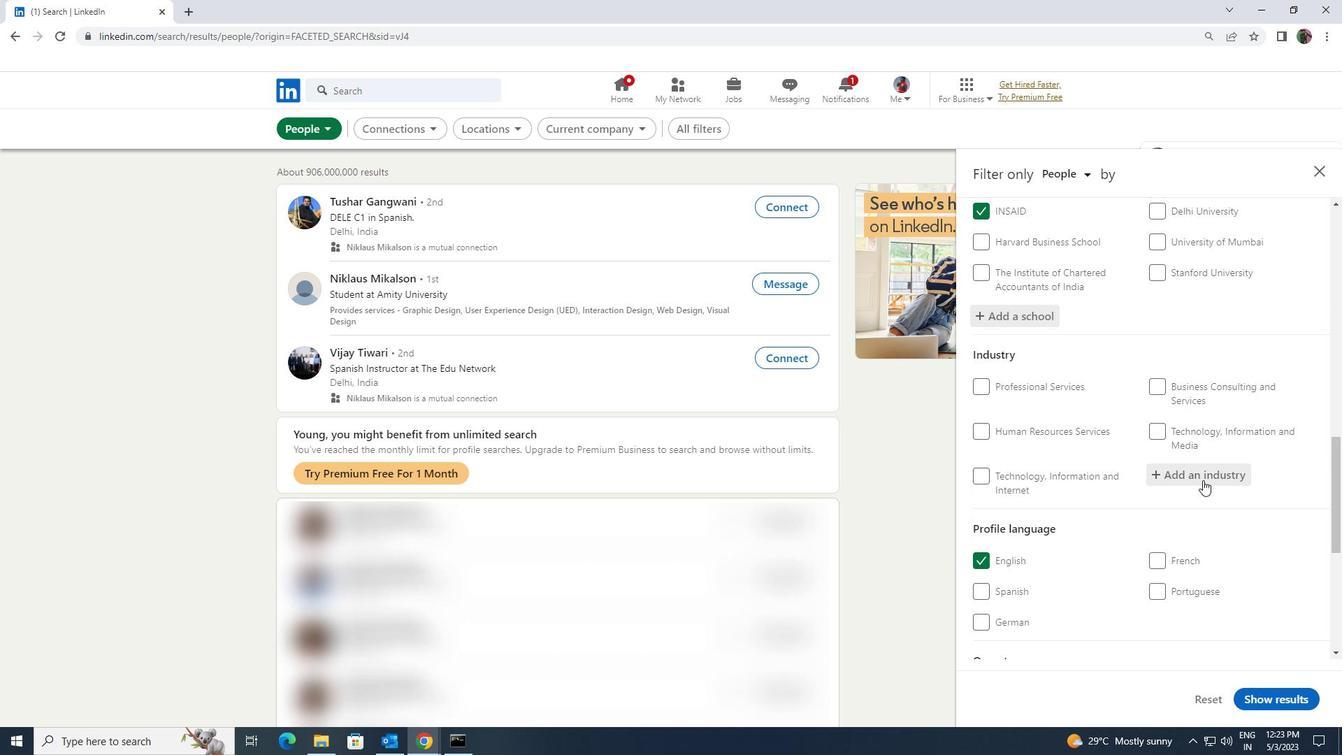 
Action: Key pressed <Key.shift><Key.shift><Key.shift><Key.shift><Key.shift><Key.shift>ALTERNATIVE<Key.space>
Screenshot: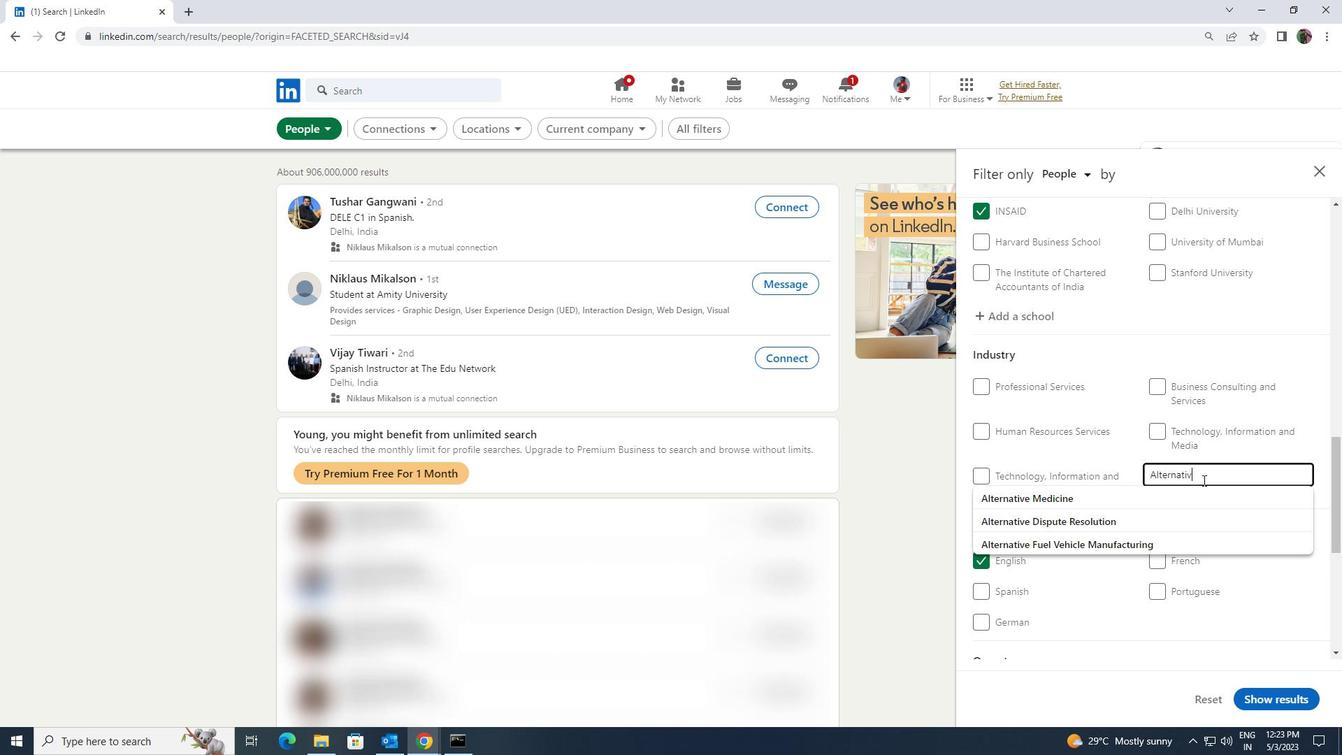 
Action: Mouse moved to (1190, 495)
Screenshot: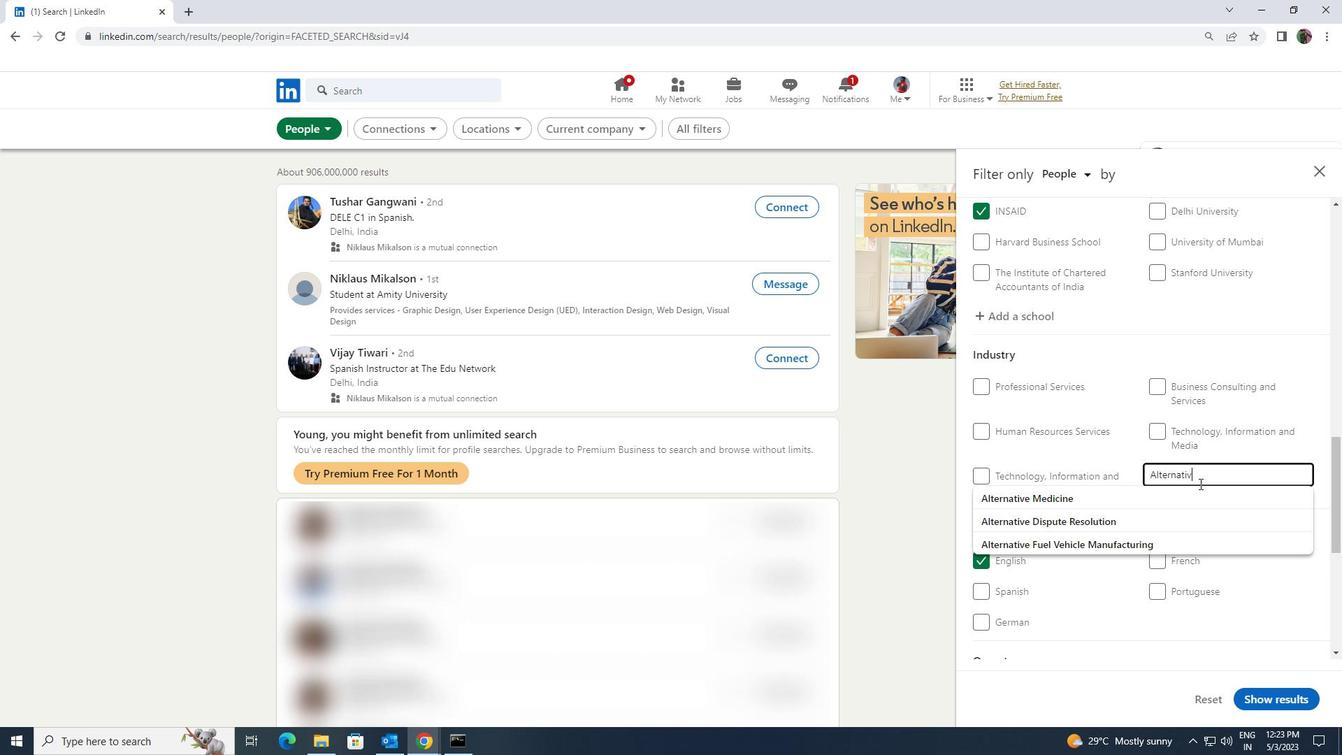 
Action: Mouse pressed left at (1190, 495)
Screenshot: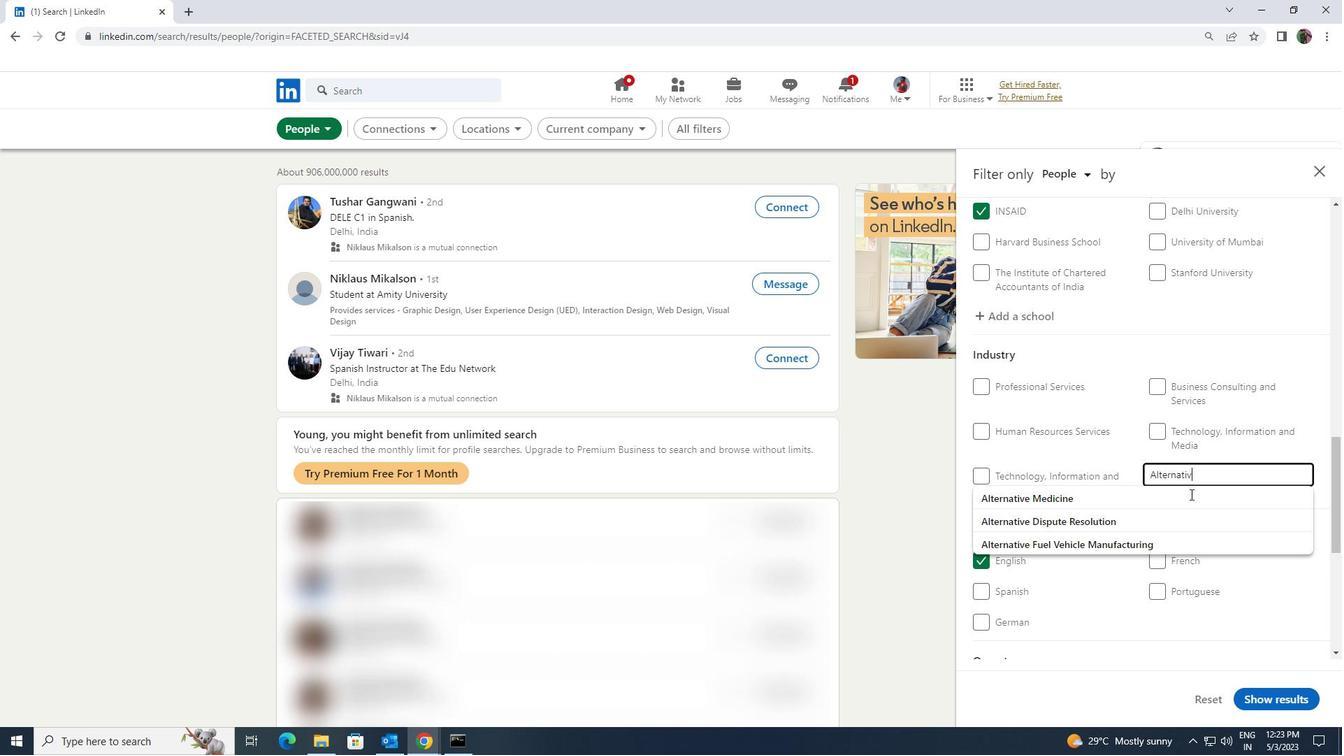 
Action: Mouse moved to (1161, 499)
Screenshot: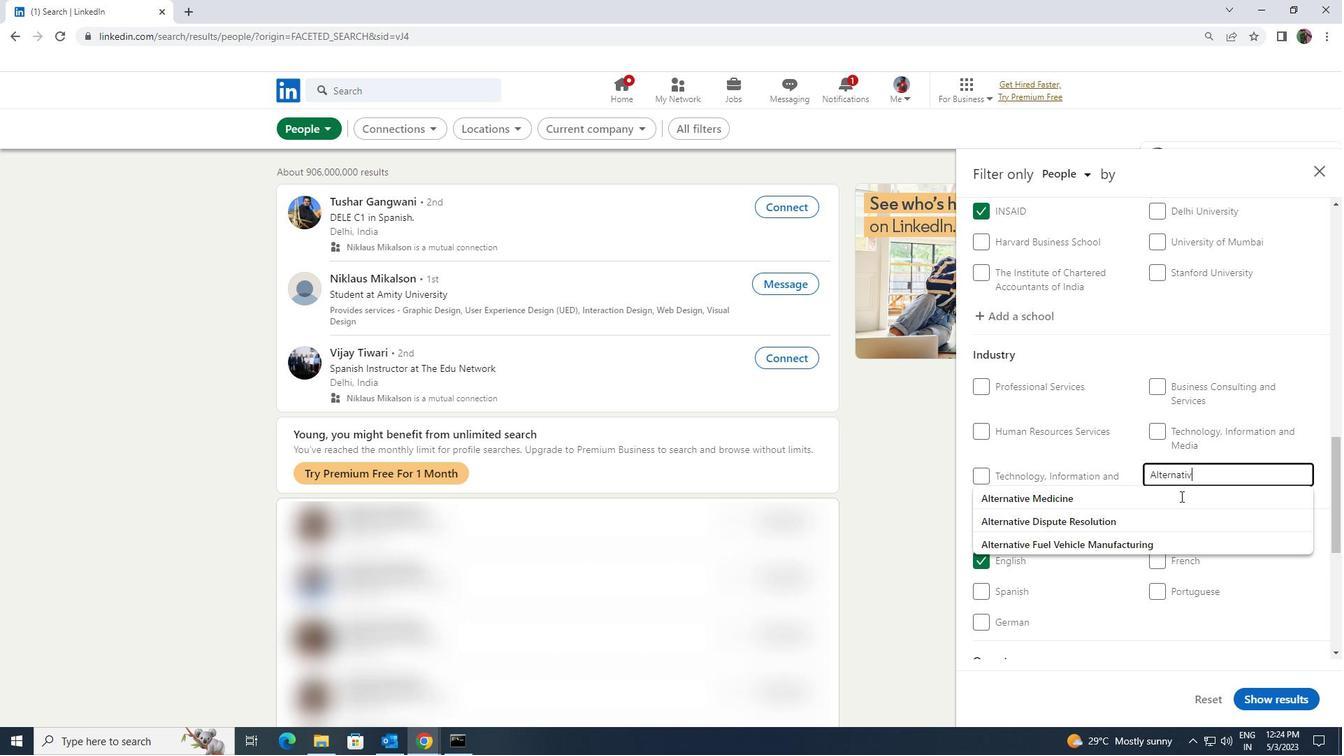 
Action: Mouse pressed left at (1161, 499)
Screenshot: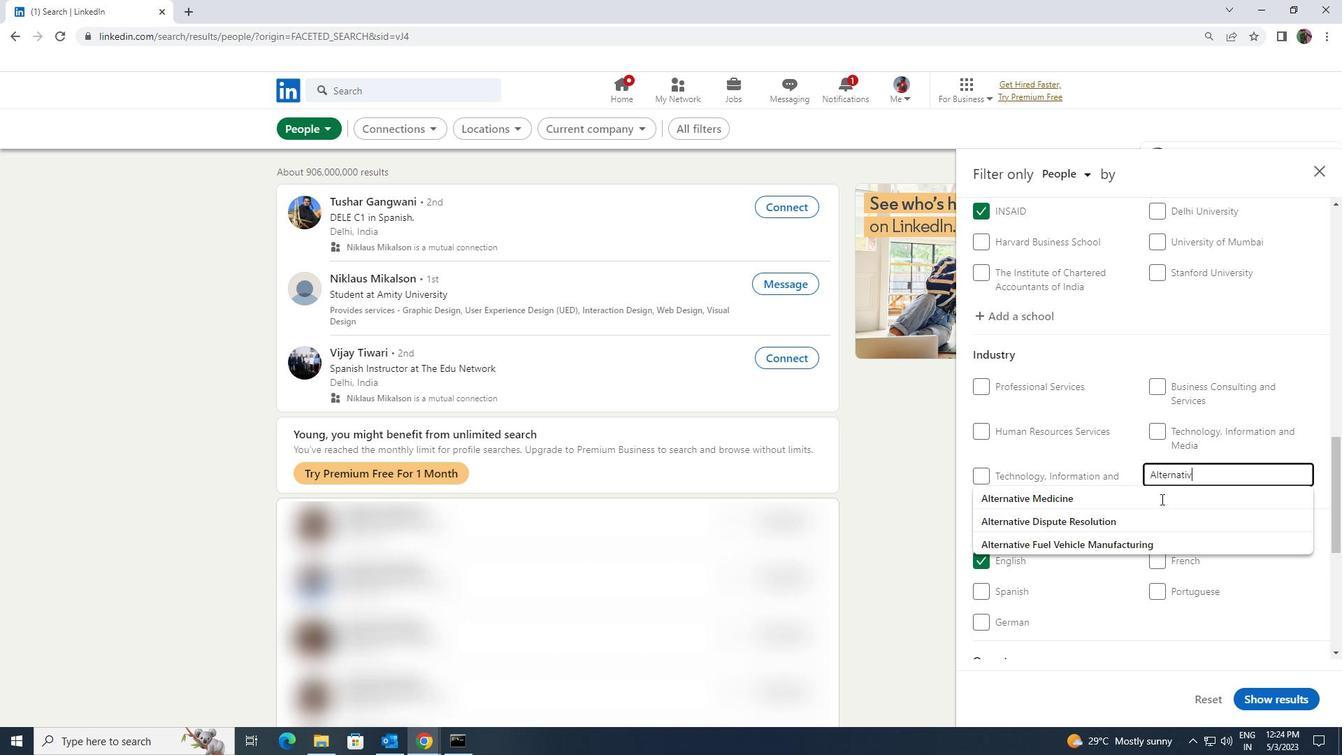 
Action: Mouse scrolled (1161, 498) with delta (0, 0)
Screenshot: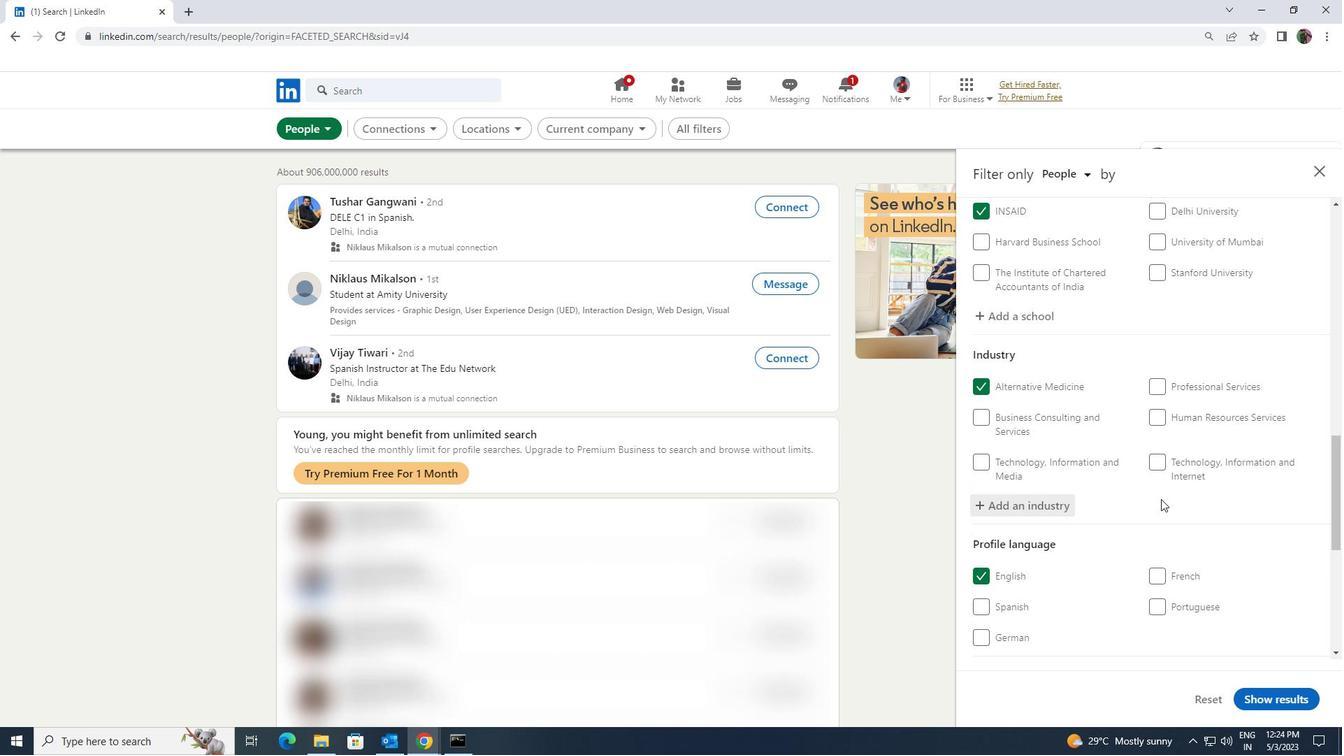 
Action: Mouse scrolled (1161, 498) with delta (0, 0)
Screenshot: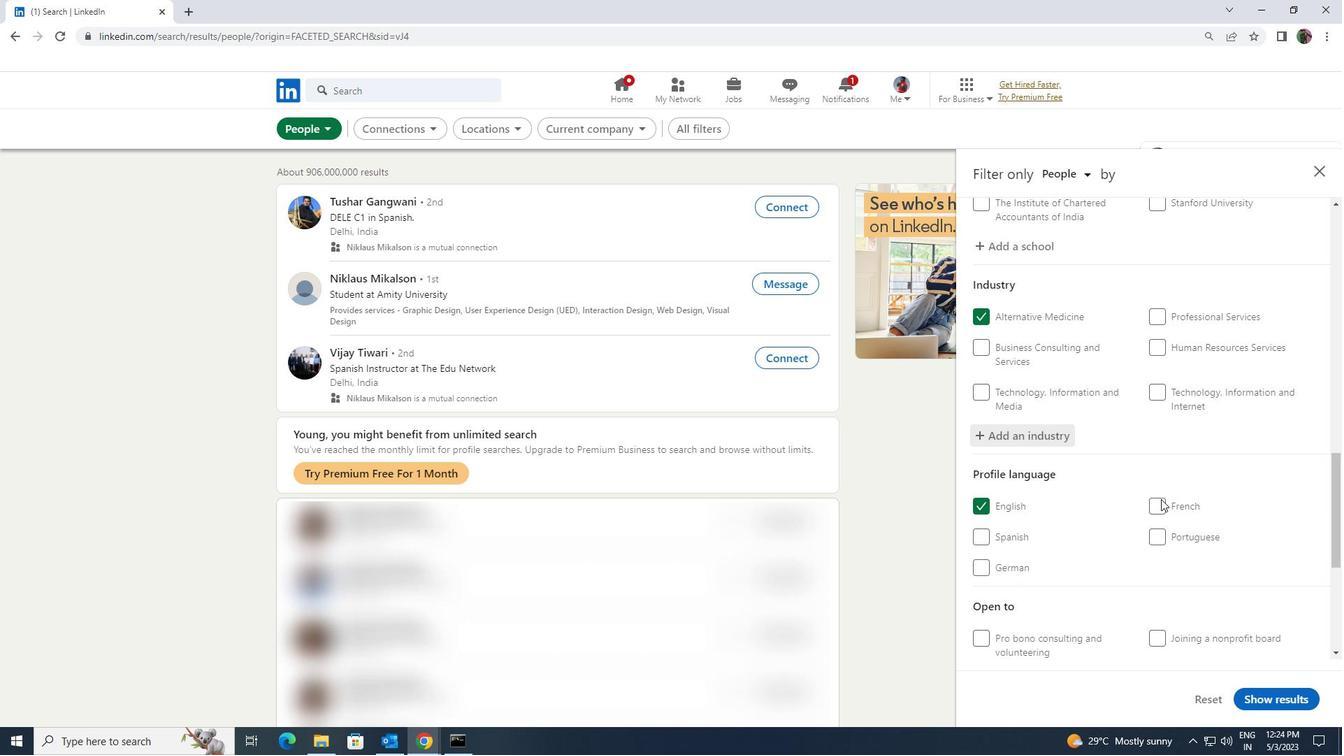 
Action: Mouse scrolled (1161, 498) with delta (0, 0)
Screenshot: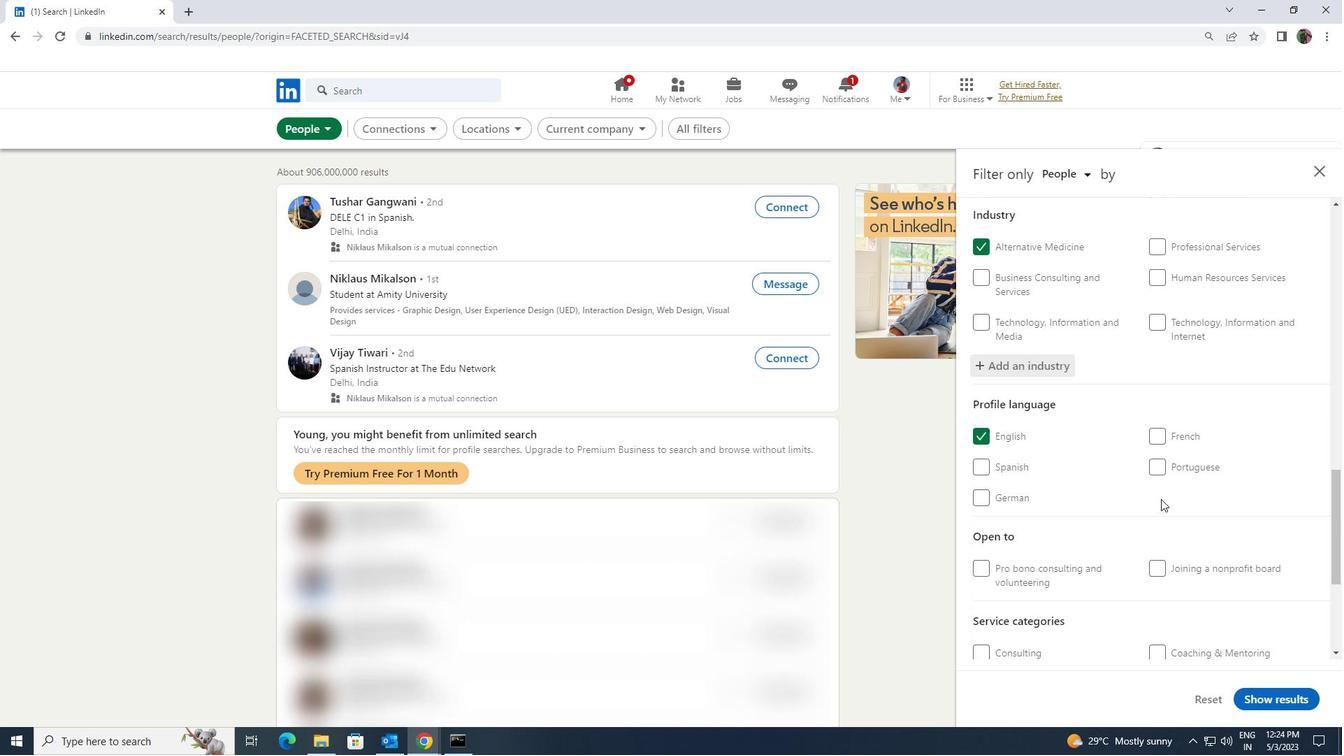 
Action: Mouse scrolled (1161, 498) with delta (0, 0)
Screenshot: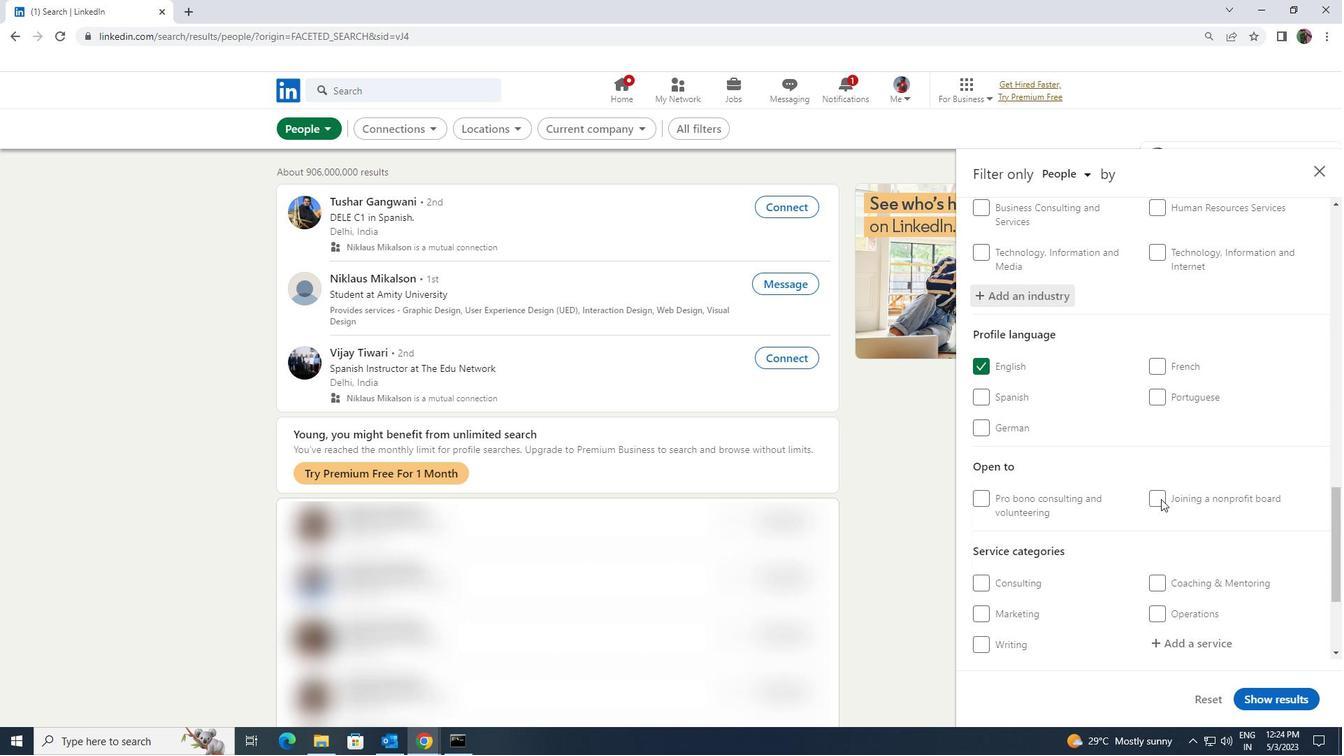 
Action: Mouse scrolled (1161, 498) with delta (0, 0)
Screenshot: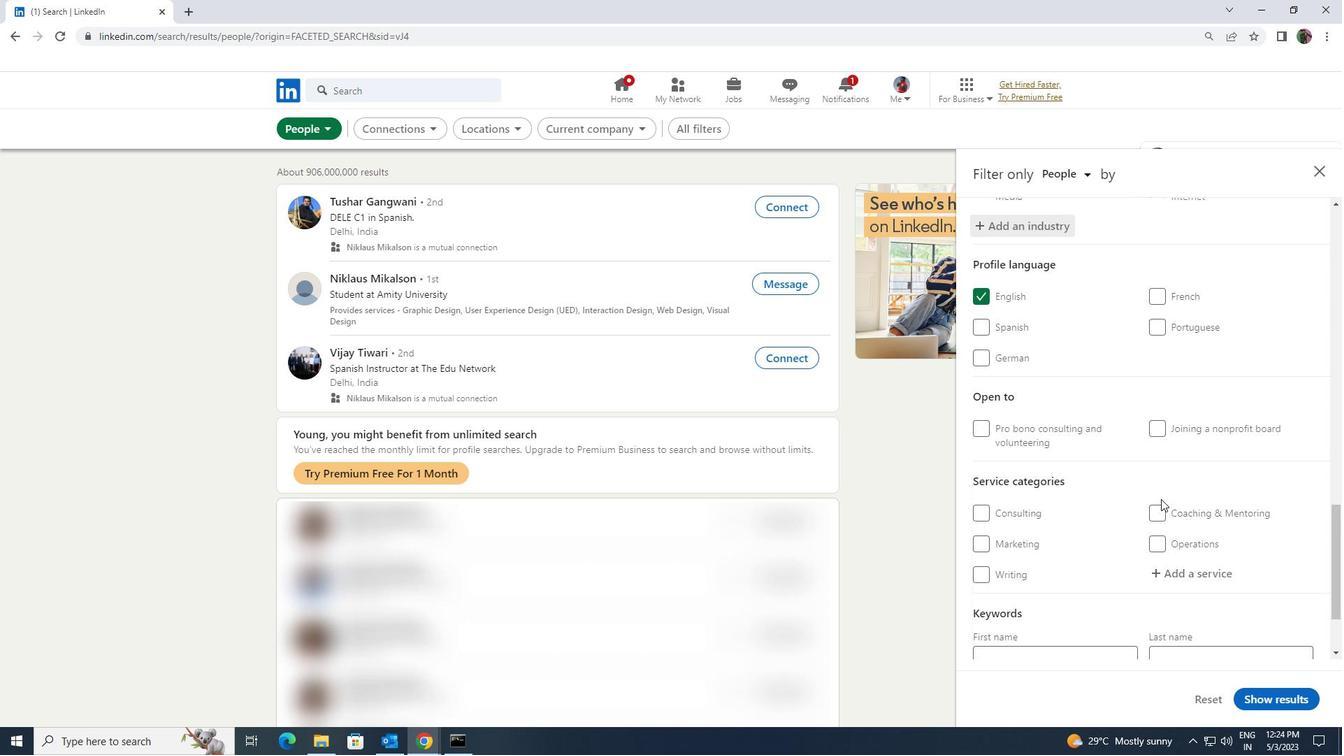 
Action: Mouse moved to (1161, 498)
Screenshot: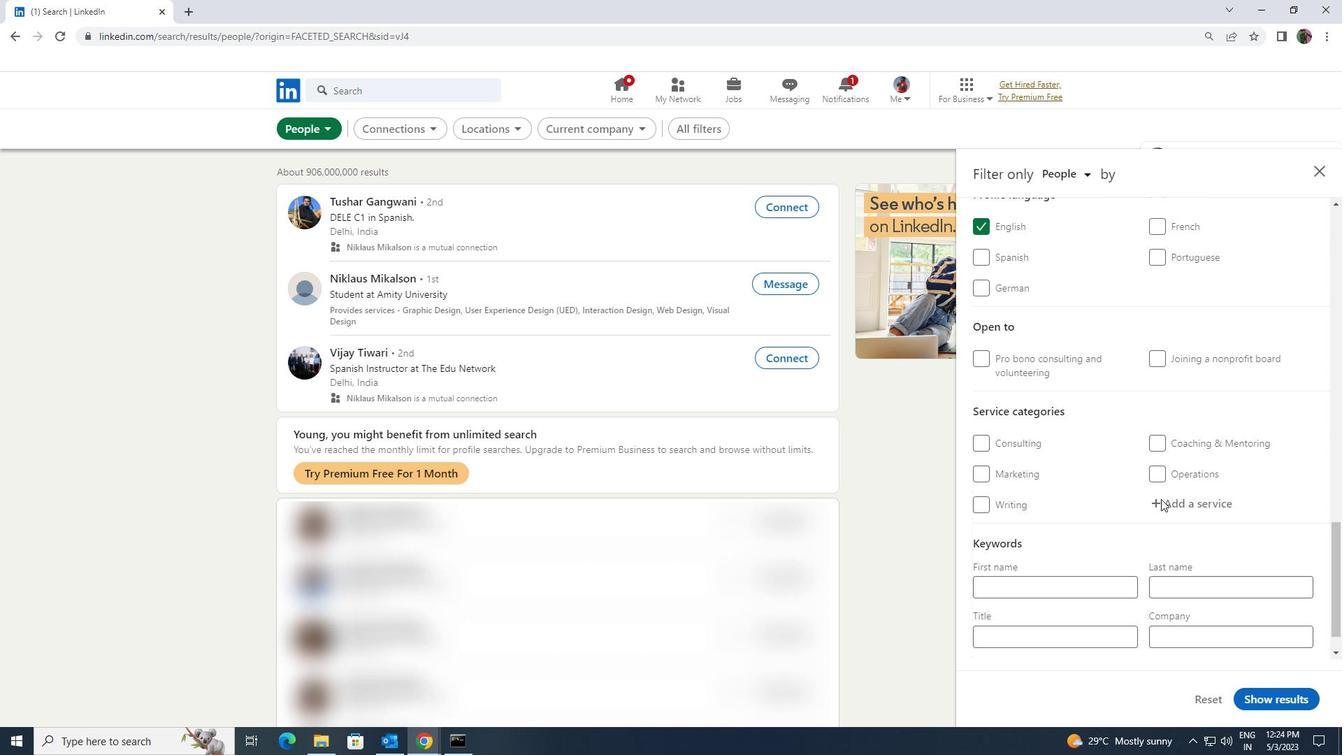 
Action: Mouse pressed left at (1161, 498)
Screenshot: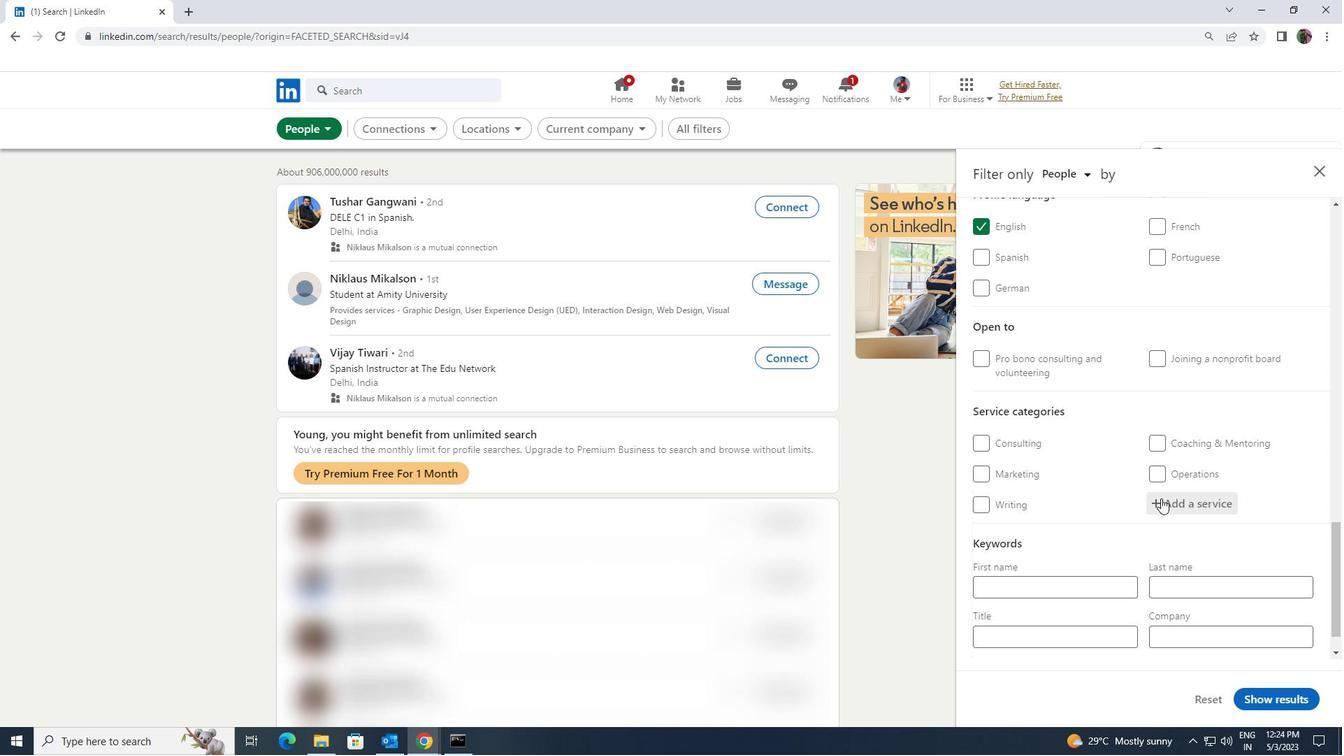 
Action: Key pressed <Key.shift><Key.shift><Key.shift><Key.shift><Key.shift><Key.shift><Key.shift><Key.shift><Key.shift><Key.shift><Key.shift><Key.shift><Key.shift><Key.shift><Key.shift><Key.shift>PRICING
Screenshot: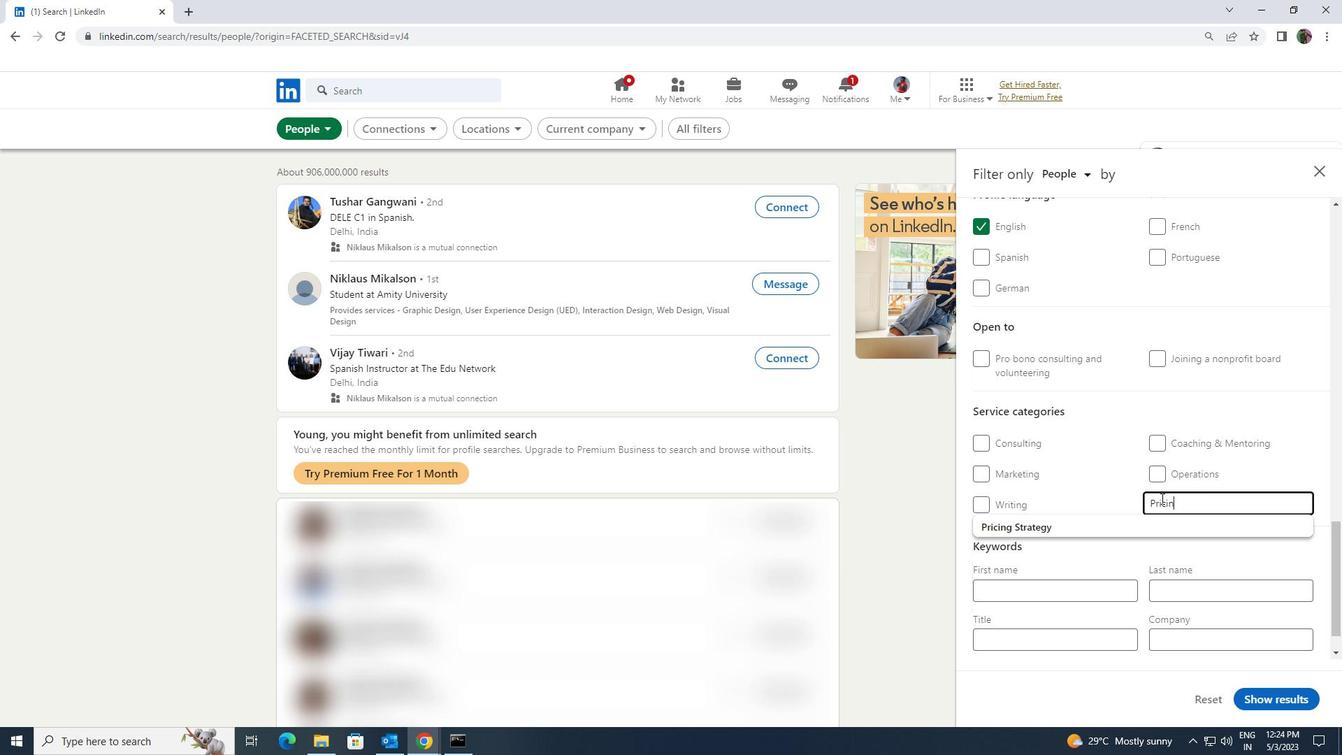 
Action: Mouse moved to (1155, 518)
Screenshot: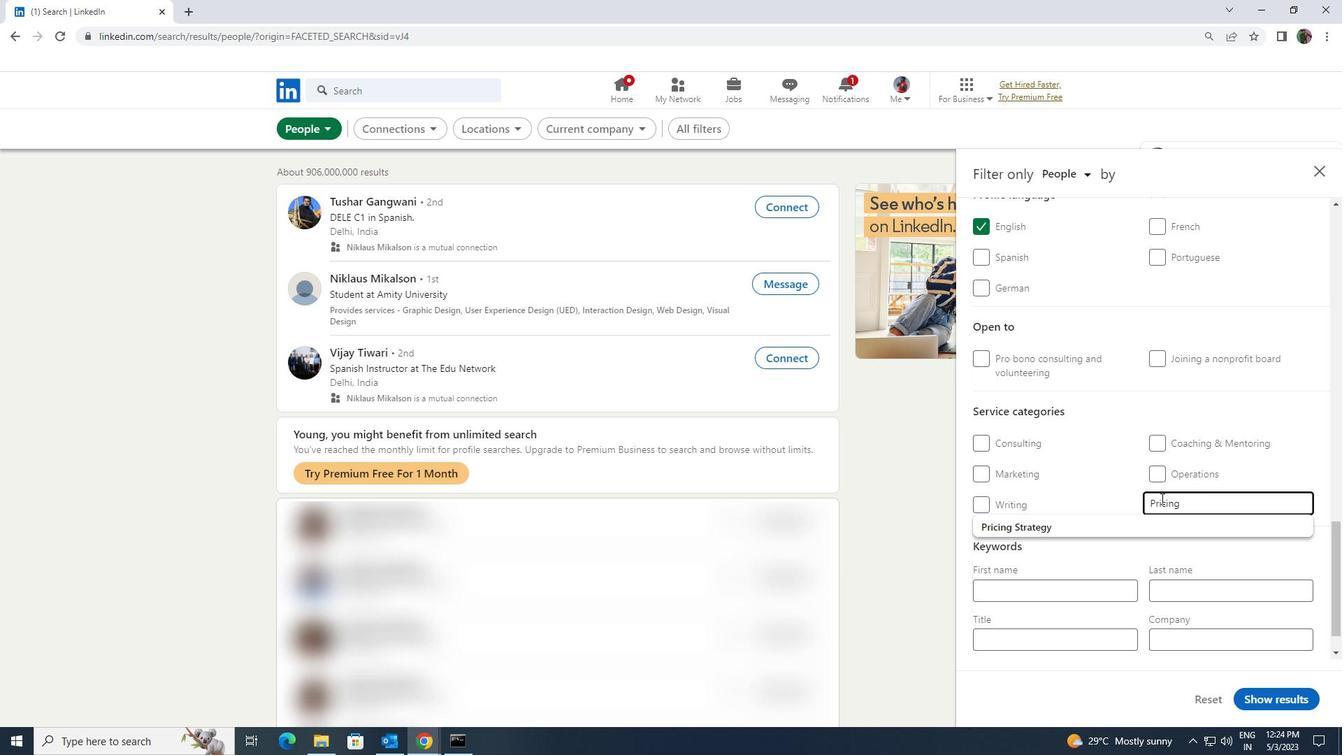 
Action: Mouse pressed left at (1155, 518)
Screenshot: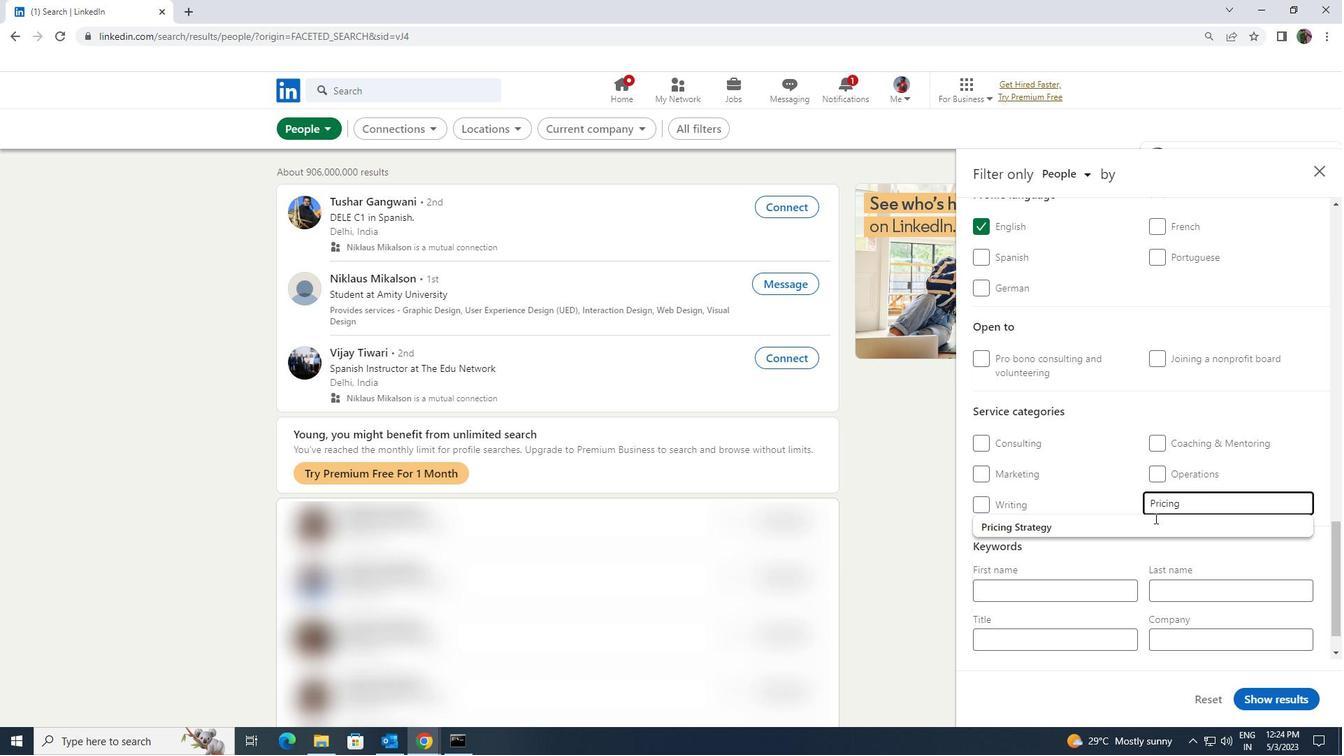 
Action: Mouse moved to (1152, 518)
Screenshot: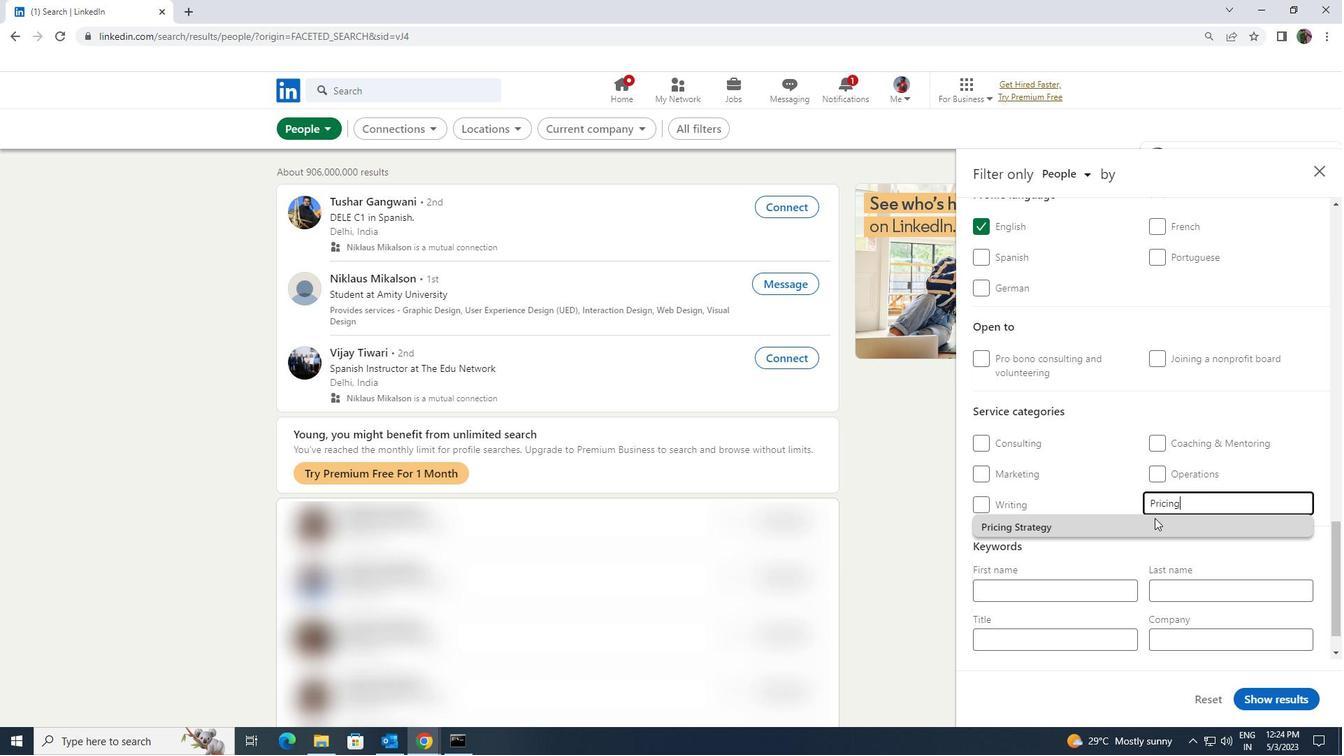 
Action: Mouse scrolled (1152, 517) with delta (0, 0)
Screenshot: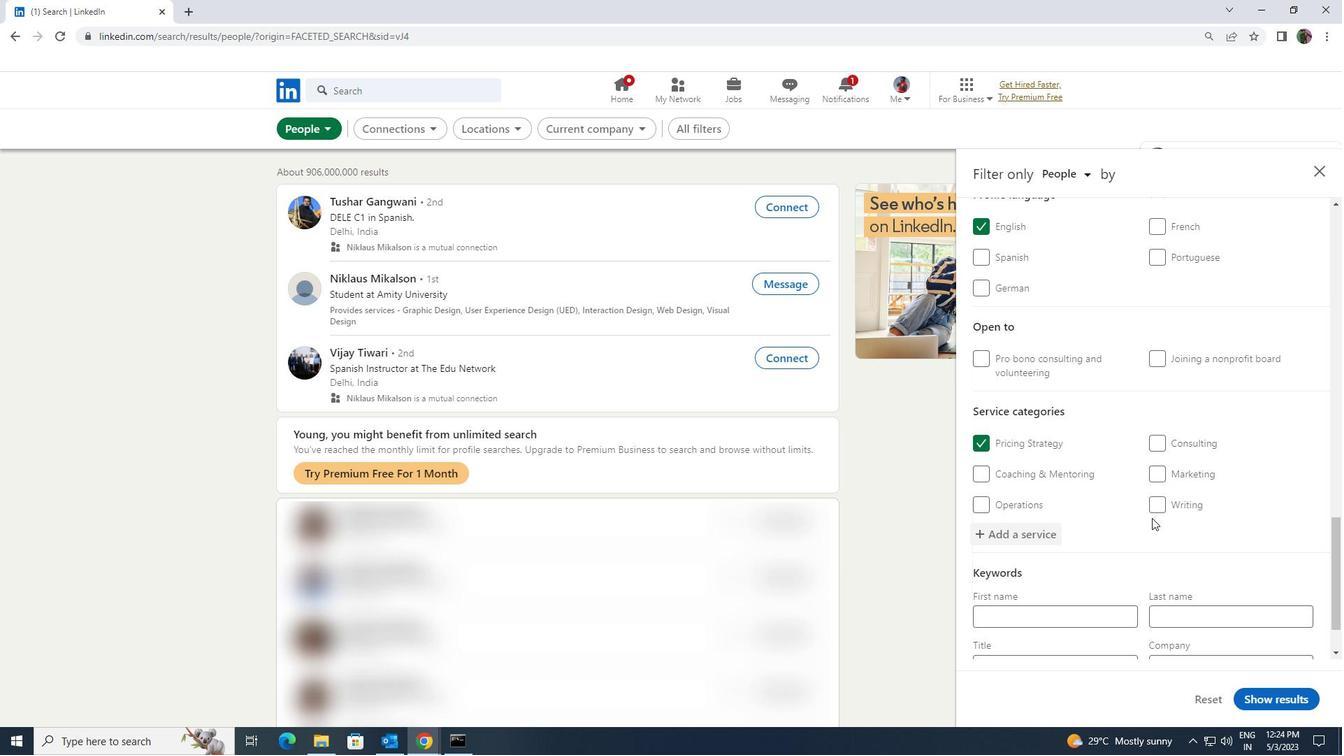 
Action: Mouse scrolled (1152, 517) with delta (0, 0)
Screenshot: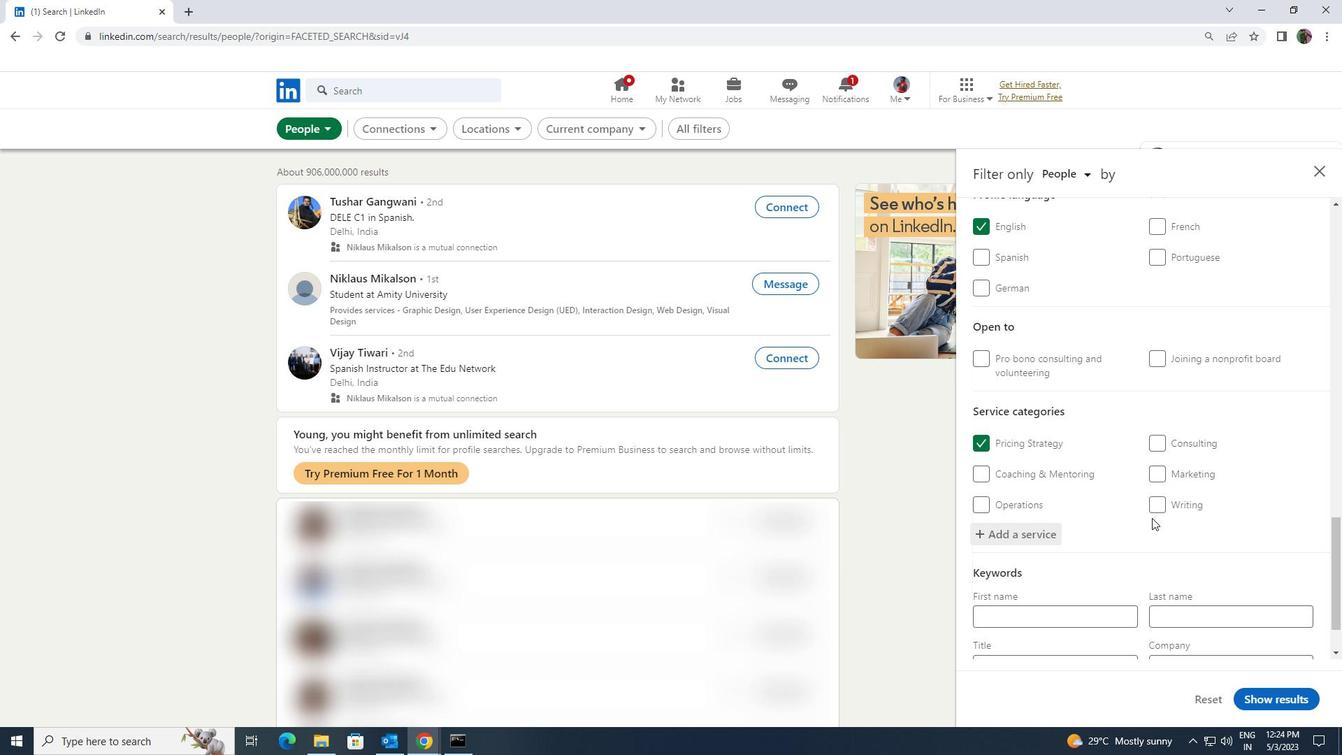 
Action: Mouse scrolled (1152, 517) with delta (0, 0)
Screenshot: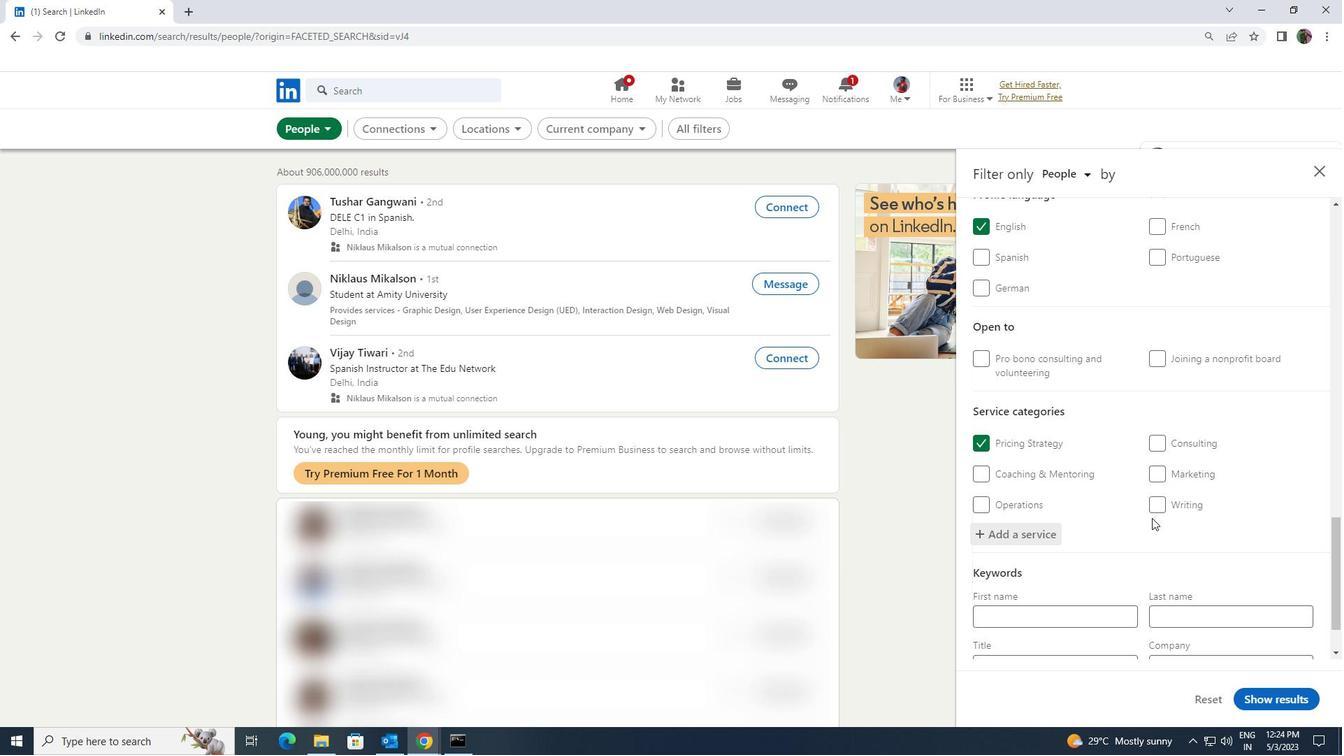 
Action: Mouse scrolled (1152, 517) with delta (0, 0)
Screenshot: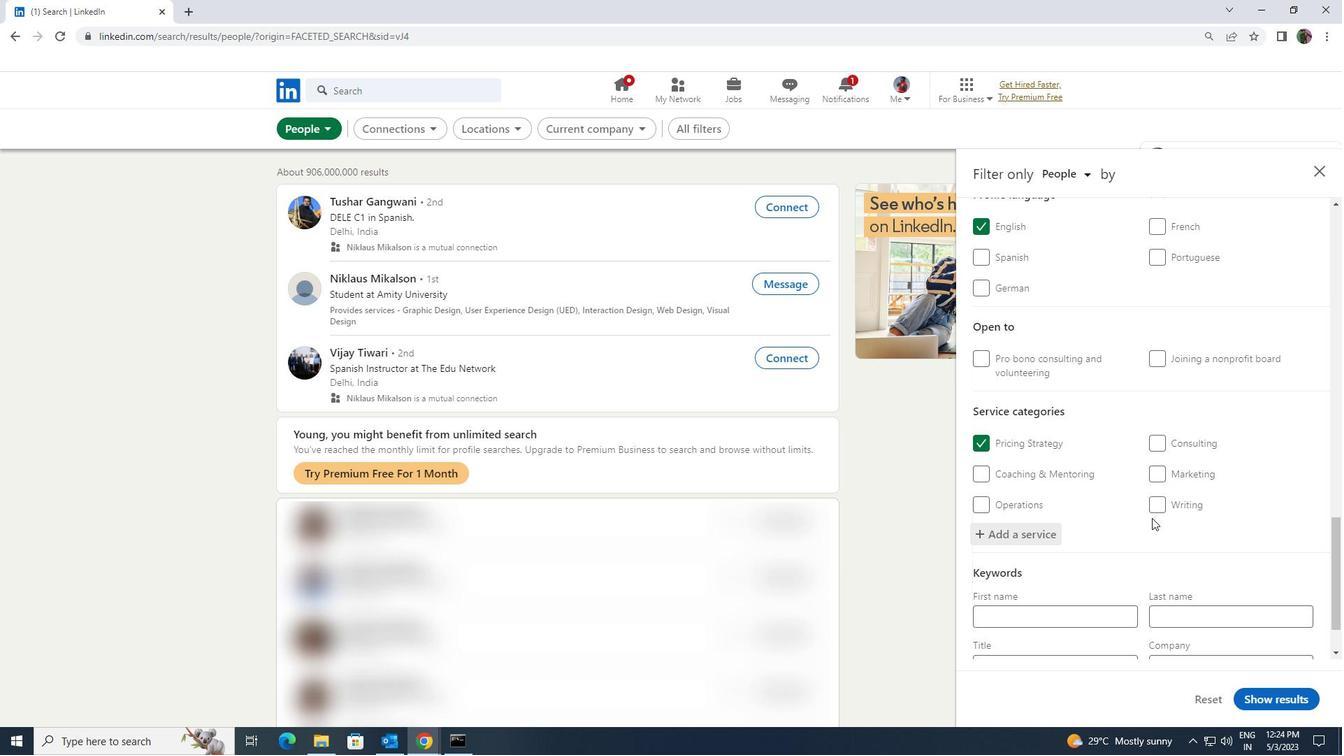 
Action: Mouse moved to (1127, 555)
Screenshot: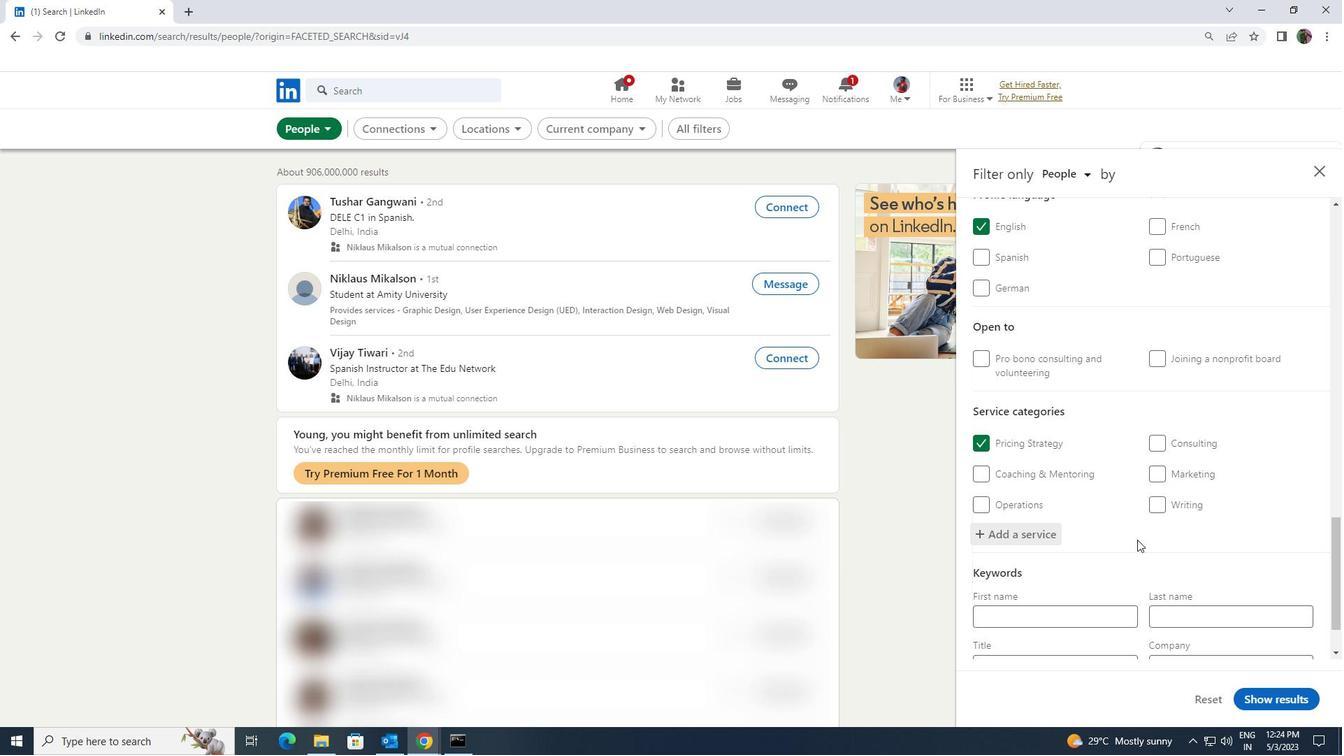 
Action: Mouse scrolled (1127, 554) with delta (0, 0)
Screenshot: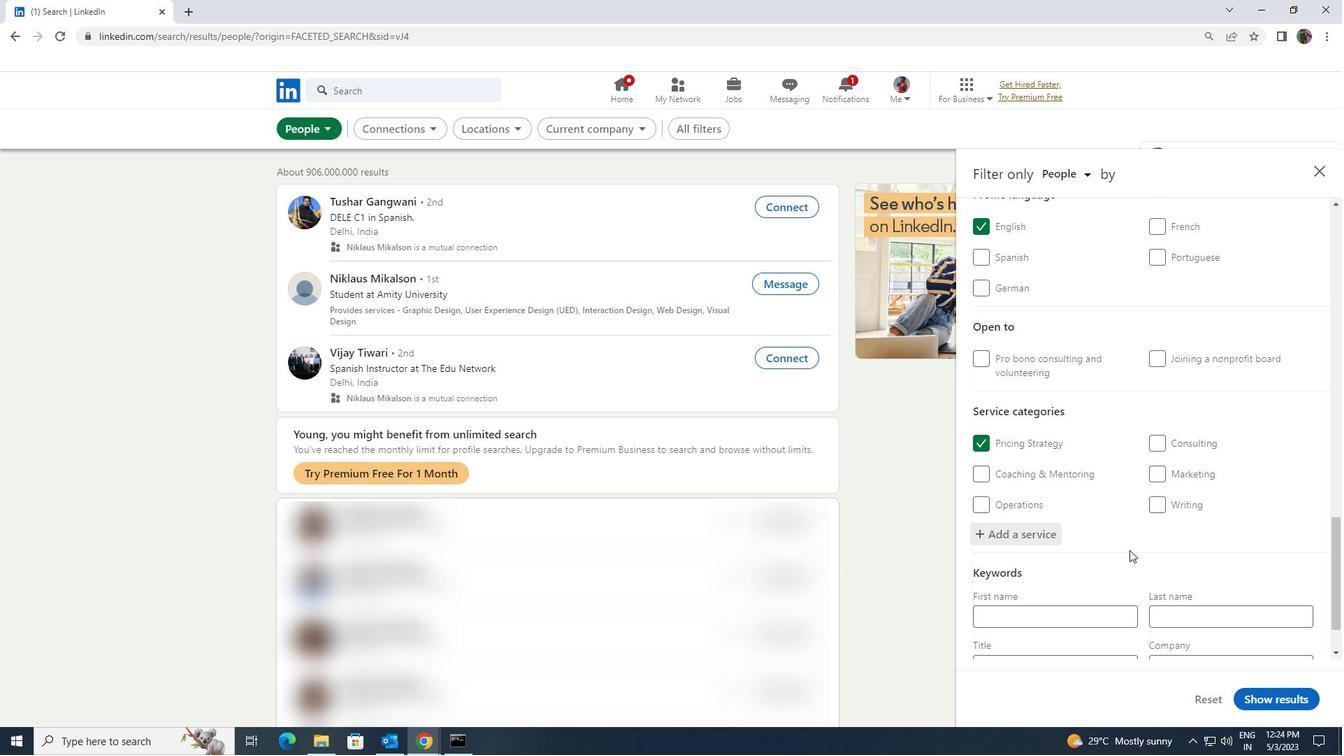 
Action: Mouse scrolled (1127, 554) with delta (0, 0)
Screenshot: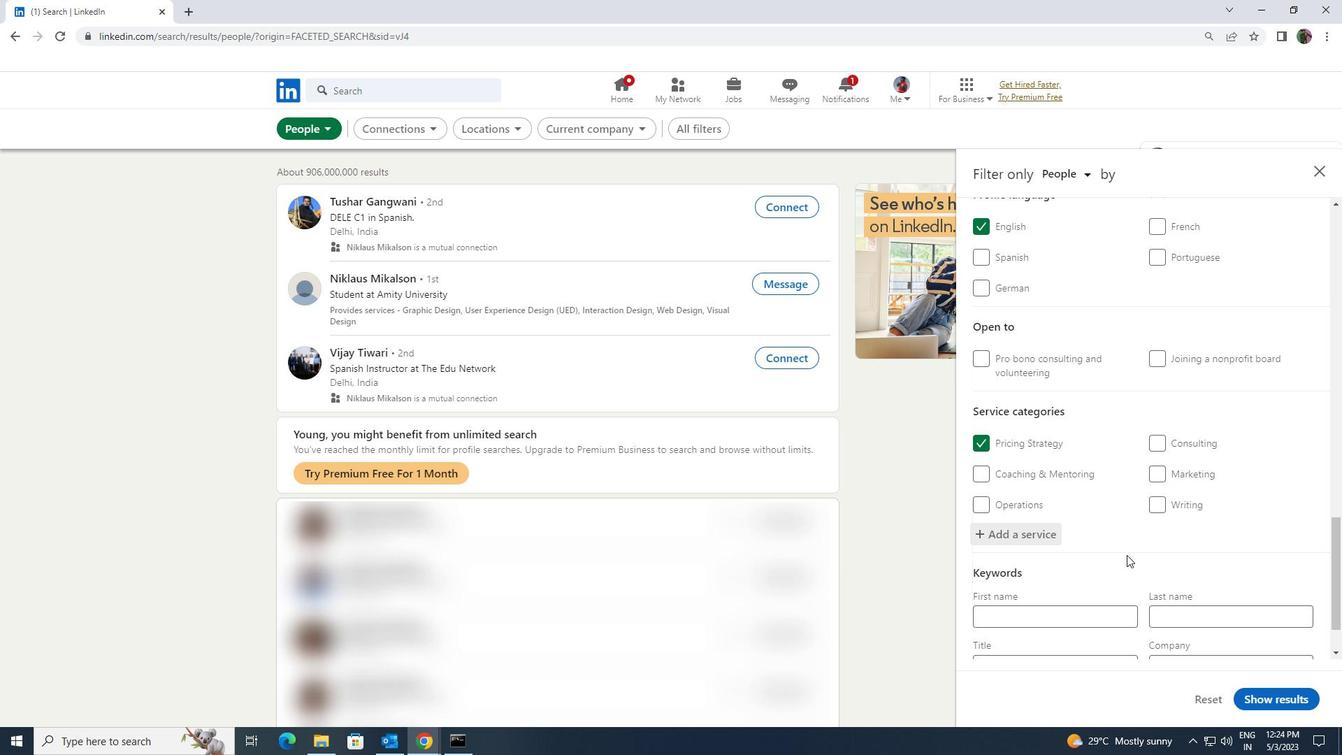 
Action: Mouse scrolled (1127, 554) with delta (0, 0)
Screenshot: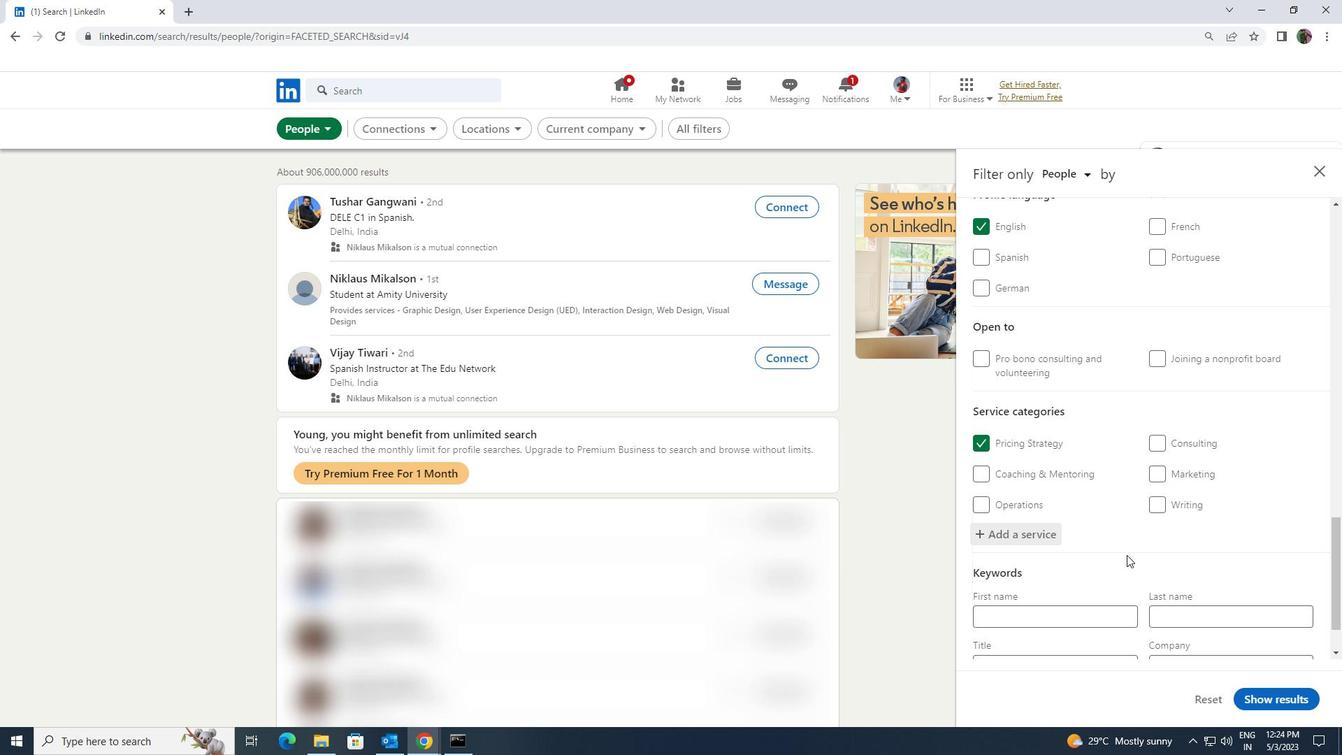 
Action: Mouse scrolled (1127, 554) with delta (0, 0)
Screenshot: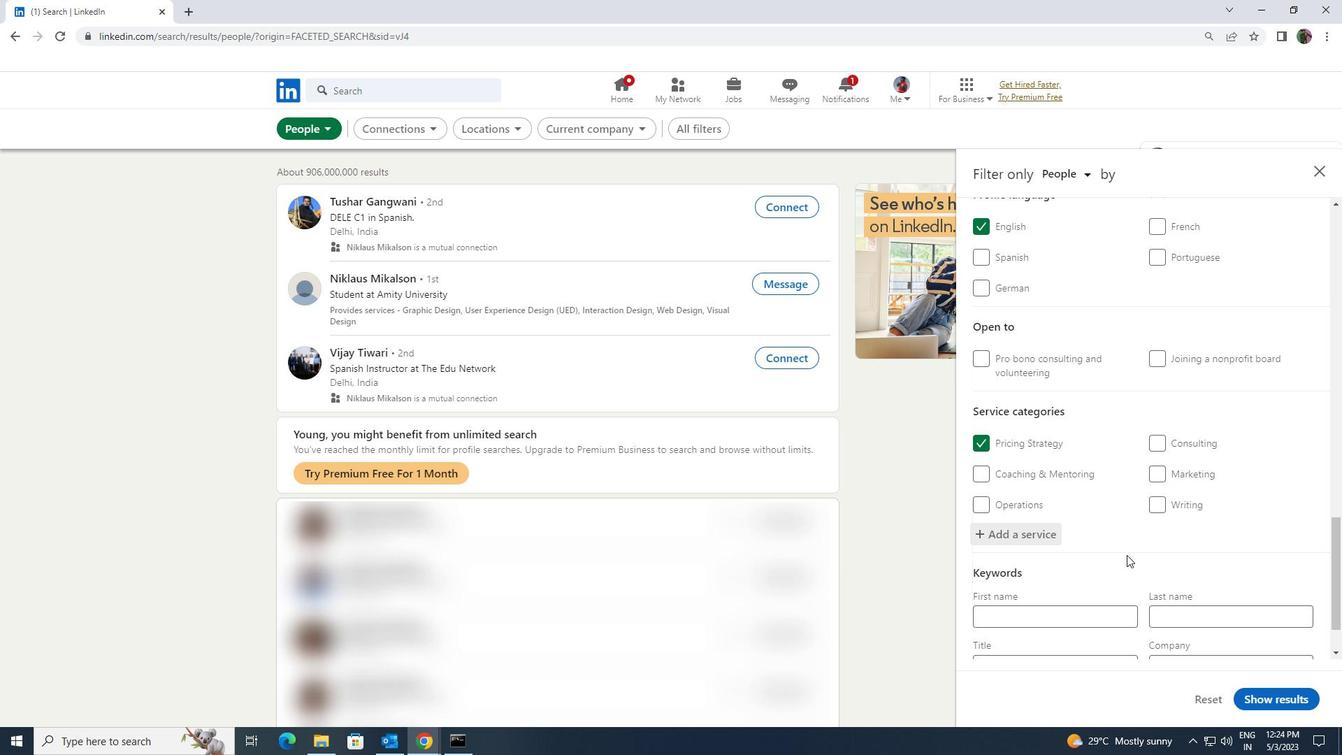 
Action: Mouse scrolled (1127, 554) with delta (0, 0)
Screenshot: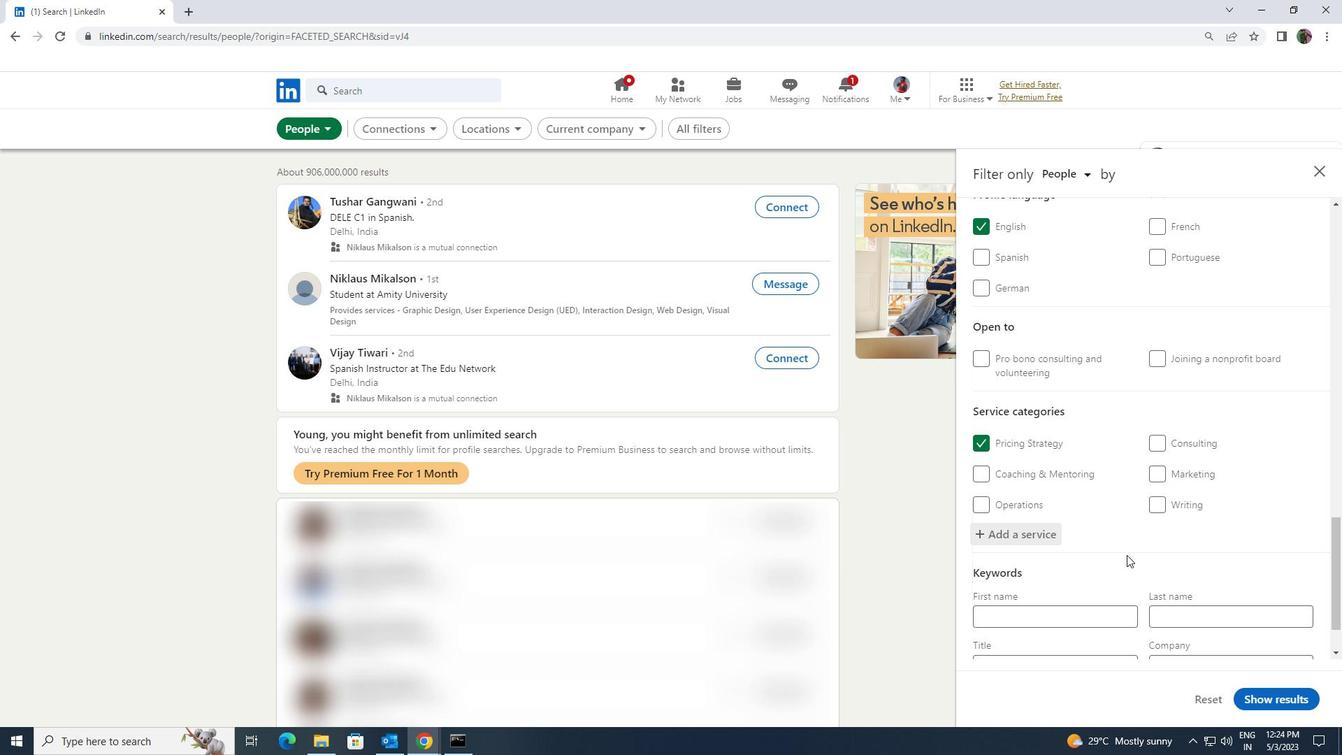 
Action: Mouse scrolled (1127, 554) with delta (0, 0)
Screenshot: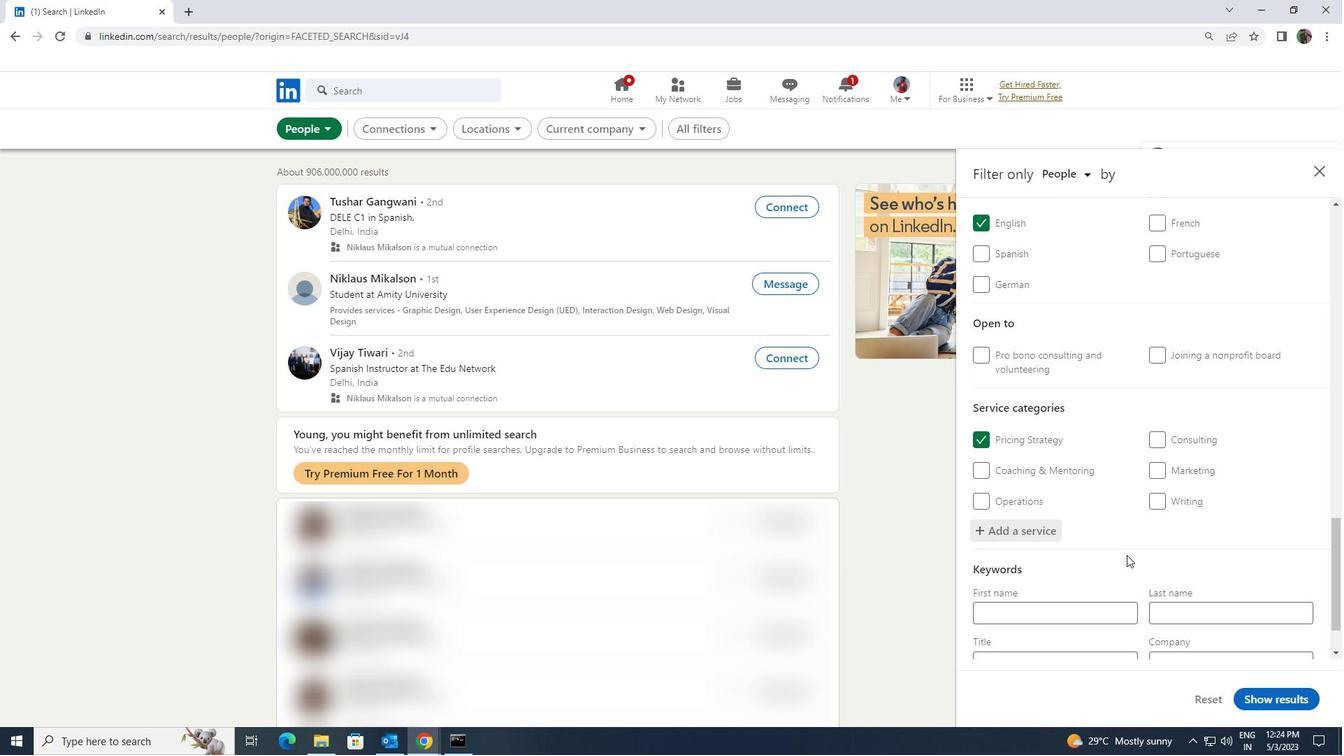 
Action: Mouse moved to (1092, 590)
Screenshot: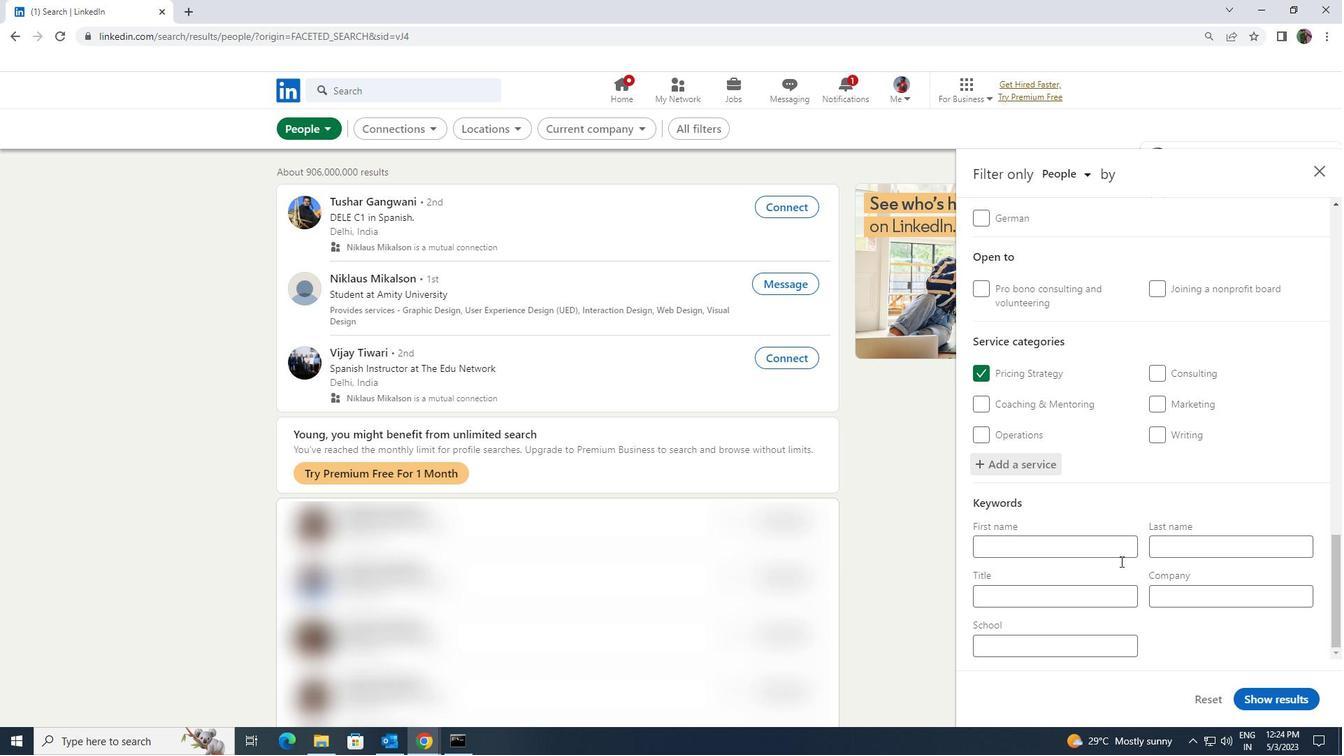 
Action: Mouse pressed left at (1092, 590)
Screenshot: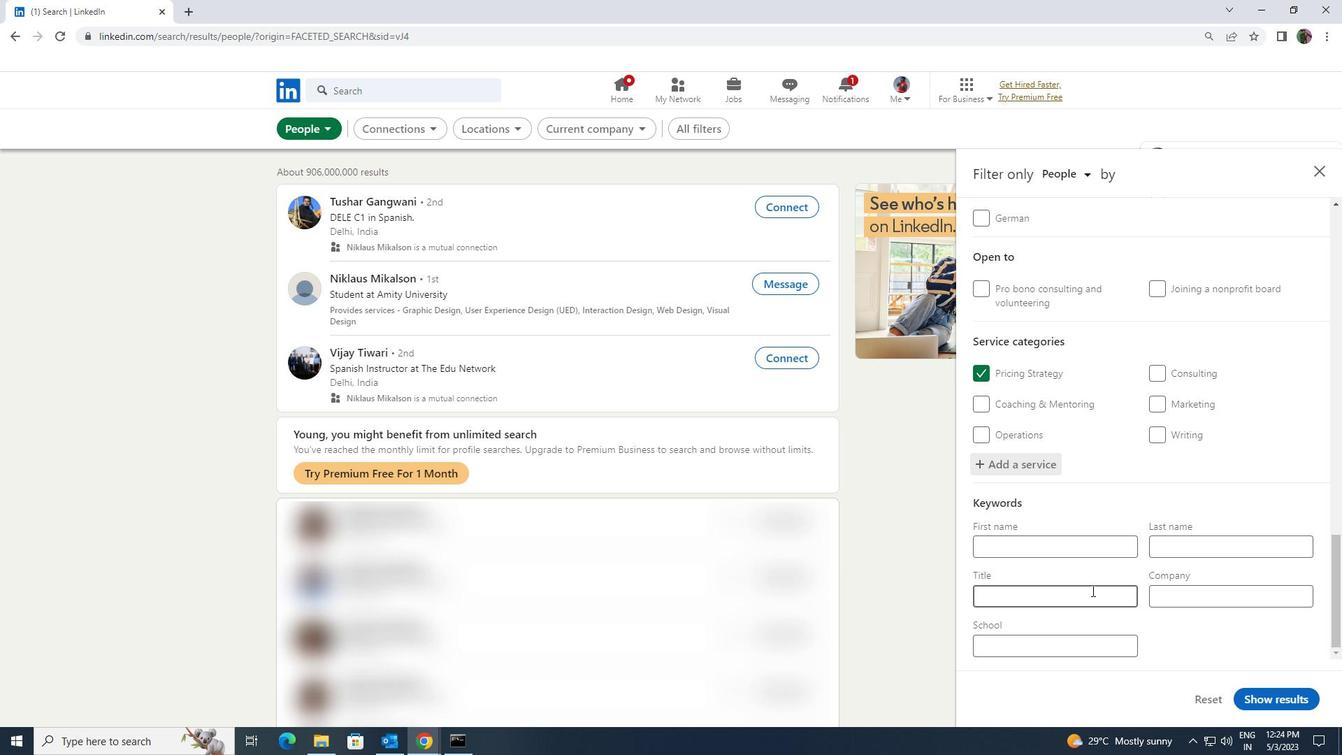 
Action: Key pressed <Key.shift><Key.shift><Key.shift>EVENT<Key.space><Key.shift>PLANNER
Screenshot: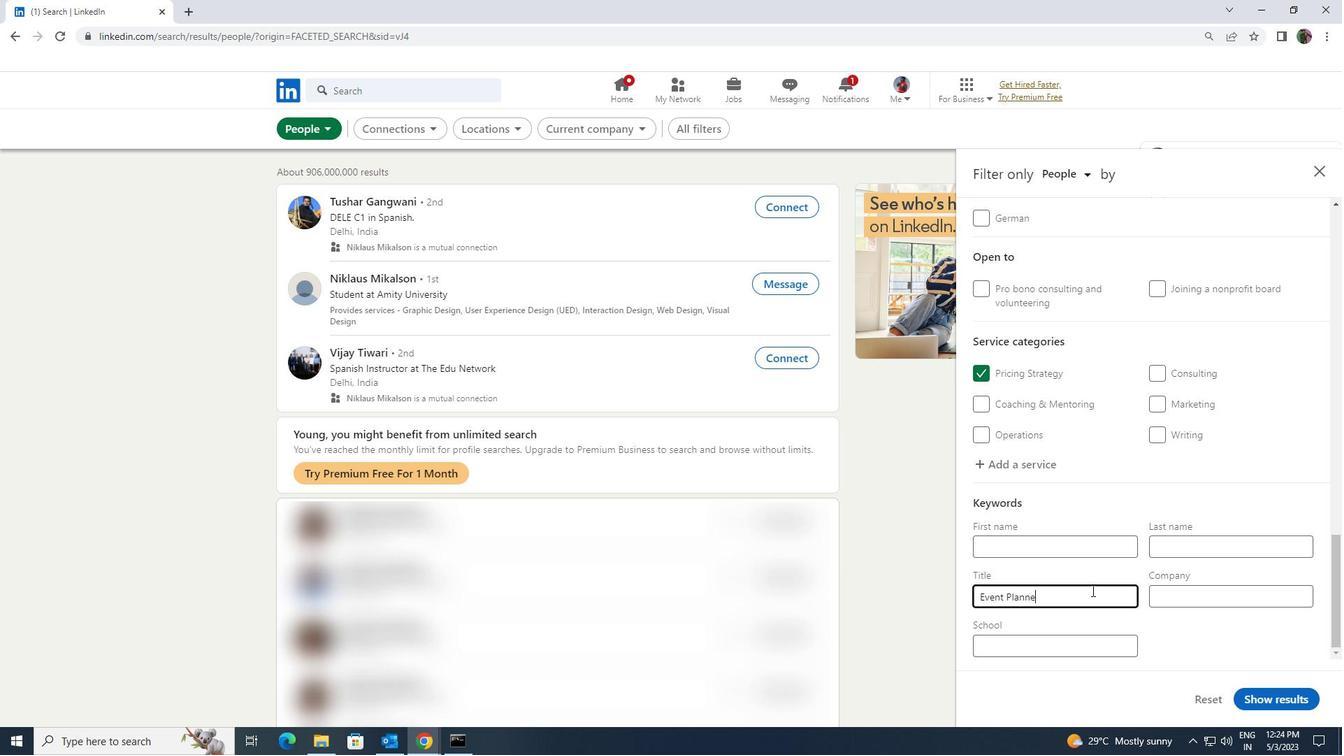 
Action: Mouse moved to (1240, 693)
Screenshot: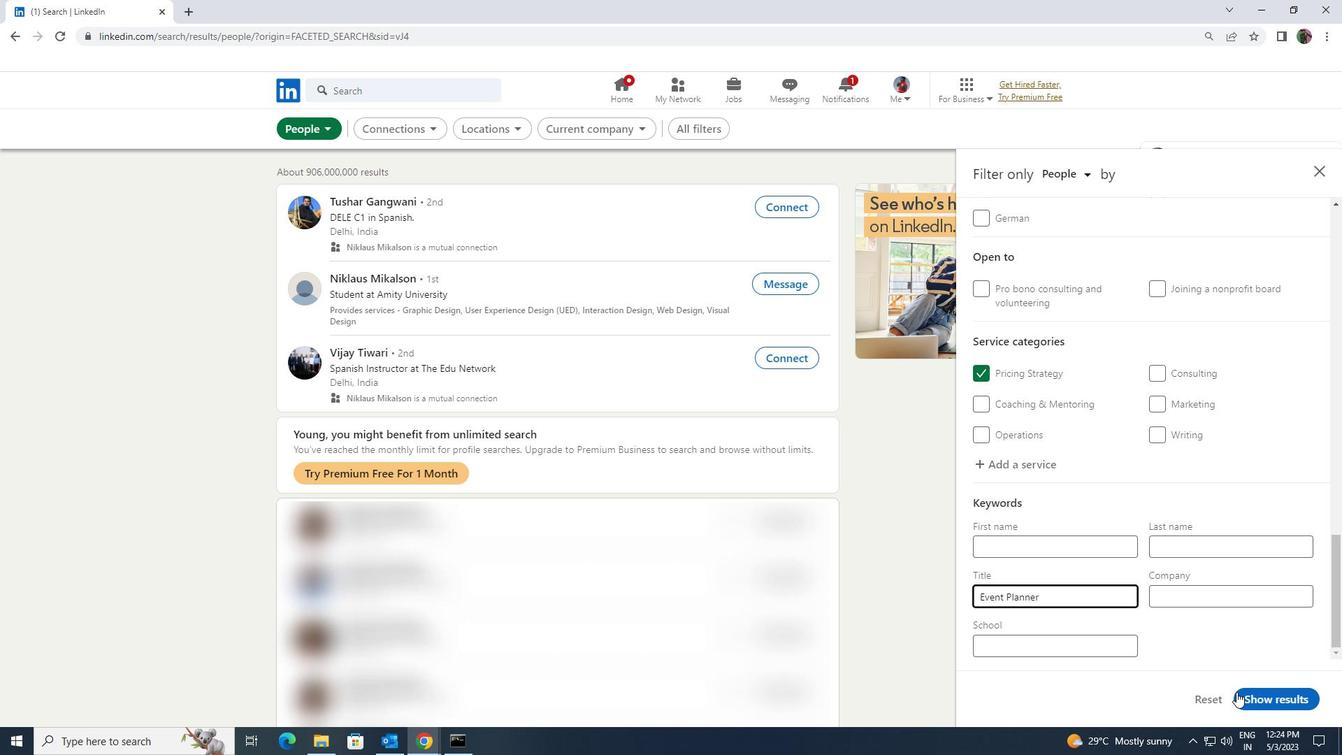
Action: Mouse pressed left at (1240, 693)
Screenshot: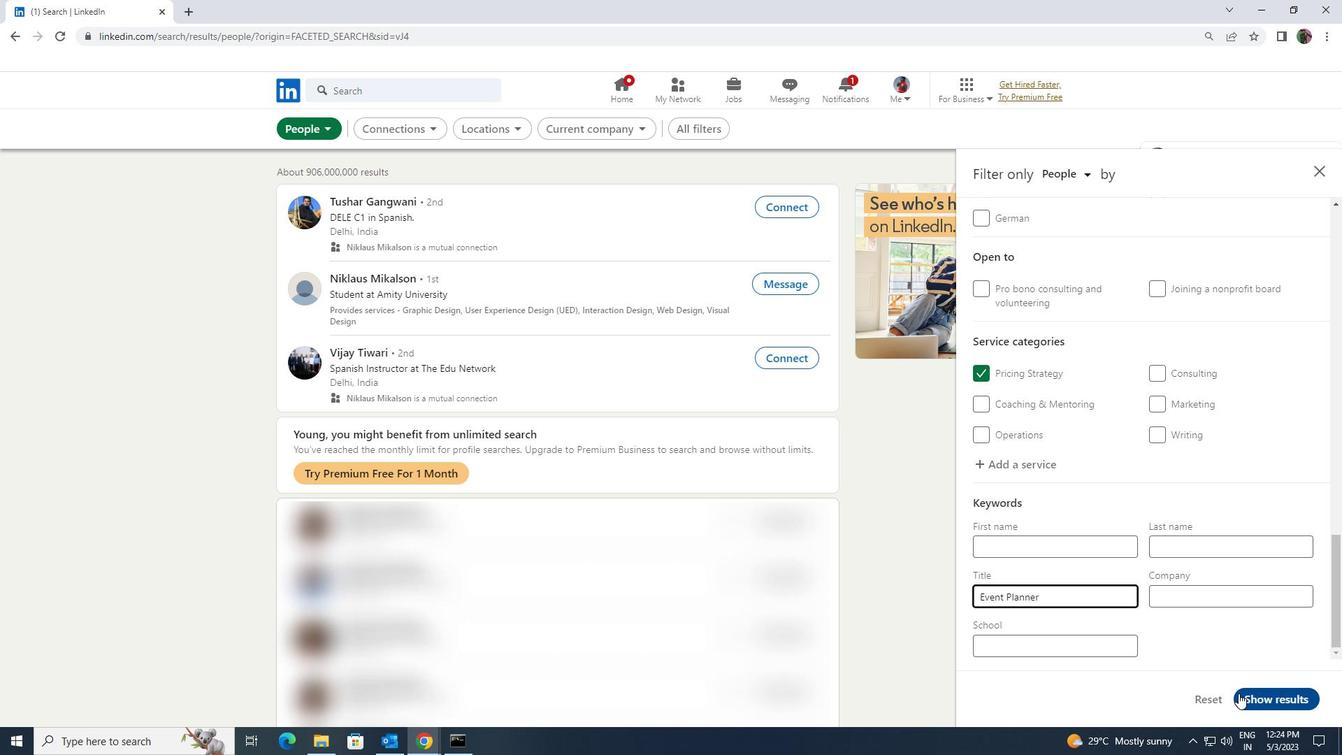 
